 Task: Select Fire TV from Amazon Fire TV. Add to cart Fire TV Stick 4K HDMI Extender-2. Place order for _x000D_
675 Giesler Rd_x000D_
Jasper, Indiana(IN), 47546, Cell Number (812) 678-2353
Action: Mouse moved to (16, 71)
Screenshot: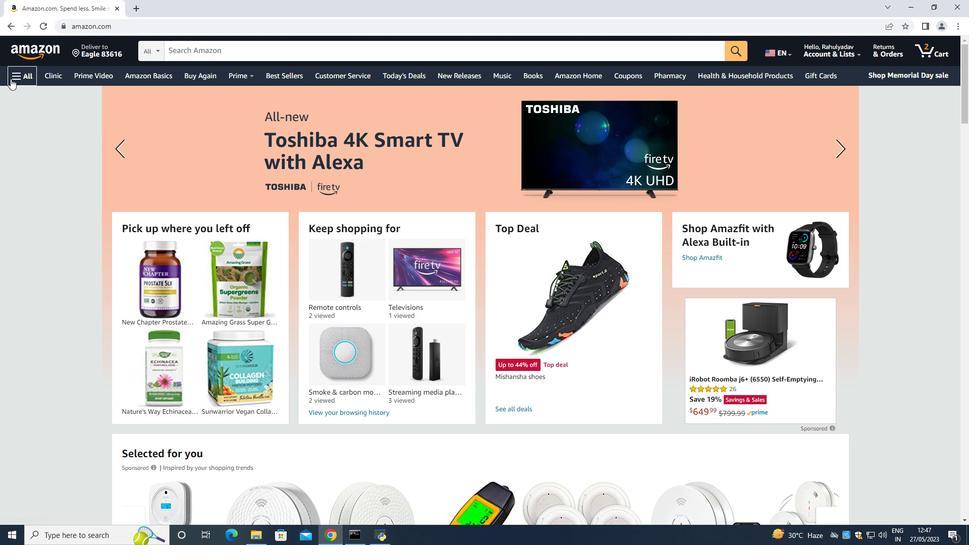 
Action: Mouse pressed left at (16, 71)
Screenshot: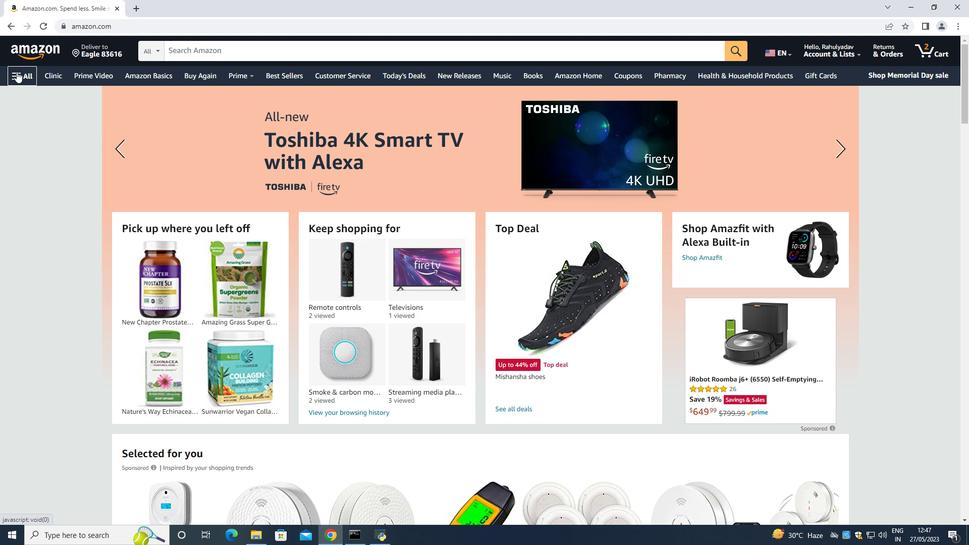 
Action: Mouse moved to (53, 276)
Screenshot: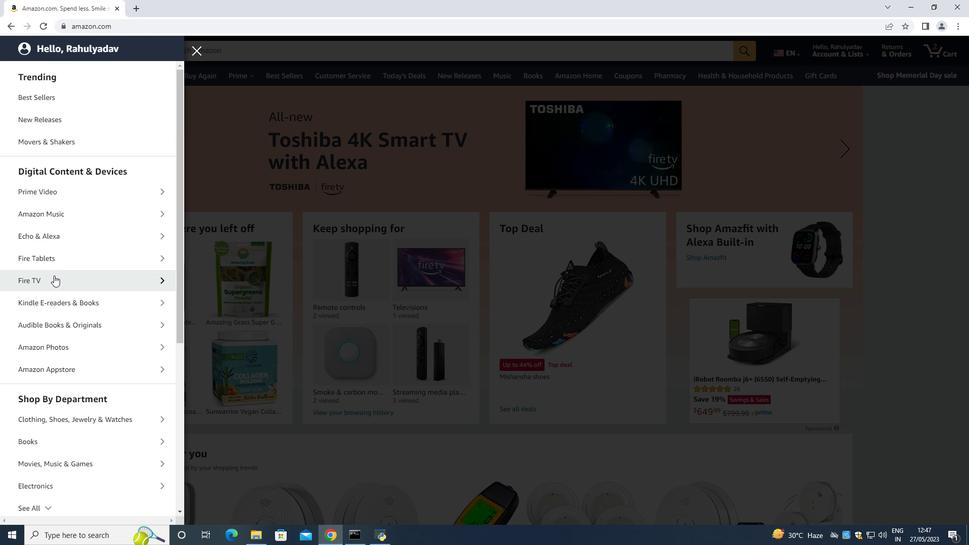 
Action: Mouse pressed left at (53, 276)
Screenshot: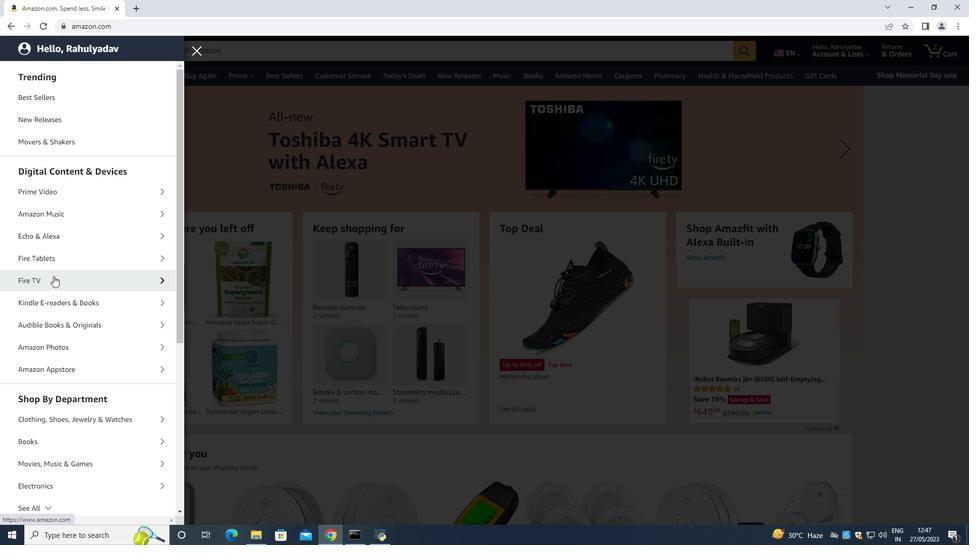 
Action: Mouse moved to (72, 115)
Screenshot: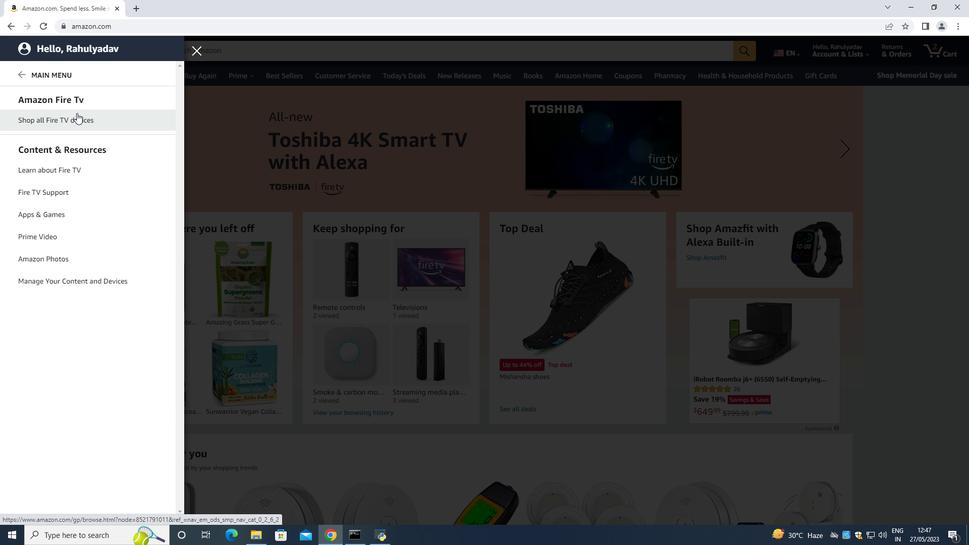 
Action: Mouse pressed left at (72, 115)
Screenshot: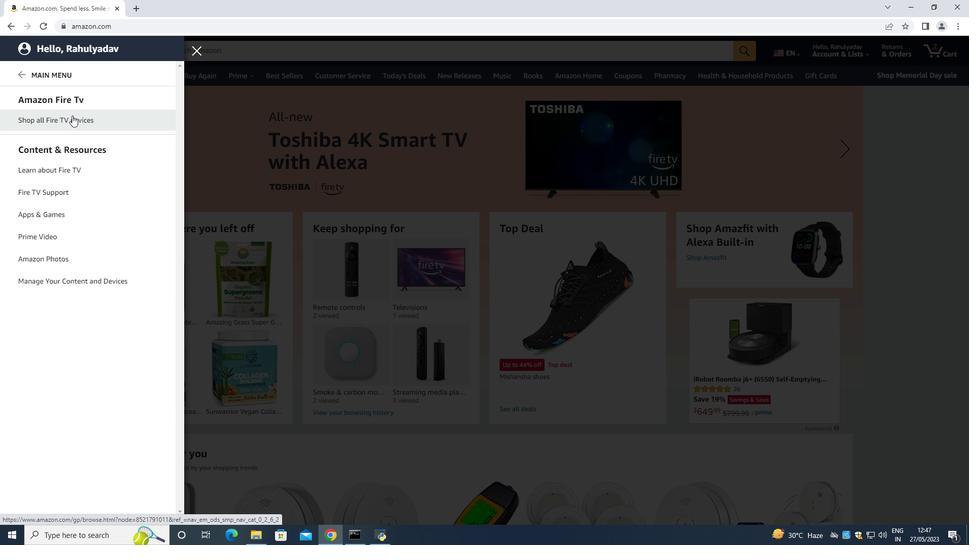 
Action: Mouse moved to (227, 52)
Screenshot: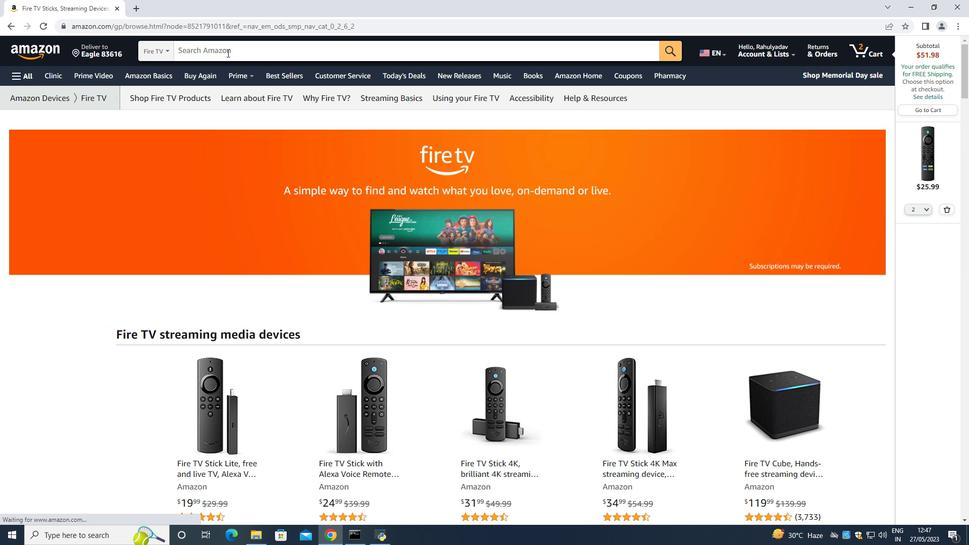 
Action: Mouse pressed left at (227, 52)
Screenshot: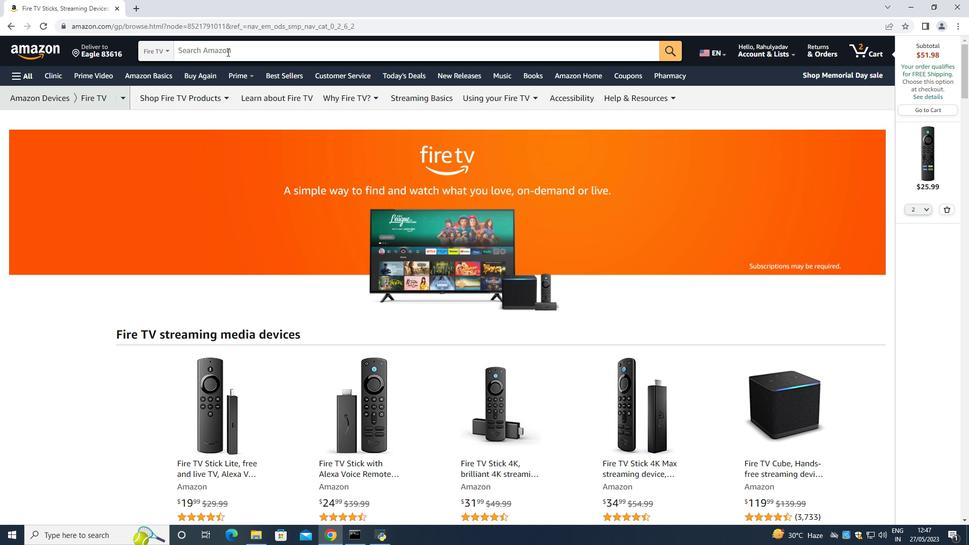 
Action: Key pressed <Key.shift><Key.shift><Key.shift><Key.shift><Key.shift><Key.shift><Key.shift><Key.shift><Key.shift><Key.shift><Key.shift><Key.shift><Key.shift><Key.shift><Key.shift><Key.shift><Key.shift><Key.shift><Key.shift><Key.shift><Key.shift><Key.shift><Key.shift><Key.shift><Key.shift><Key.shift><Key.shift><Key.shift><Key.shift><Key.shift>Fire<Key.space><Key.shift><Key.shift><Key.shift><Key.shift>TV<Key.space><Key.space><Key.shift><Key.shift>Stick<Key.space>4<Key.shift><Key.shift>K<Key.space><Key.caps_lock>HDMI<Key.space>E<Key.caps_lock>xtender<Key.space>
Screenshot: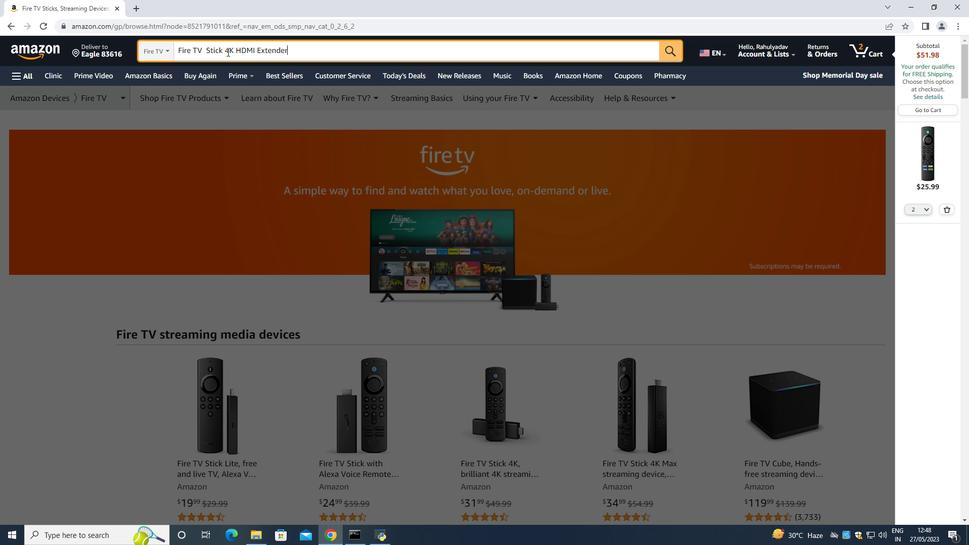 
Action: Mouse moved to (675, 50)
Screenshot: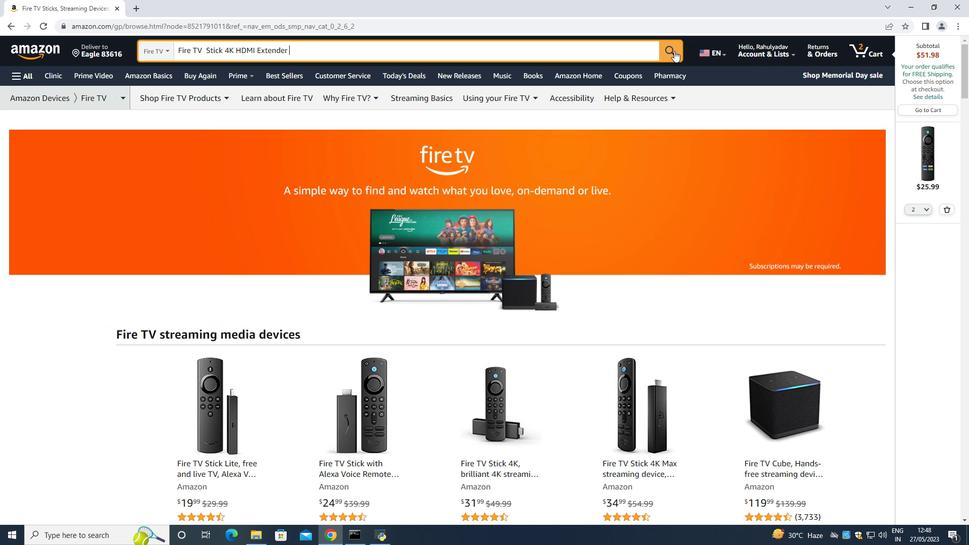 
Action: Mouse pressed left at (675, 50)
Screenshot: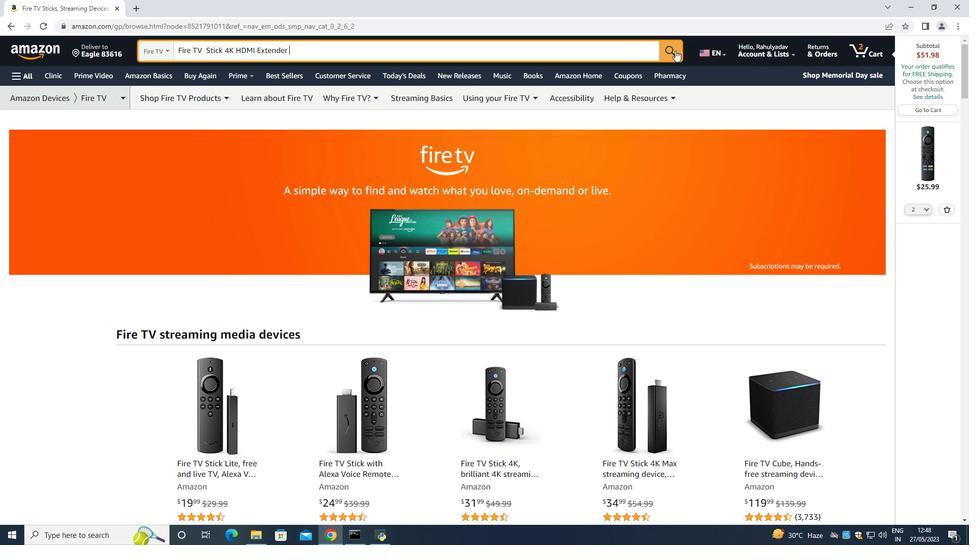 
Action: Mouse moved to (403, 254)
Screenshot: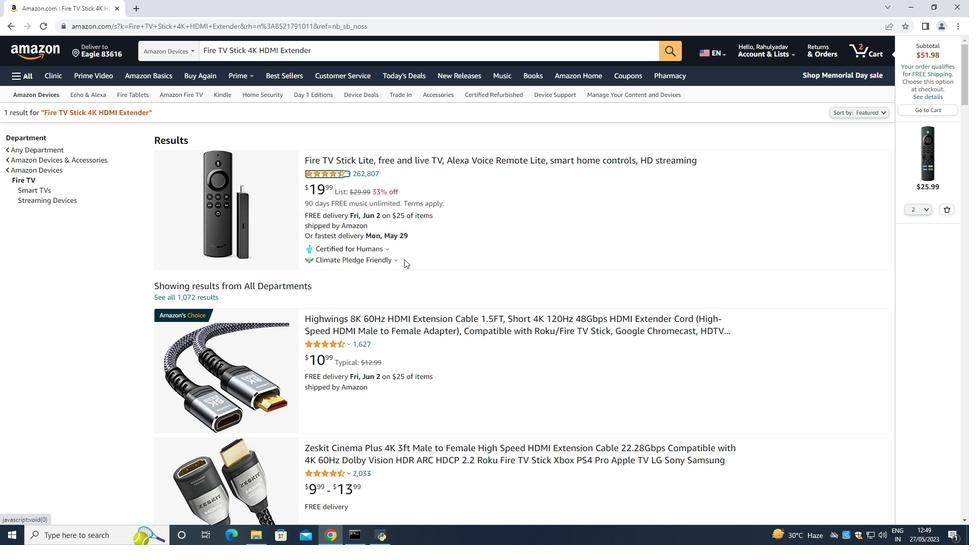 
Action: Mouse scrolled (403, 254) with delta (0, 0)
Screenshot: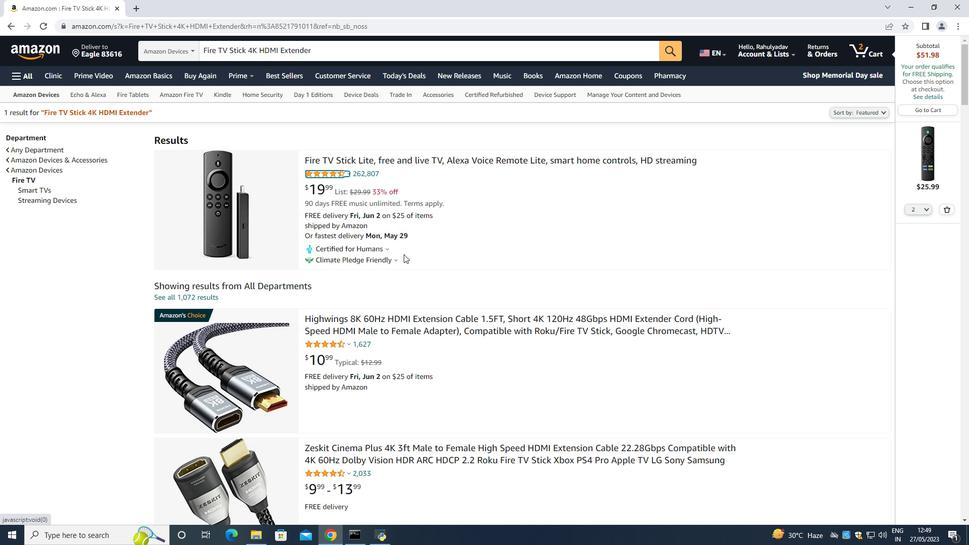 
Action: Mouse scrolled (403, 254) with delta (0, 0)
Screenshot: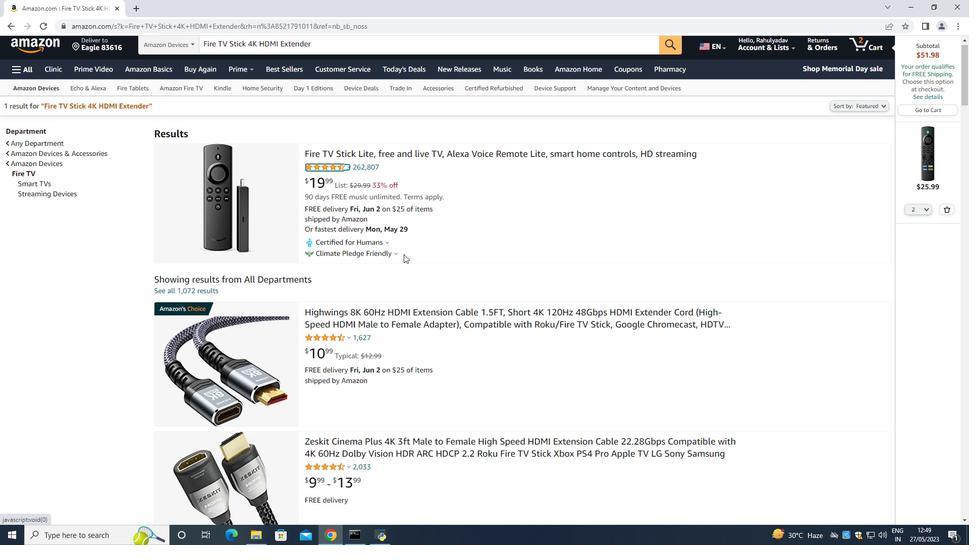 
Action: Mouse scrolled (403, 254) with delta (0, 0)
Screenshot: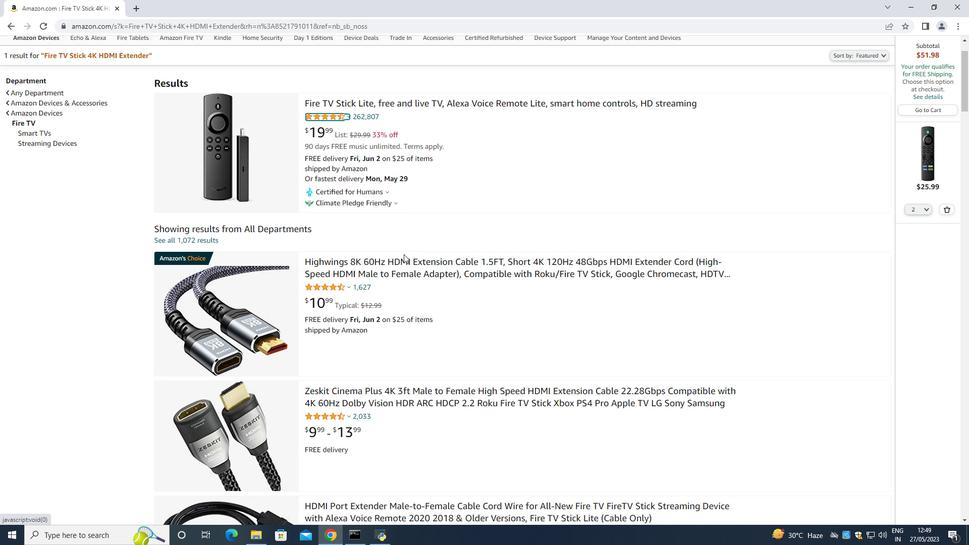 
Action: Mouse scrolled (403, 254) with delta (0, 0)
Screenshot: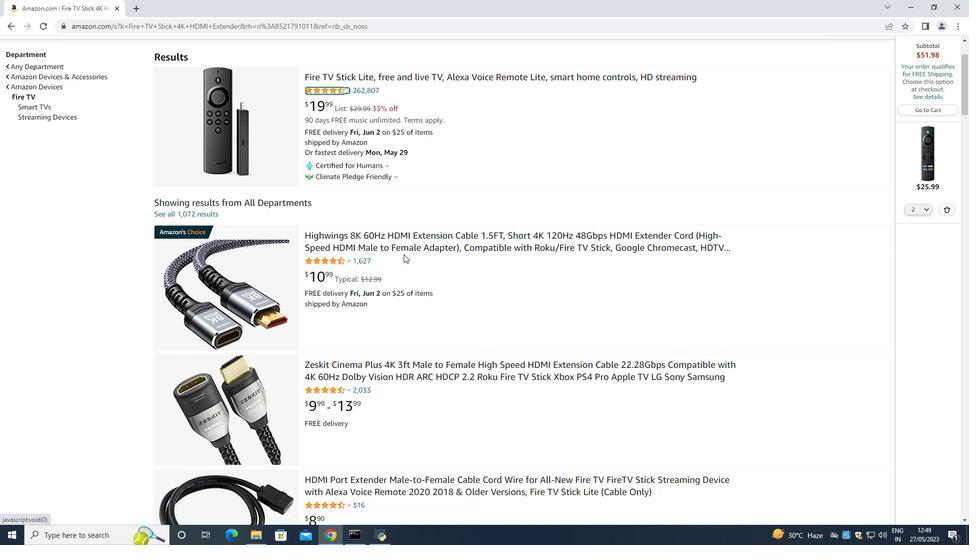 
Action: Mouse scrolled (403, 254) with delta (0, 0)
Screenshot: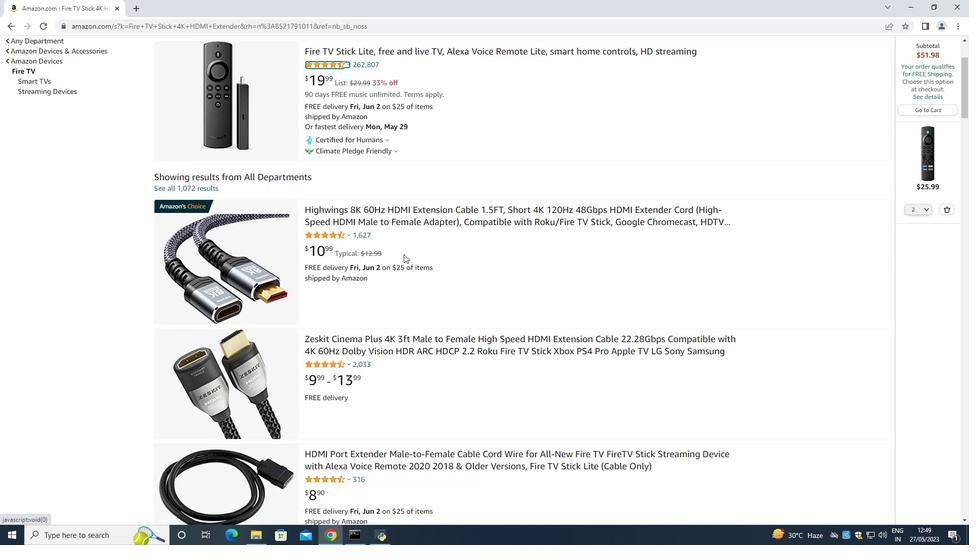 
Action: Mouse scrolled (403, 254) with delta (0, 0)
Screenshot: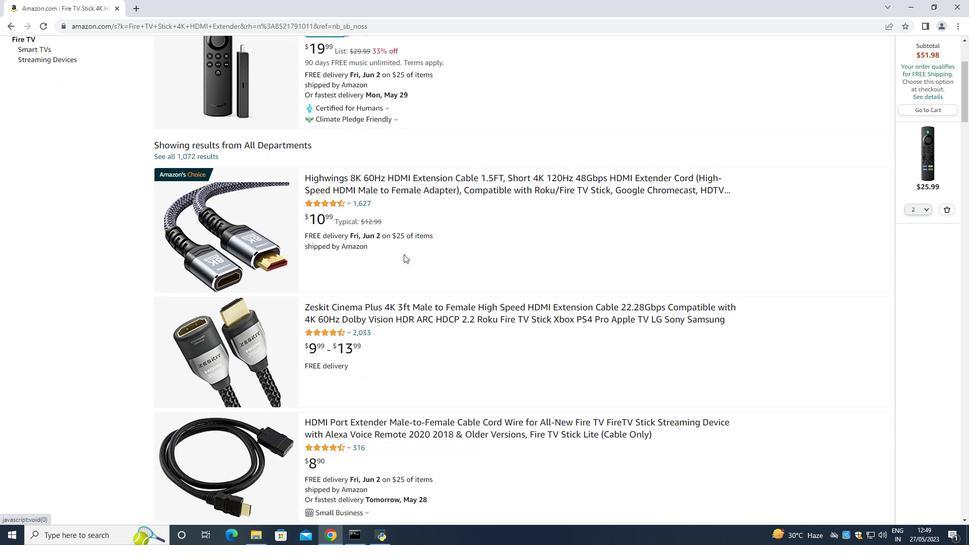
Action: Mouse scrolled (403, 254) with delta (0, 0)
Screenshot: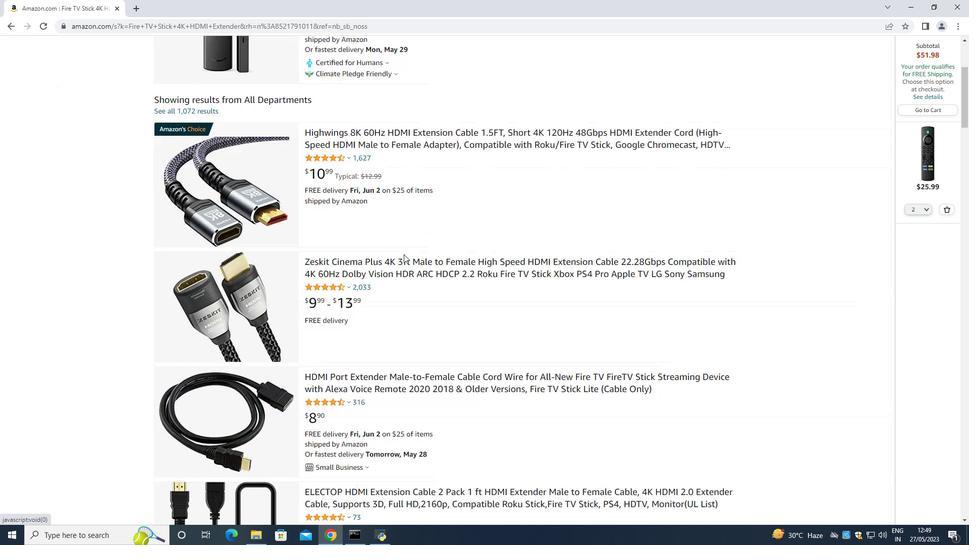 
Action: Mouse moved to (404, 252)
Screenshot: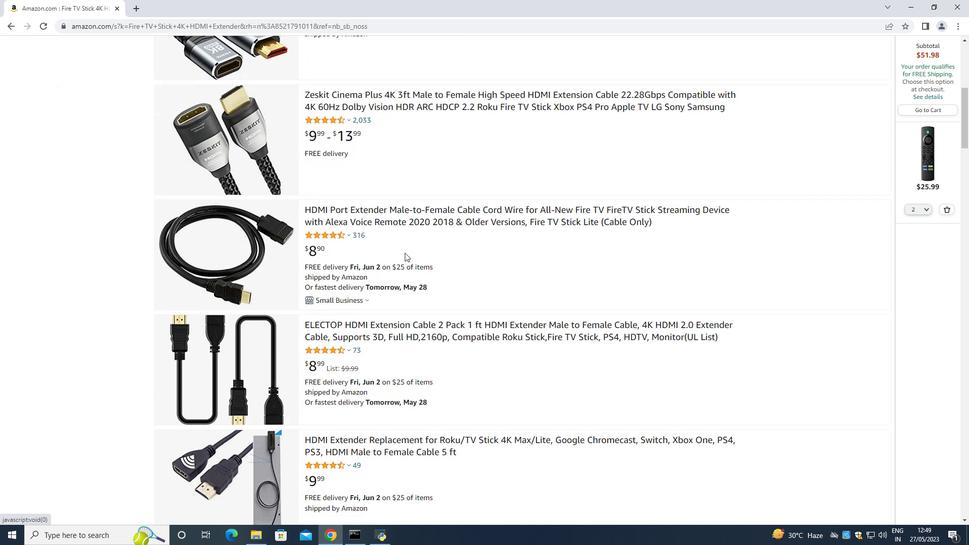 
Action: Mouse scrolled (404, 252) with delta (0, 0)
Screenshot: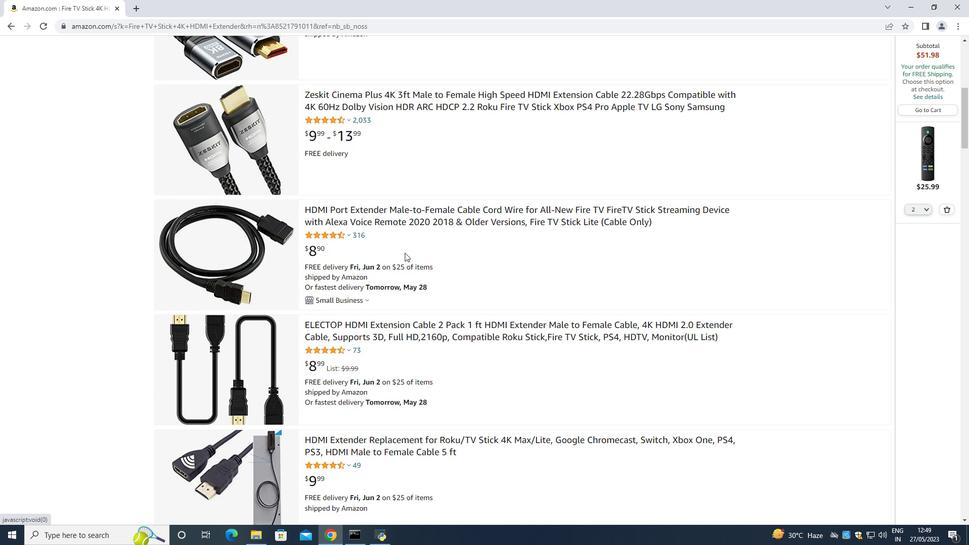 
Action: Mouse scrolled (404, 252) with delta (0, 0)
Screenshot: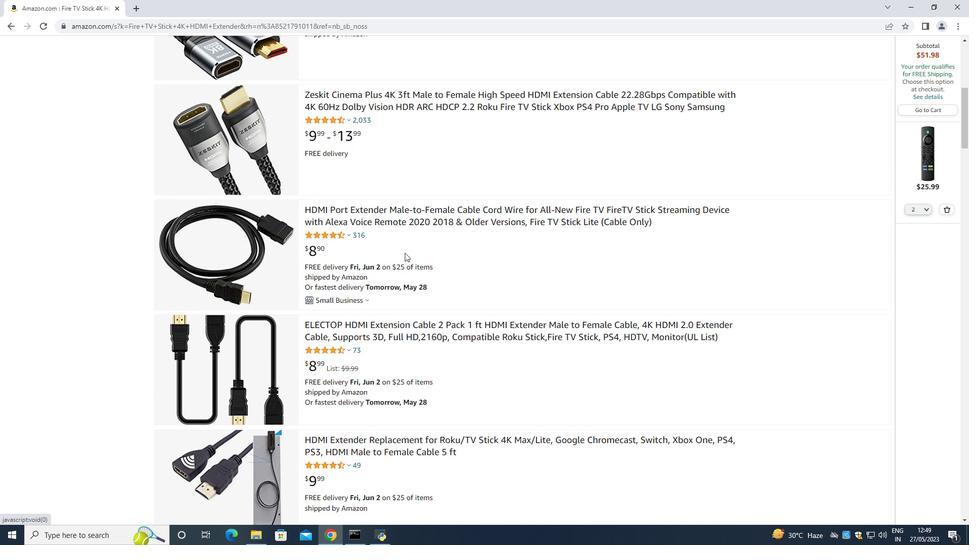
Action: Mouse scrolled (404, 252) with delta (0, 0)
Screenshot: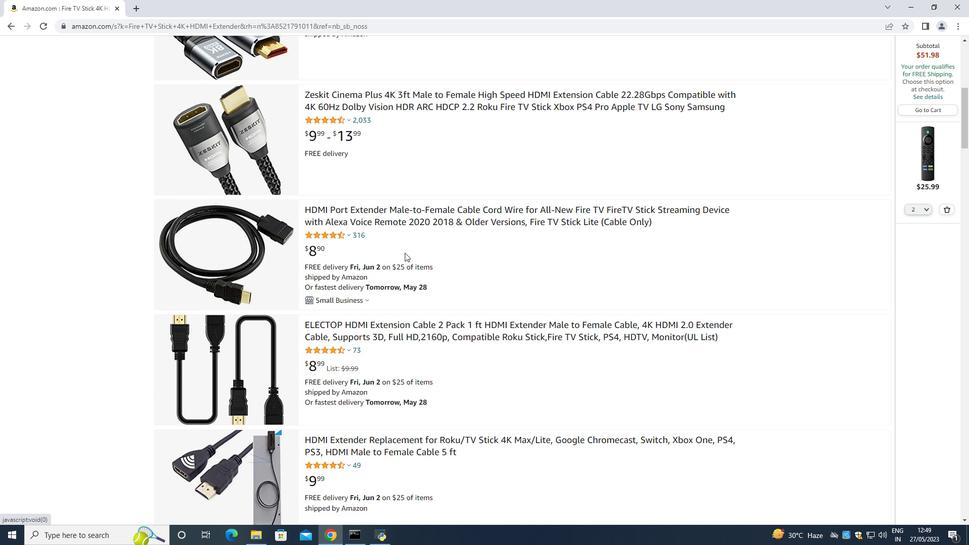 
Action: Mouse moved to (407, 196)
Screenshot: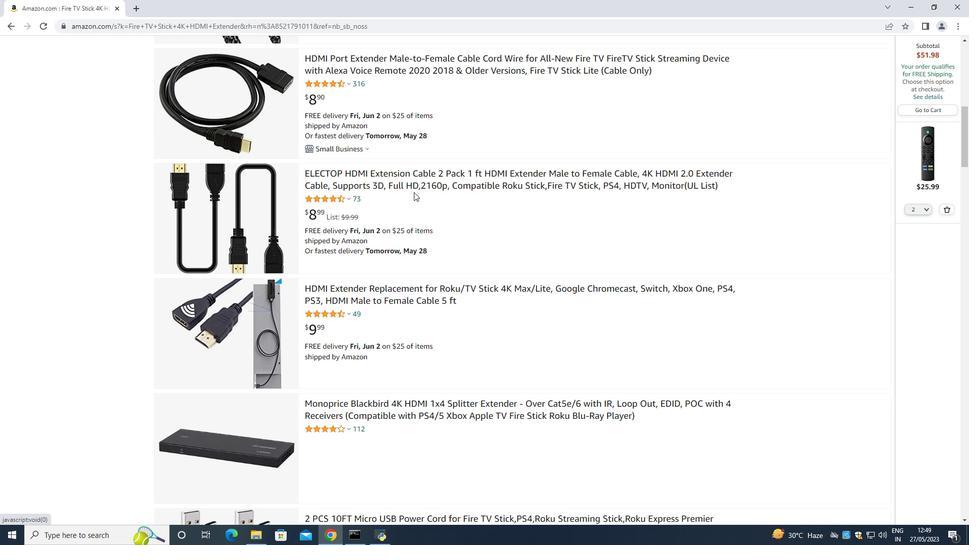 
Action: Mouse scrolled (408, 194) with delta (0, 0)
Screenshot: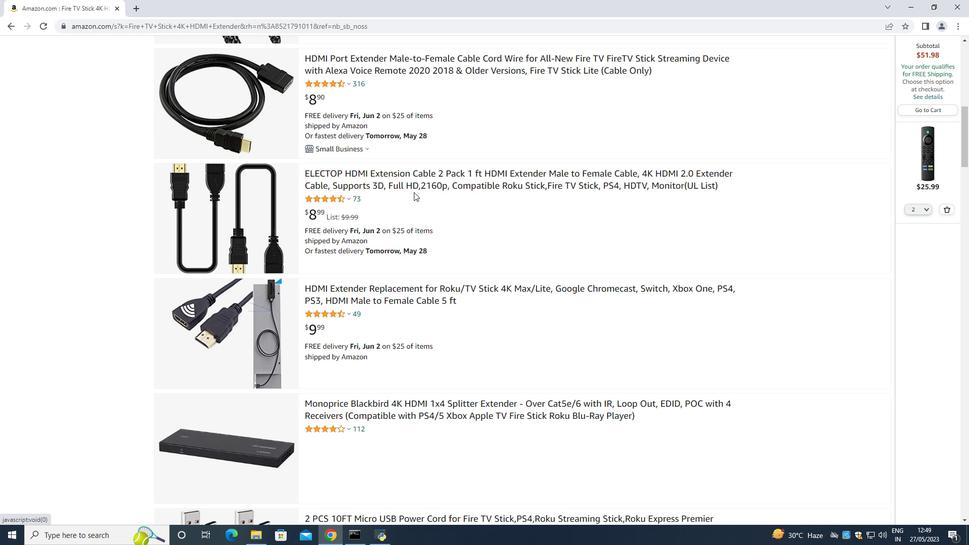 
Action: Mouse moved to (406, 196)
Screenshot: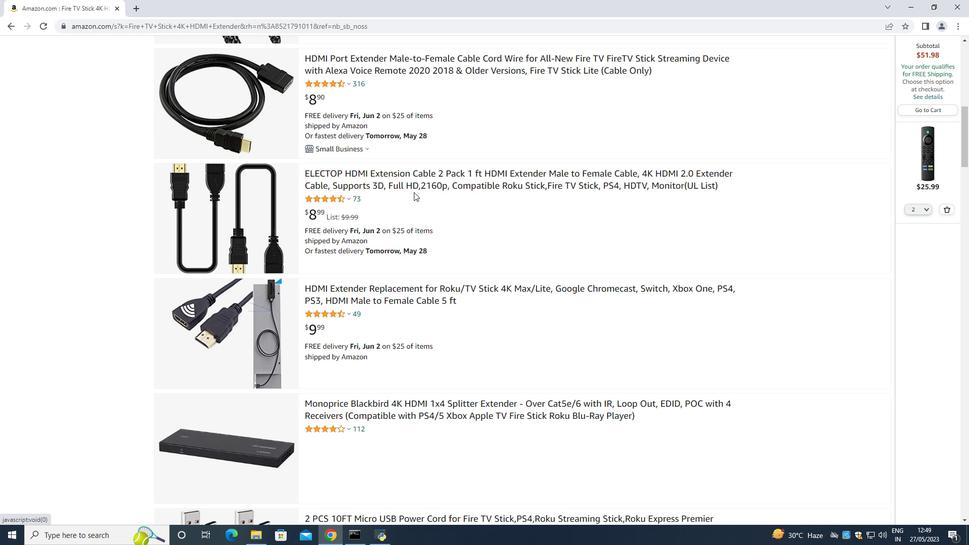 
Action: Mouse scrolled (406, 195) with delta (0, 0)
Screenshot: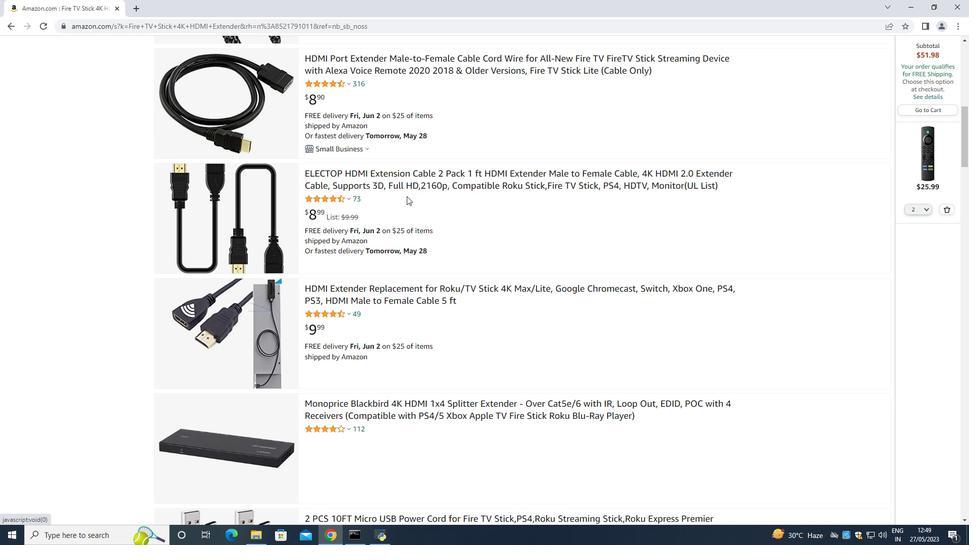 
Action: Mouse moved to (405, 196)
Screenshot: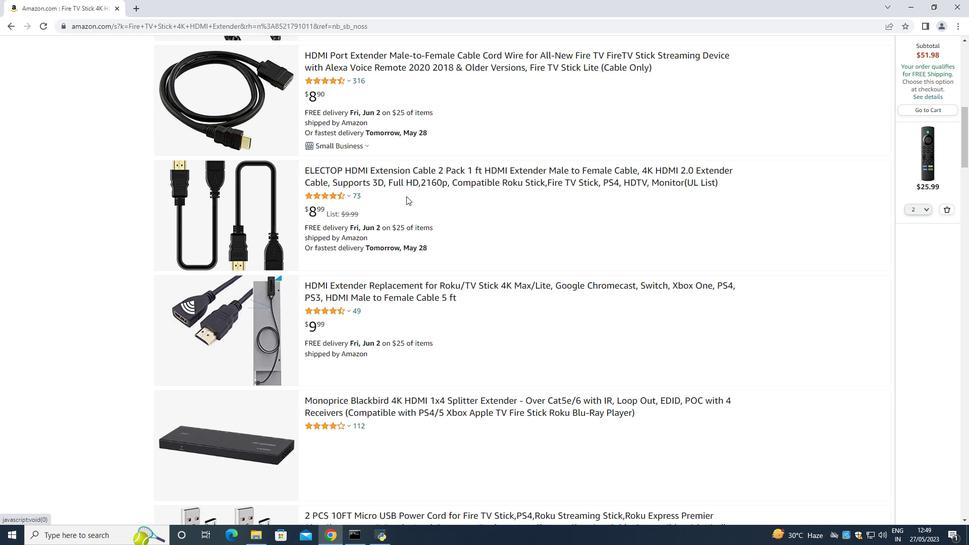 
Action: Mouse scrolled (405, 196) with delta (0, 0)
Screenshot: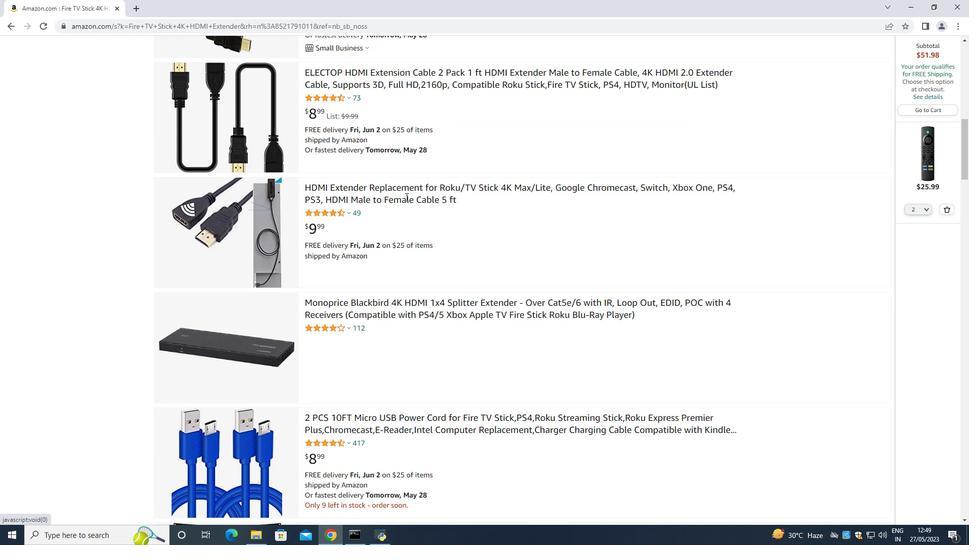
Action: Mouse moved to (404, 197)
Screenshot: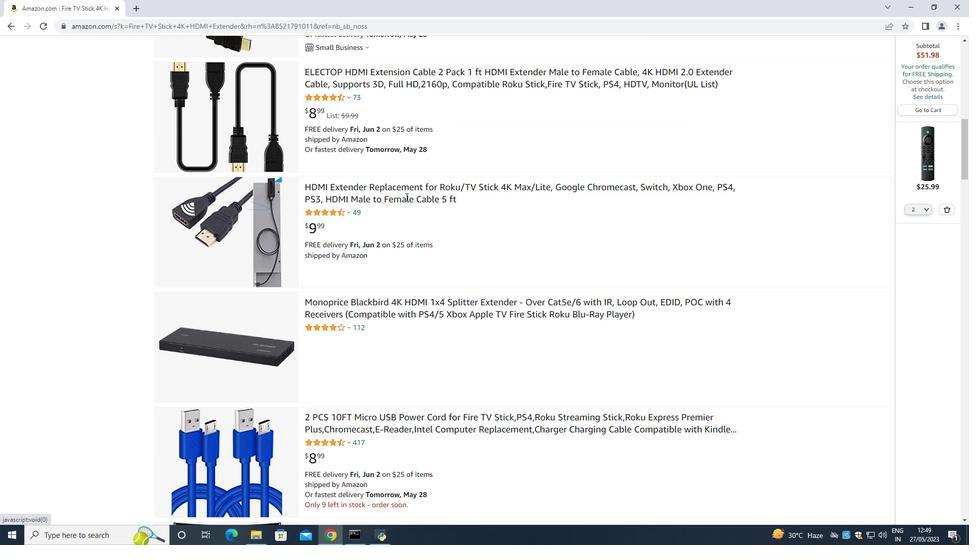 
Action: Mouse scrolled (404, 196) with delta (0, 0)
Screenshot: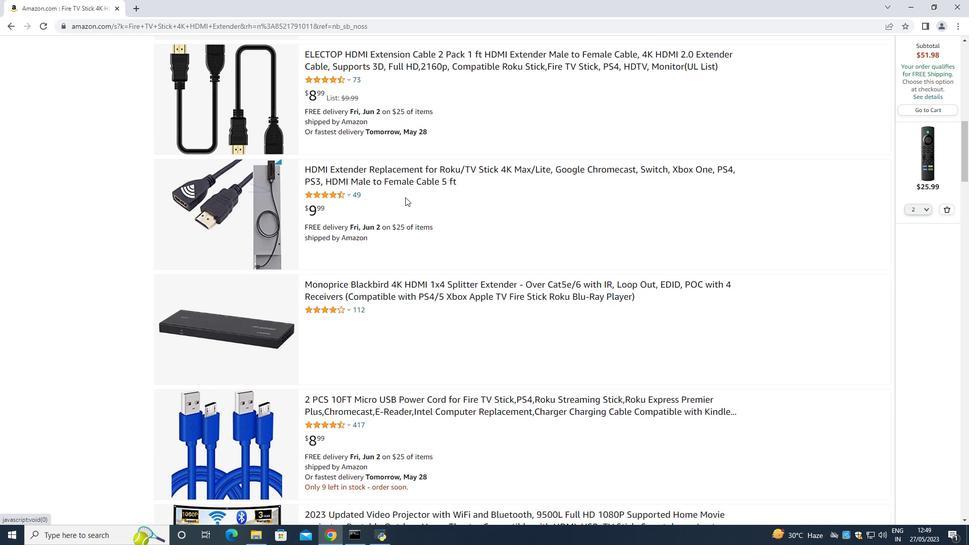 
Action: Mouse moved to (438, 206)
Screenshot: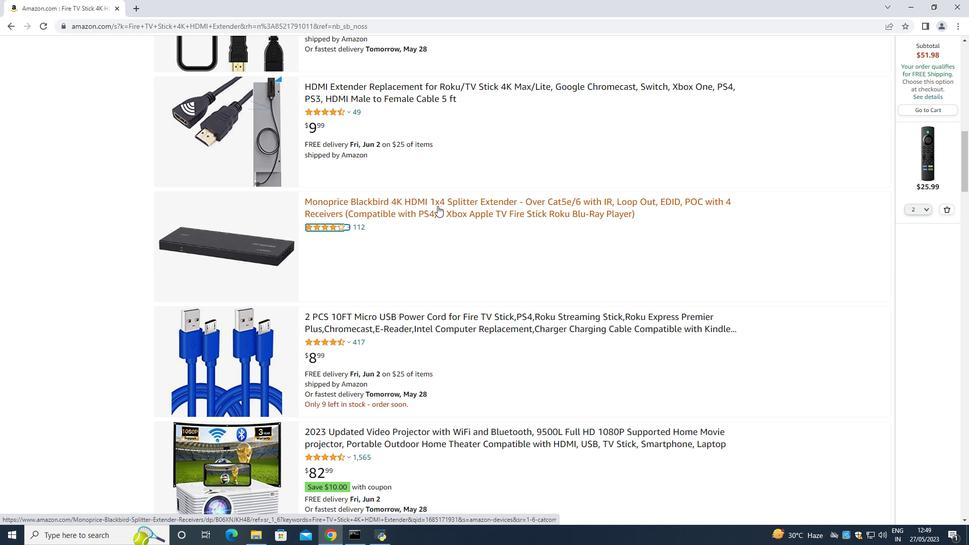 
Action: Mouse scrolled (438, 205) with delta (0, 0)
Screenshot: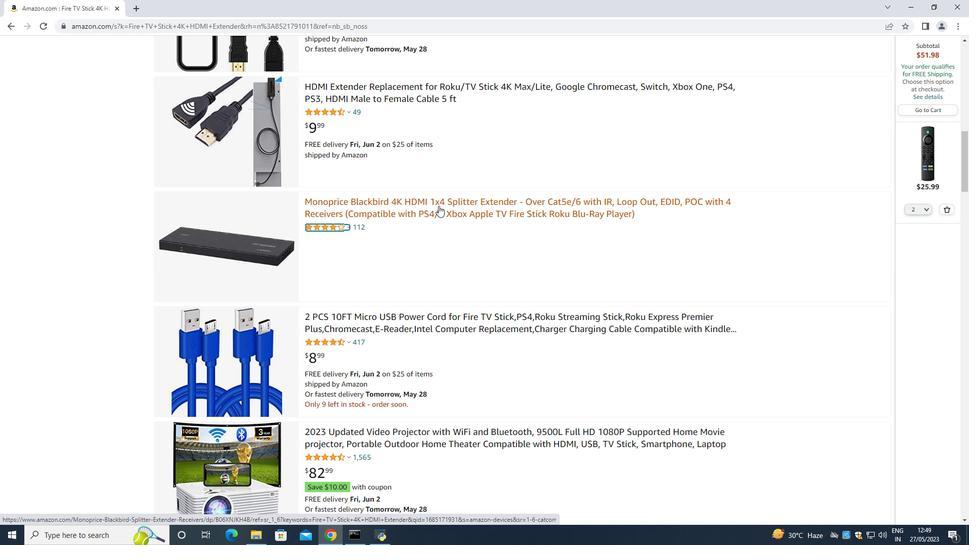 
Action: Mouse scrolled (438, 205) with delta (0, 0)
Screenshot: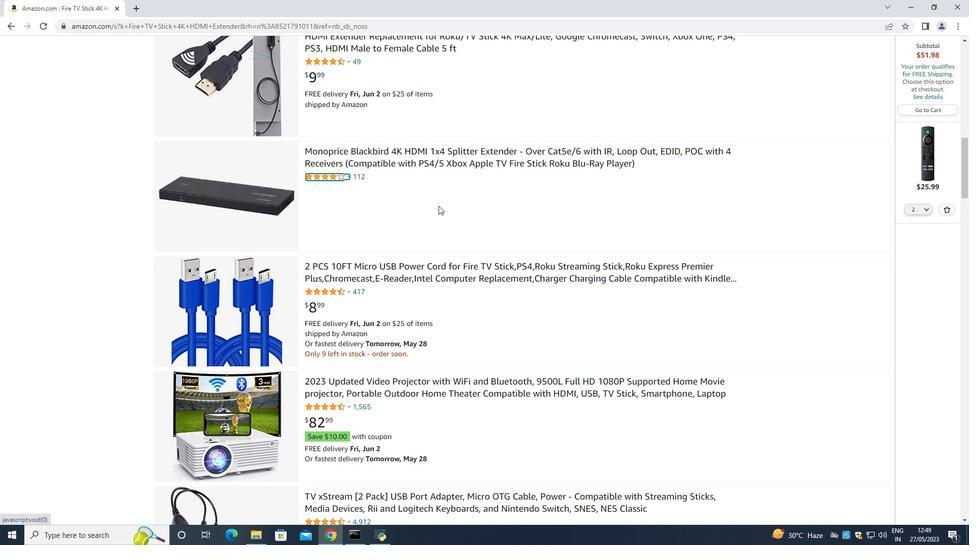 
Action: Mouse scrolled (438, 205) with delta (0, 0)
Screenshot: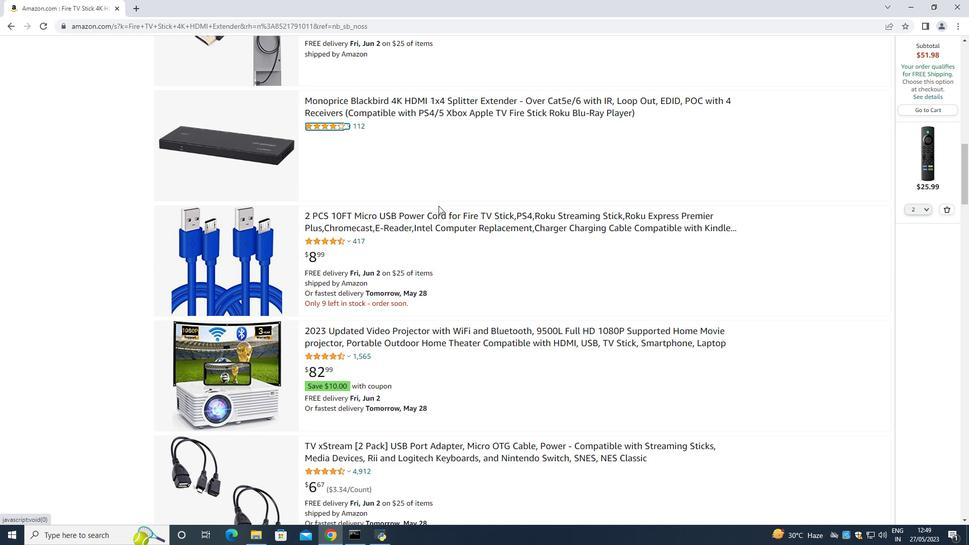 
Action: Mouse moved to (434, 210)
Screenshot: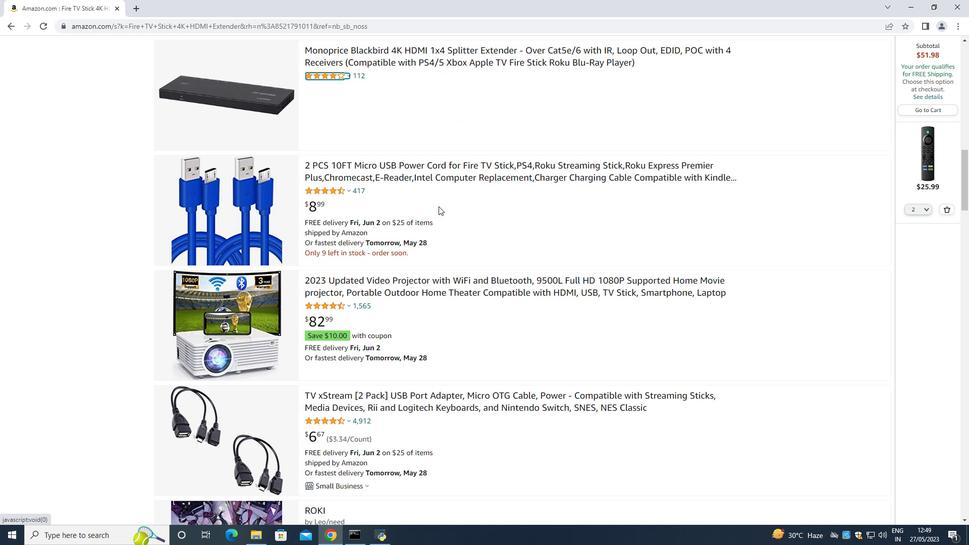 
Action: Mouse scrolled (434, 210) with delta (0, 0)
Screenshot: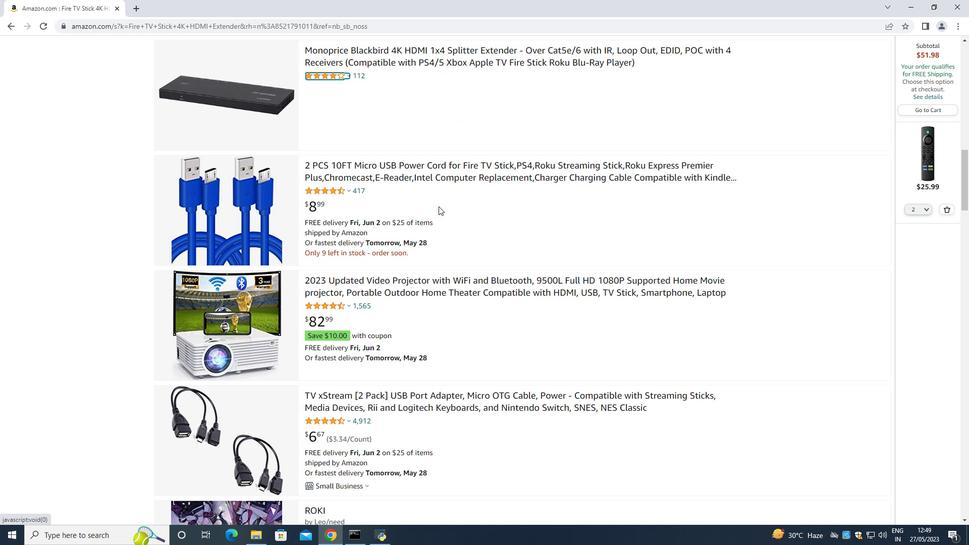 
Action: Mouse moved to (434, 211)
Screenshot: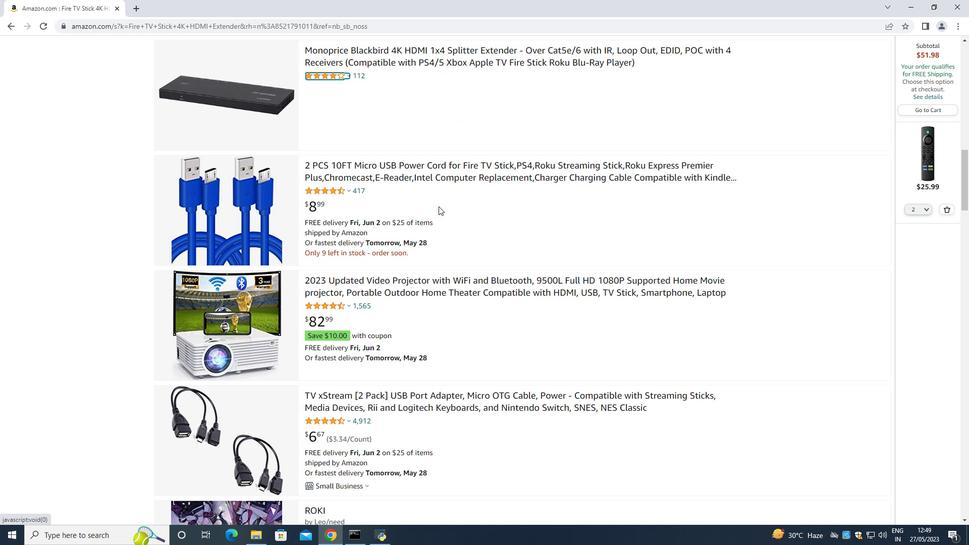 
Action: Mouse scrolled (434, 210) with delta (0, 0)
Screenshot: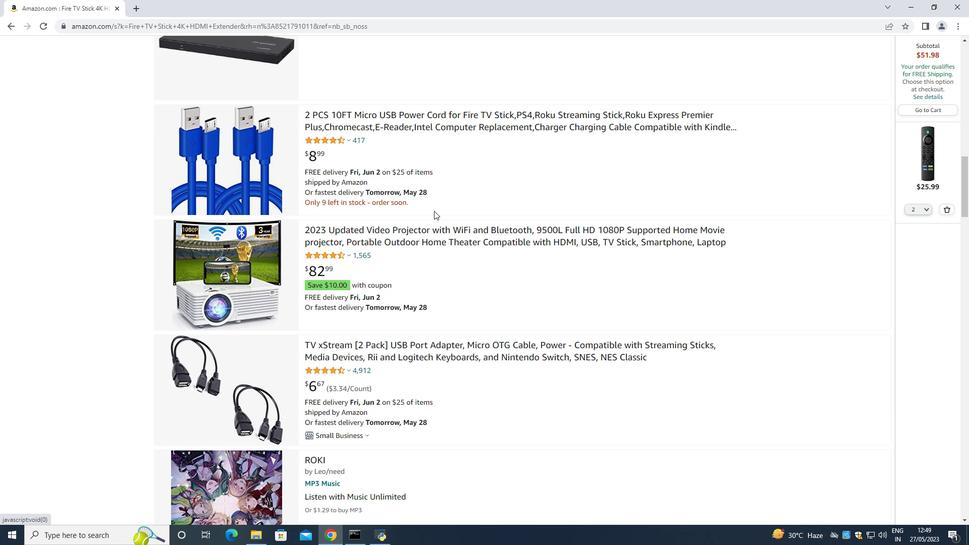 
Action: Mouse moved to (433, 211)
Screenshot: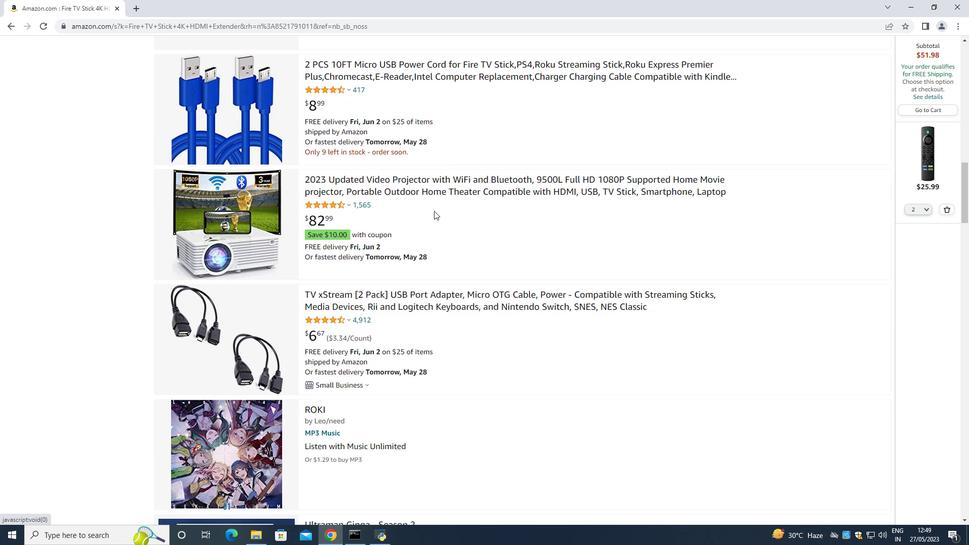 
Action: Mouse scrolled (433, 211) with delta (0, 0)
Screenshot: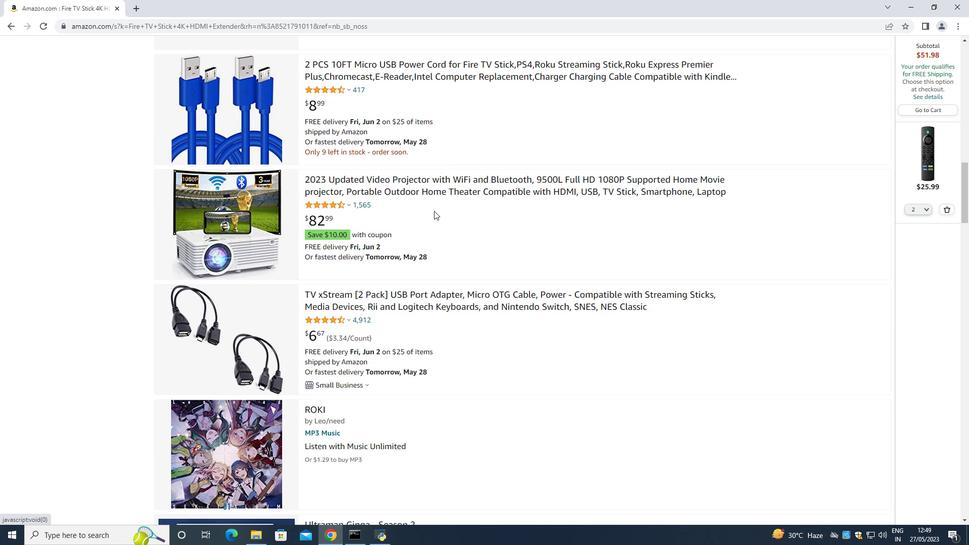 
Action: Mouse moved to (430, 213)
Screenshot: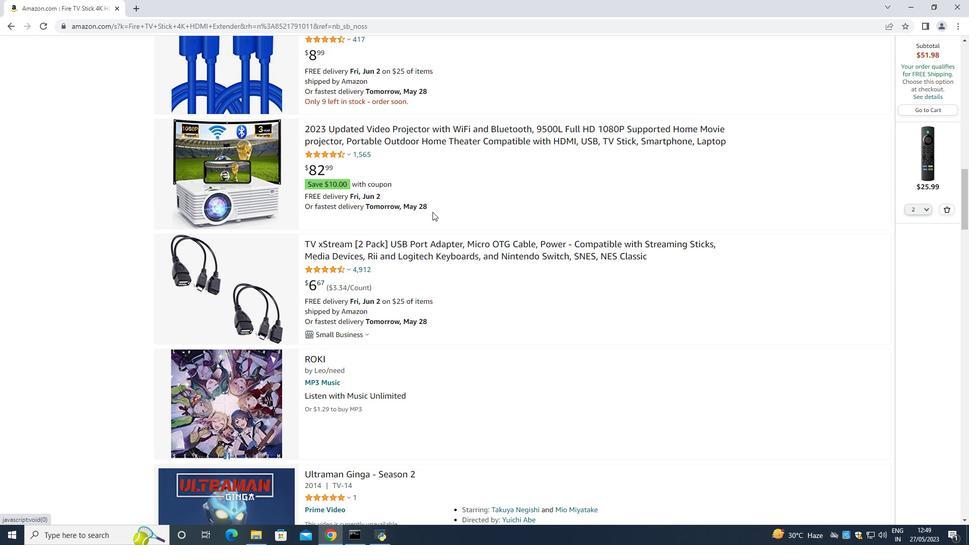 
Action: Mouse scrolled (430, 213) with delta (0, 0)
Screenshot: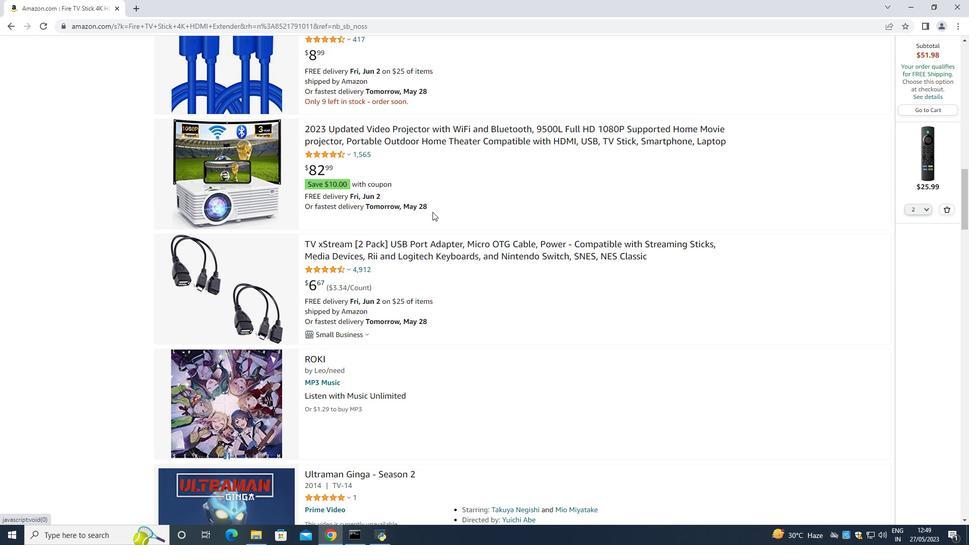 
Action: Mouse moved to (369, 255)
Screenshot: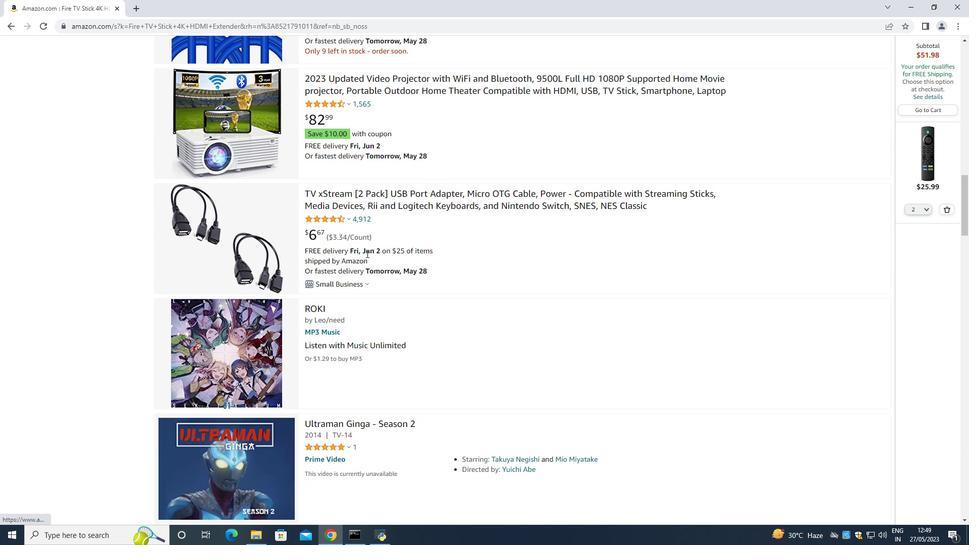 
Action: Mouse scrolled (369, 254) with delta (0, 0)
Screenshot: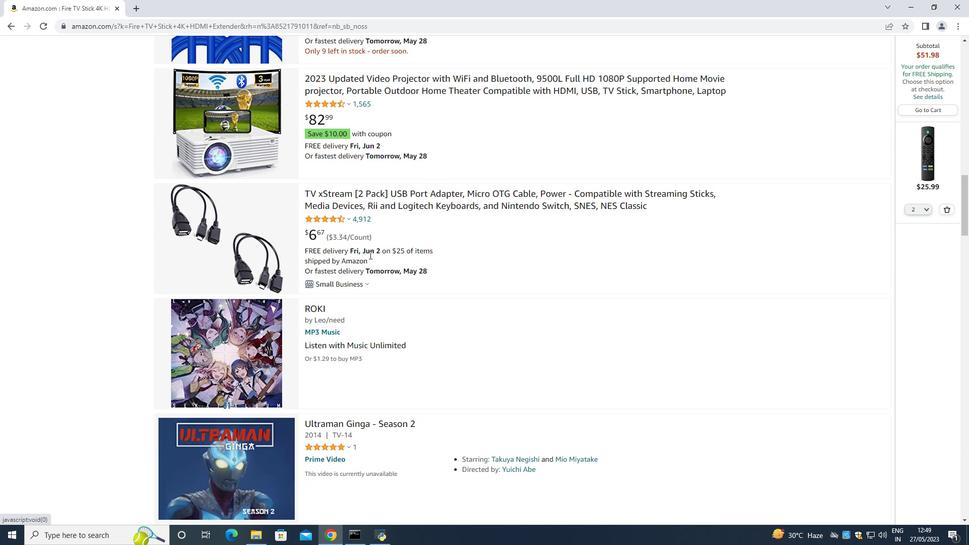 
Action: Mouse moved to (368, 253)
Screenshot: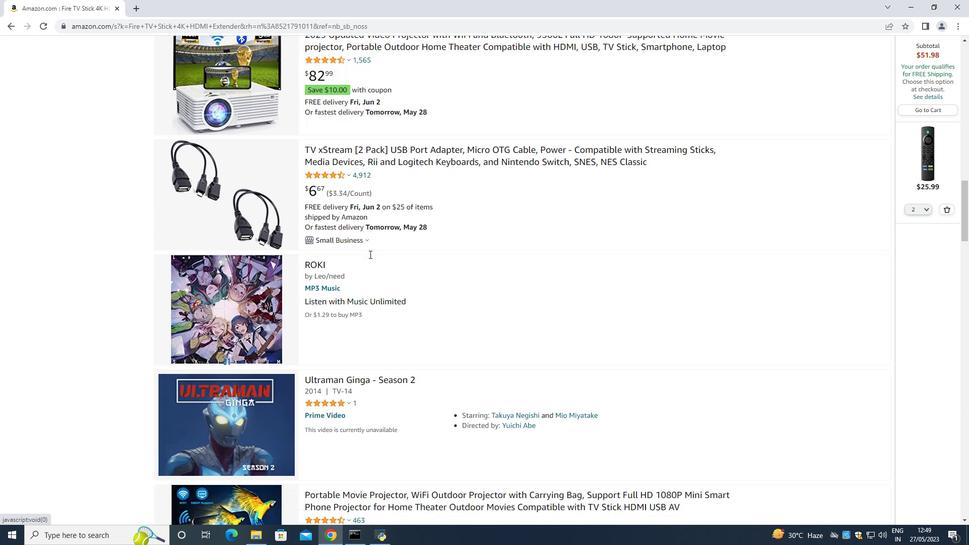 
Action: Mouse scrolled (368, 252) with delta (0, 0)
Screenshot: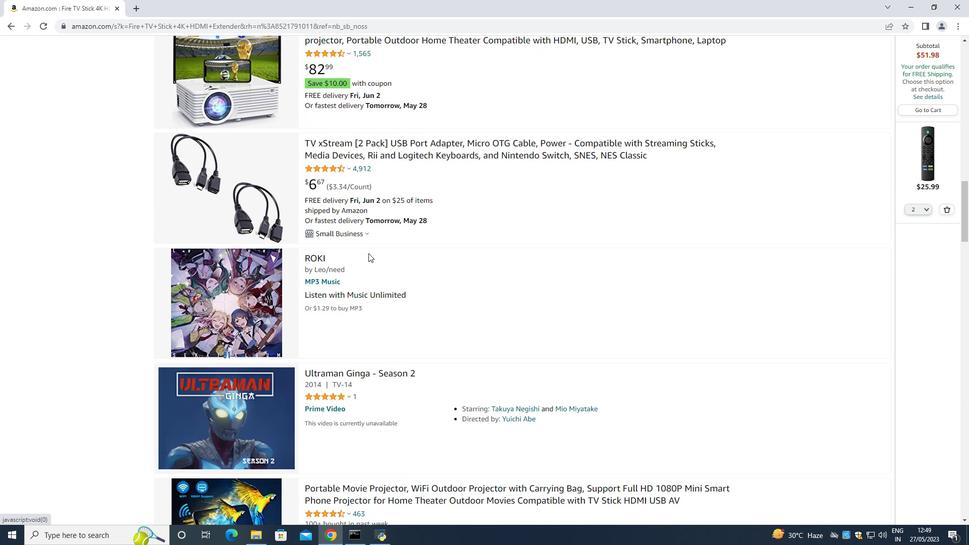 
Action: Mouse scrolled (368, 252) with delta (0, 0)
Screenshot: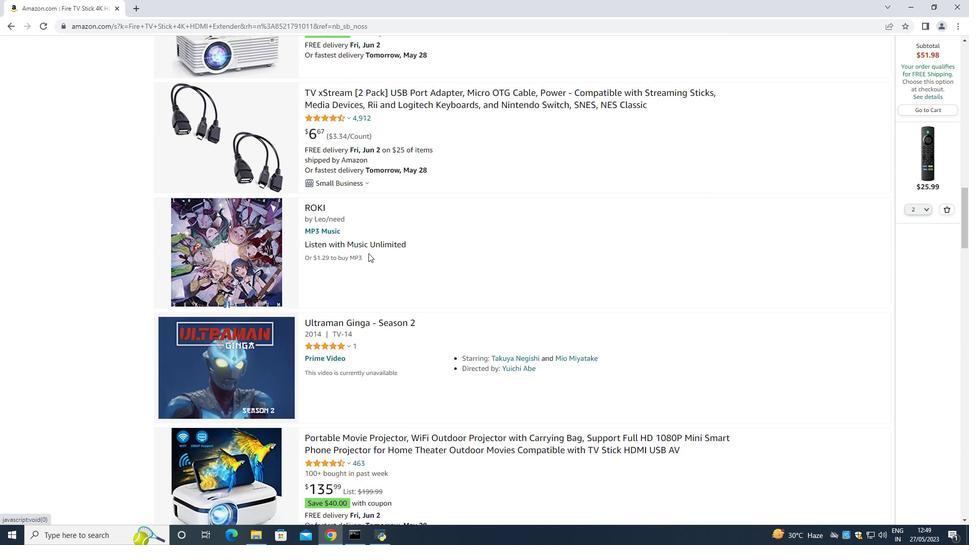 
Action: Mouse scrolled (368, 252) with delta (0, 0)
Screenshot: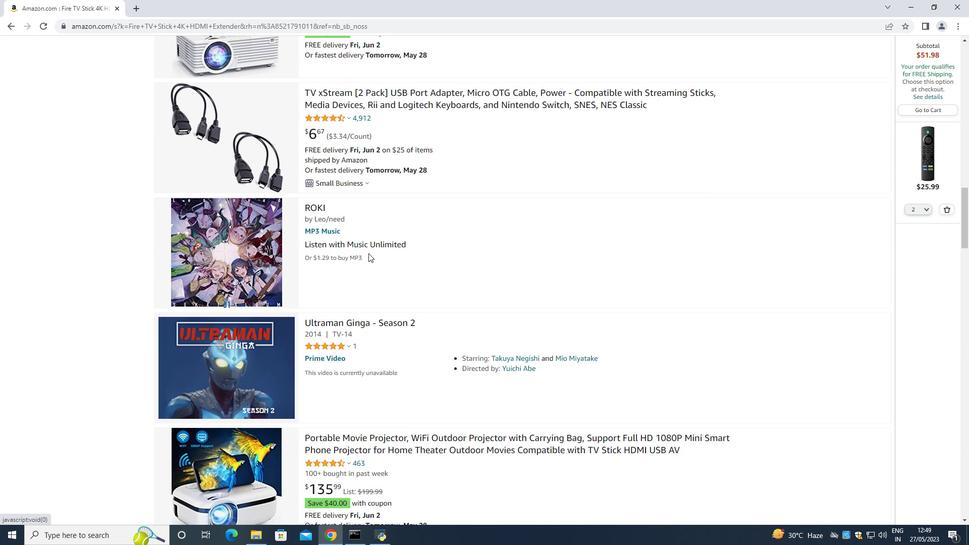 
Action: Mouse scrolled (368, 252) with delta (0, 0)
Screenshot: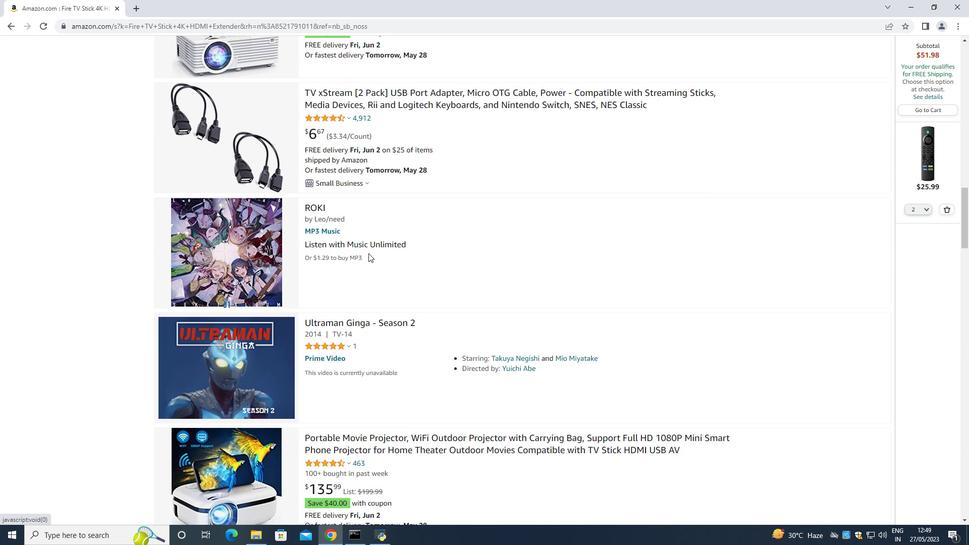 
Action: Mouse moved to (368, 252)
Screenshot: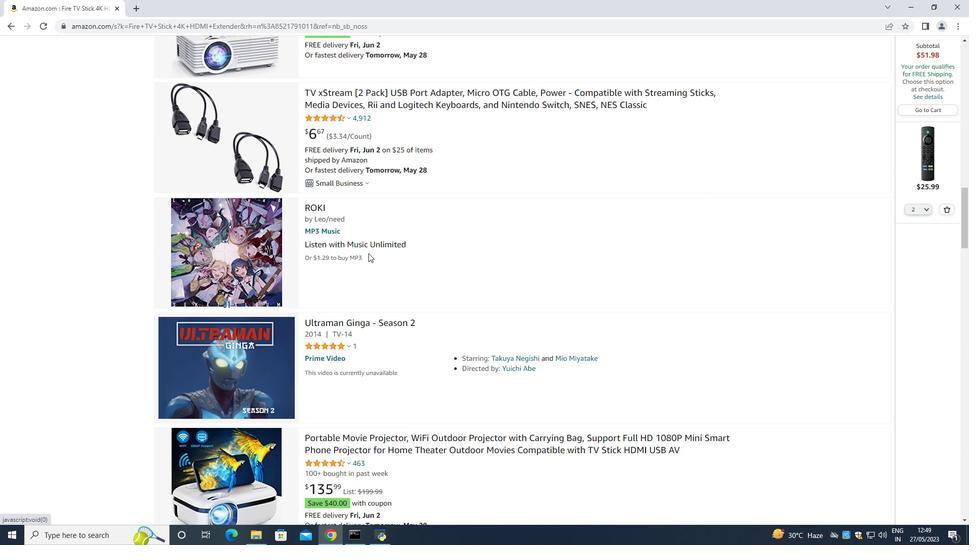 
Action: Mouse scrolled (368, 251) with delta (0, 0)
Screenshot: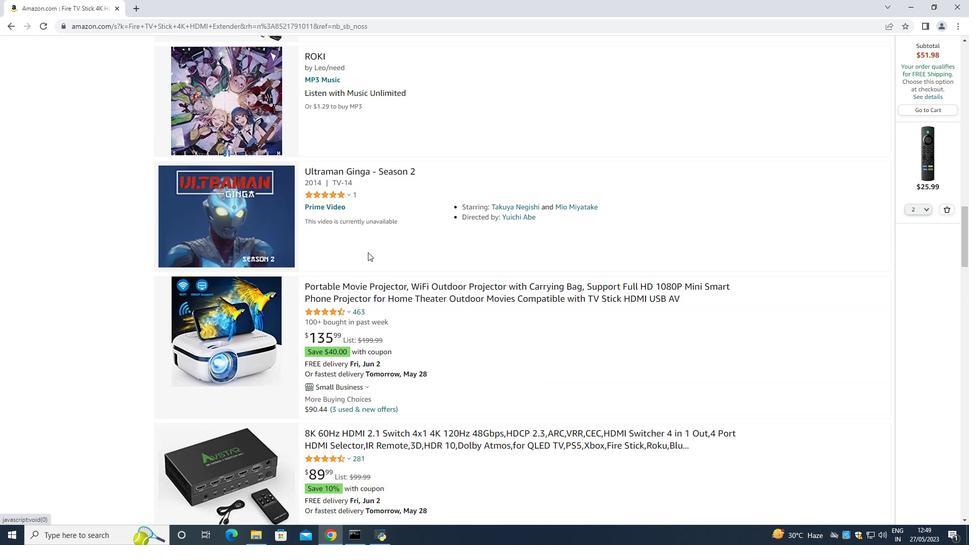 
Action: Mouse scrolled (368, 251) with delta (0, 0)
Screenshot: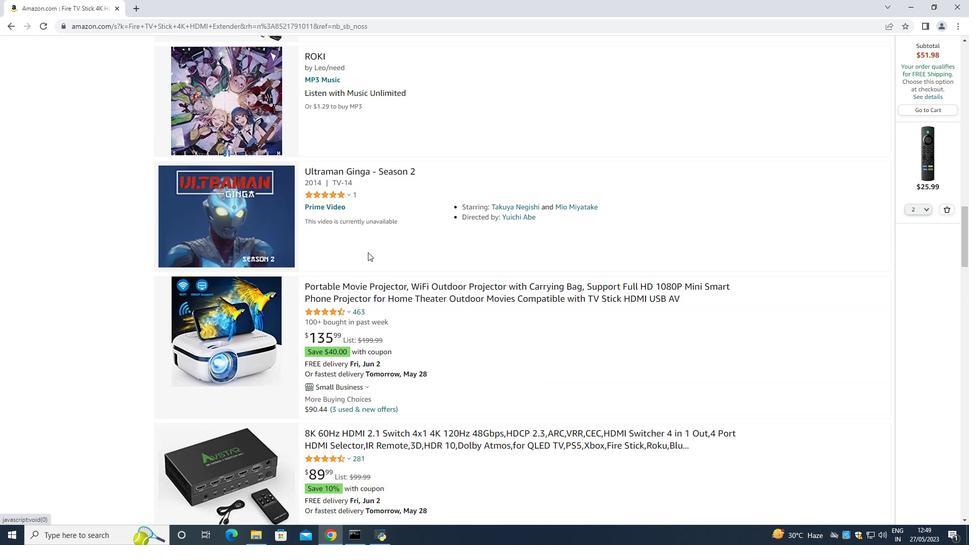 
Action: Mouse scrolled (368, 251) with delta (0, 0)
Screenshot: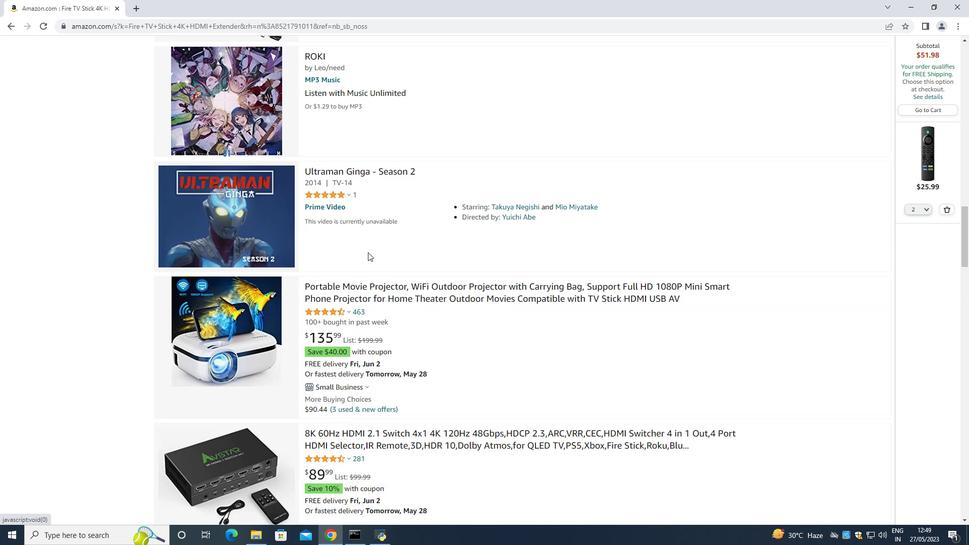 
Action: Mouse scrolled (368, 251) with delta (0, 0)
Screenshot: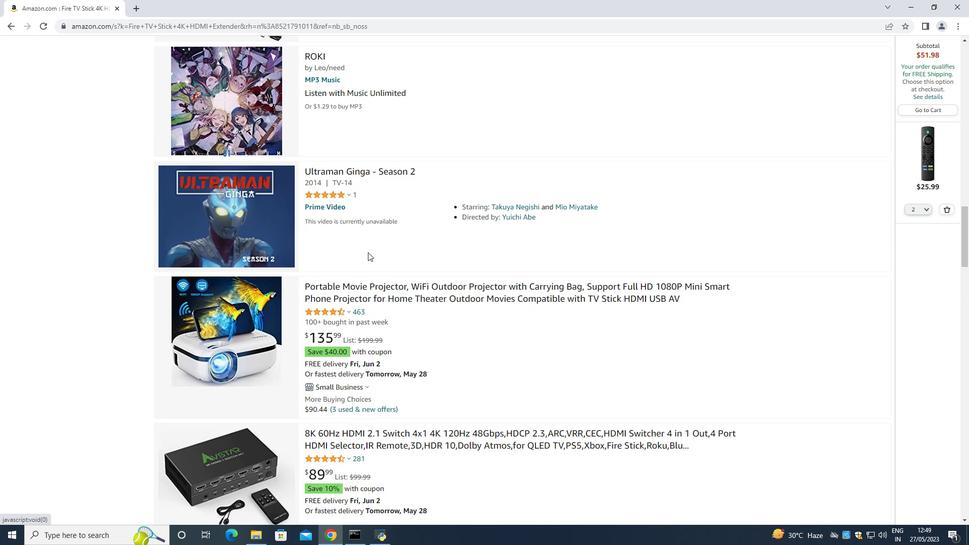 
Action: Mouse moved to (366, 248)
Screenshot: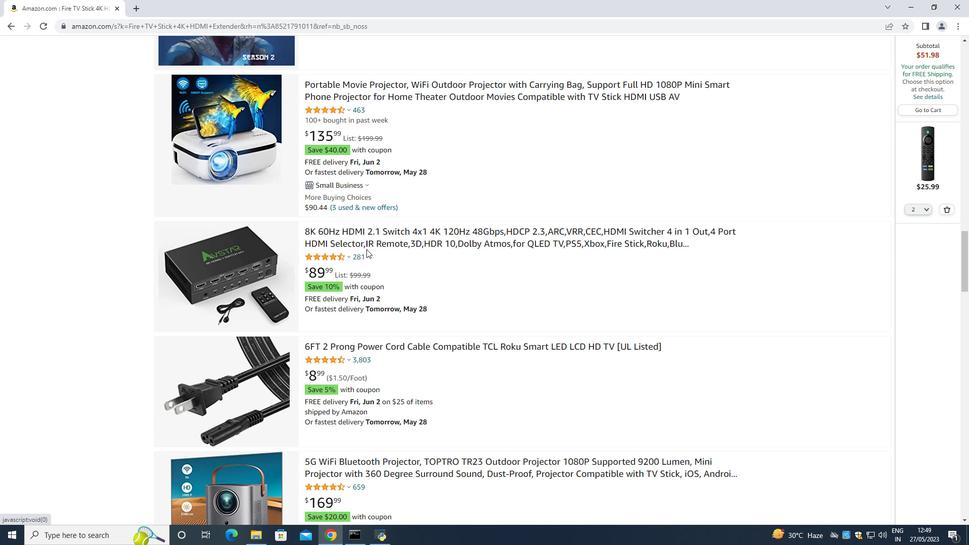 
Action: Mouse scrolled (366, 247) with delta (0, 0)
Screenshot: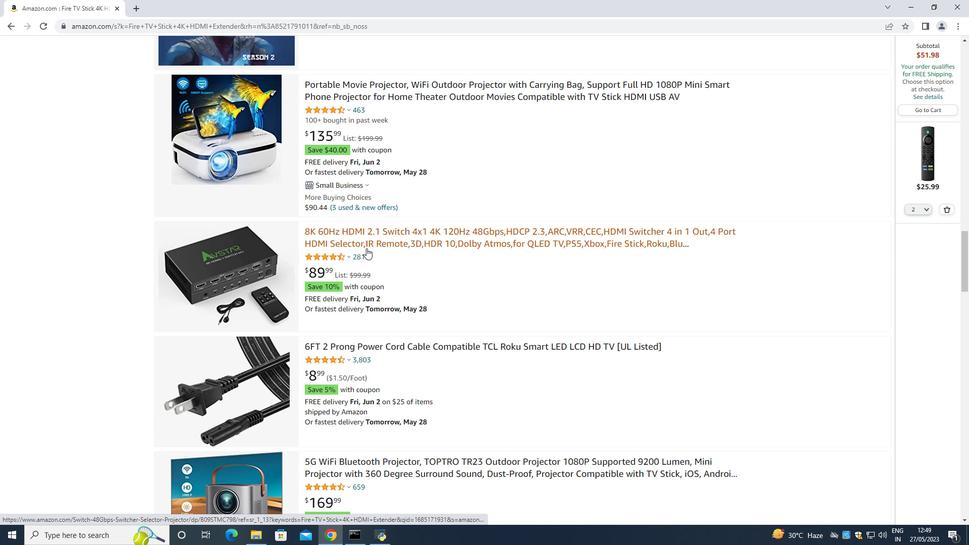 
Action: Mouse scrolled (366, 247) with delta (0, 0)
Screenshot: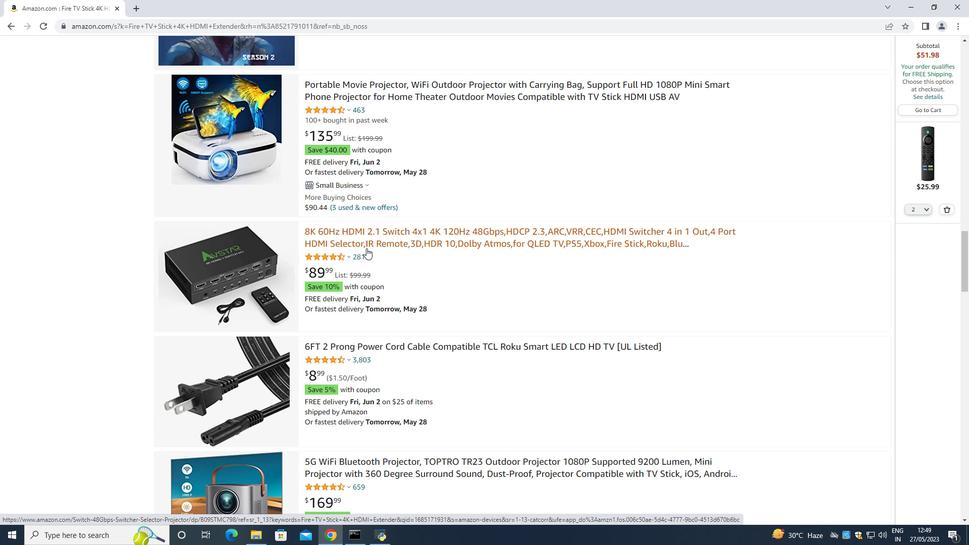 
Action: Mouse moved to (366, 246)
Screenshot: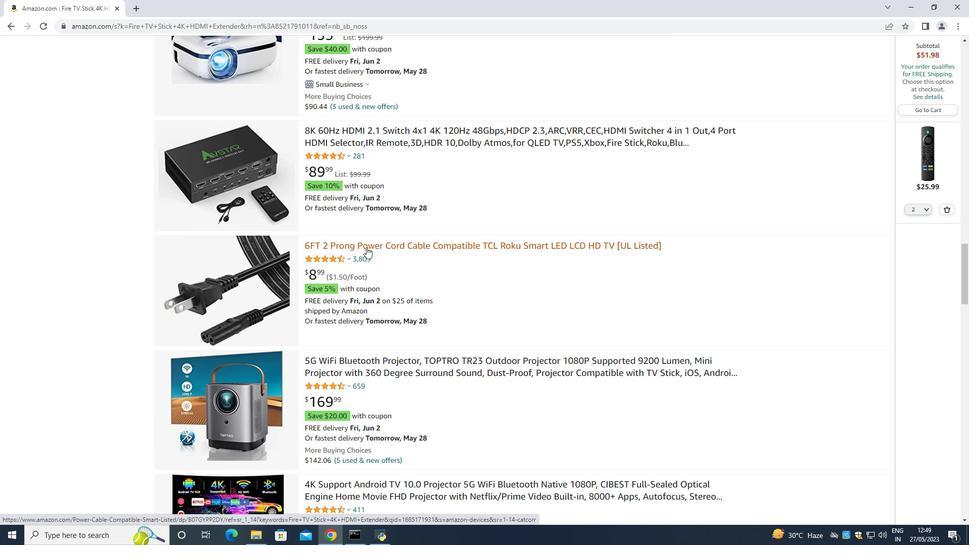 
Action: Mouse scrolled (366, 245) with delta (0, 0)
Screenshot: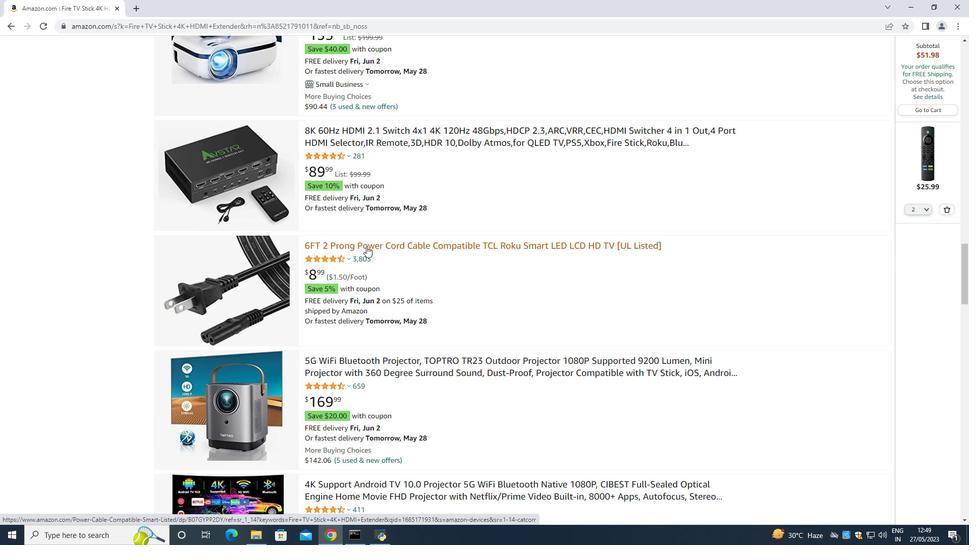 
Action: Mouse scrolled (366, 245) with delta (0, 0)
Screenshot: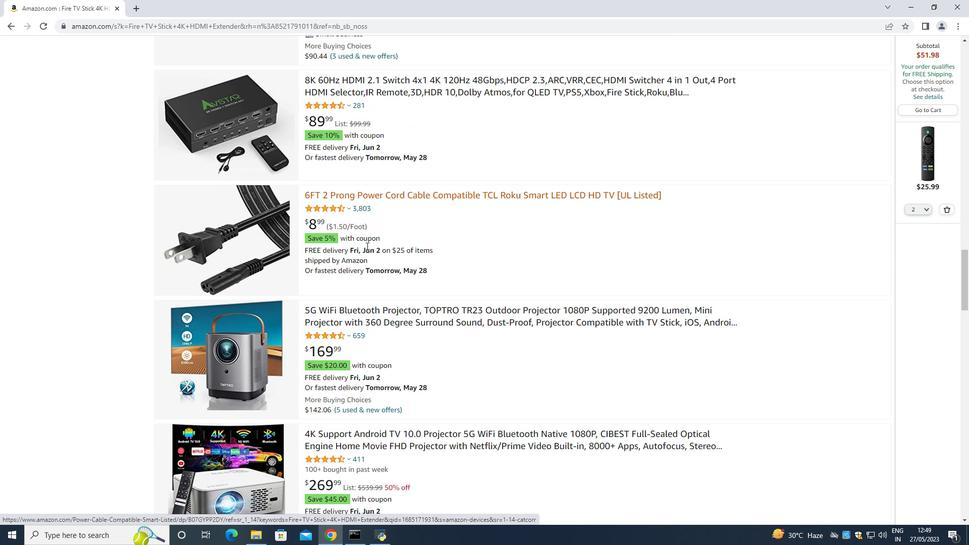 
Action: Mouse scrolled (366, 245) with delta (0, 0)
Screenshot: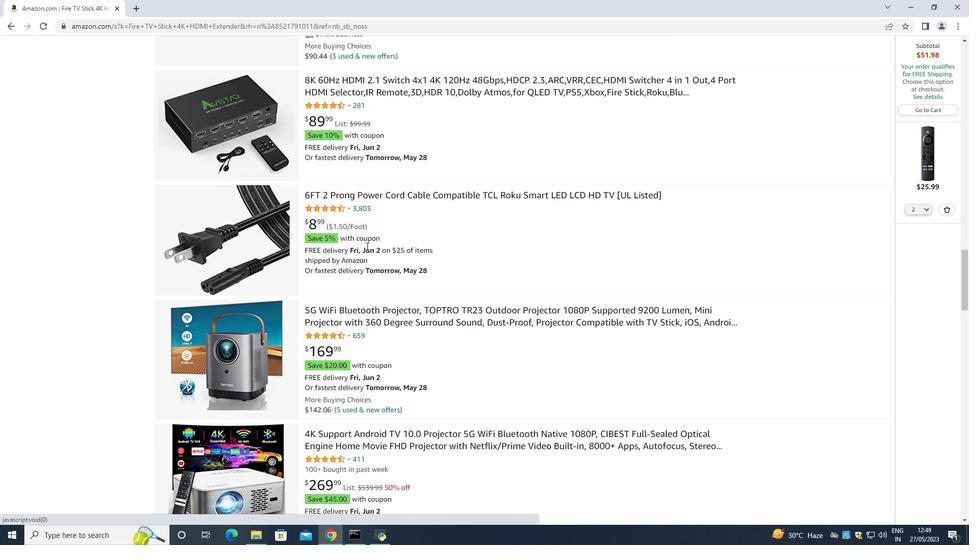 
Action: Mouse scrolled (366, 245) with delta (0, 0)
Screenshot: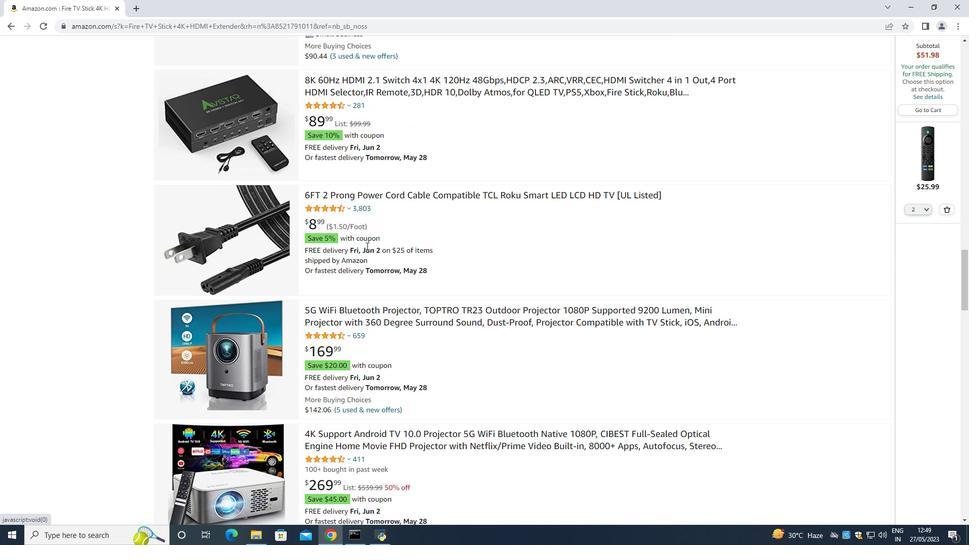 
Action: Mouse scrolled (366, 245) with delta (0, 0)
Screenshot: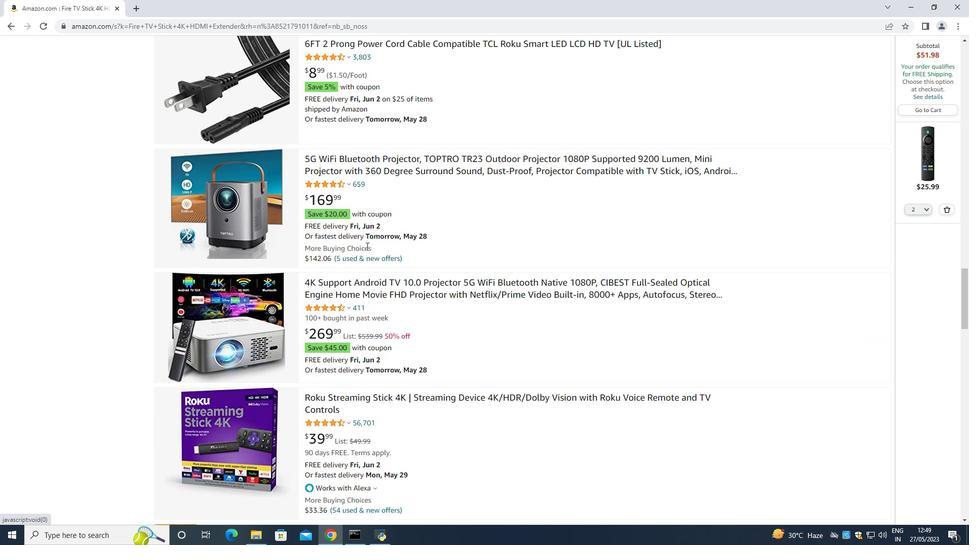 
Action: Mouse scrolled (366, 245) with delta (0, 0)
Screenshot: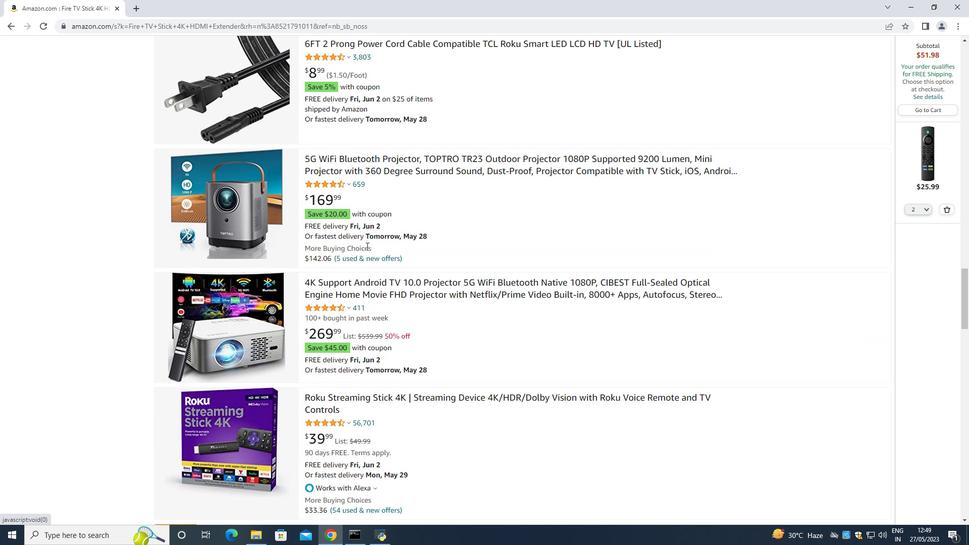 
Action: Mouse scrolled (366, 245) with delta (0, 0)
Screenshot: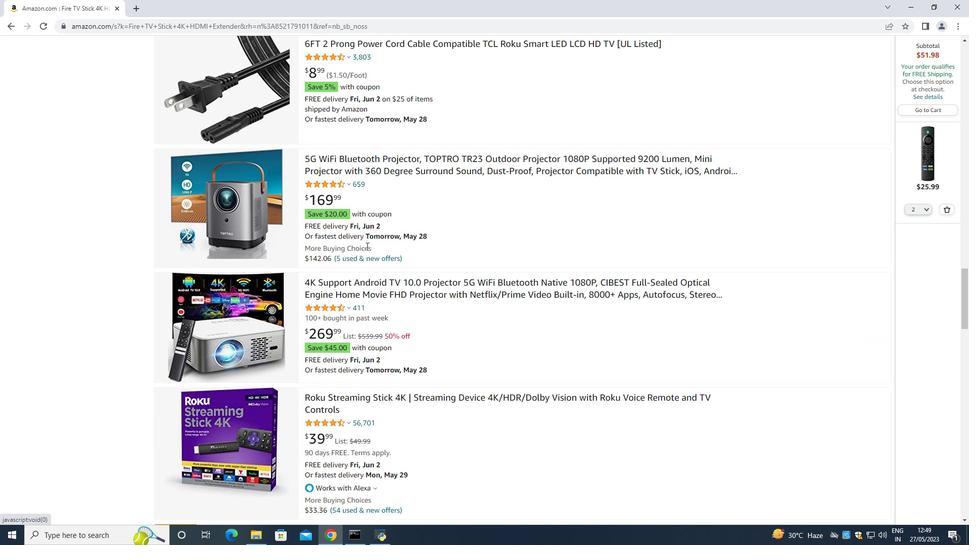 
Action: Mouse moved to (366, 246)
Screenshot: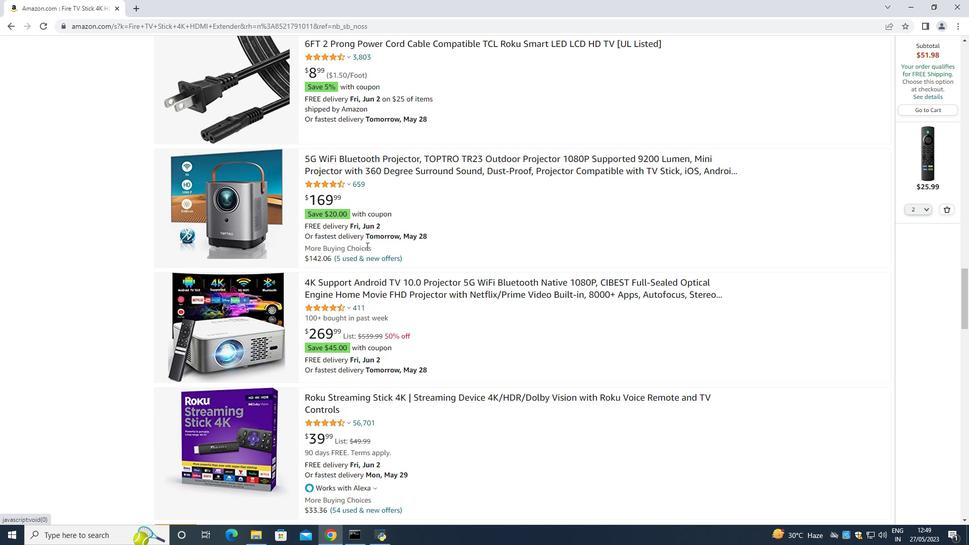 
Action: Mouse scrolled (366, 245) with delta (0, 0)
Screenshot: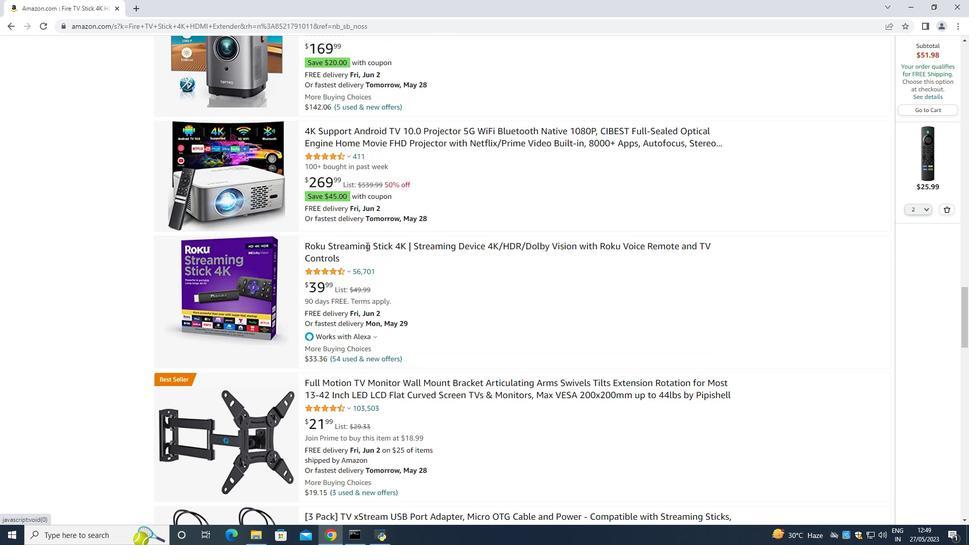 
Action: Mouse scrolled (366, 245) with delta (0, 0)
Screenshot: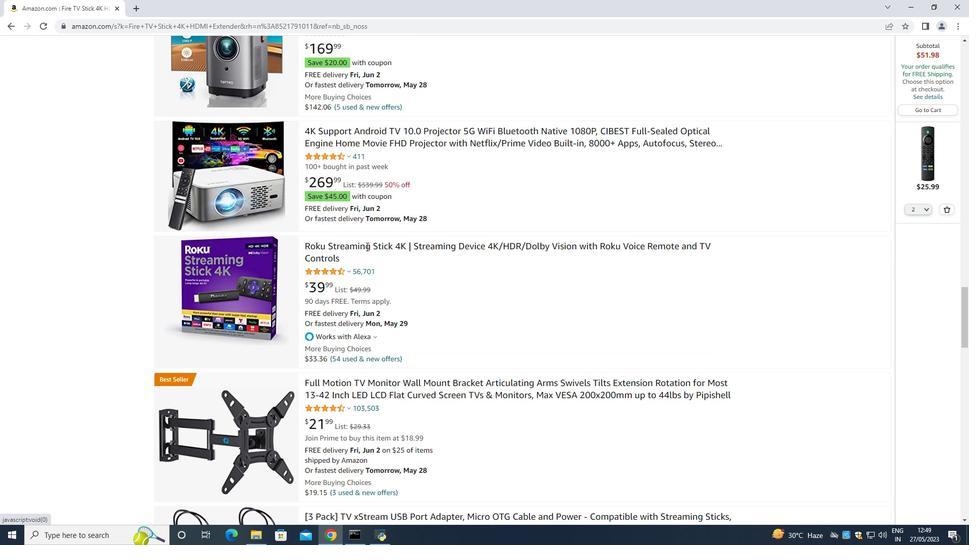 
Action: Mouse moved to (366, 246)
Screenshot: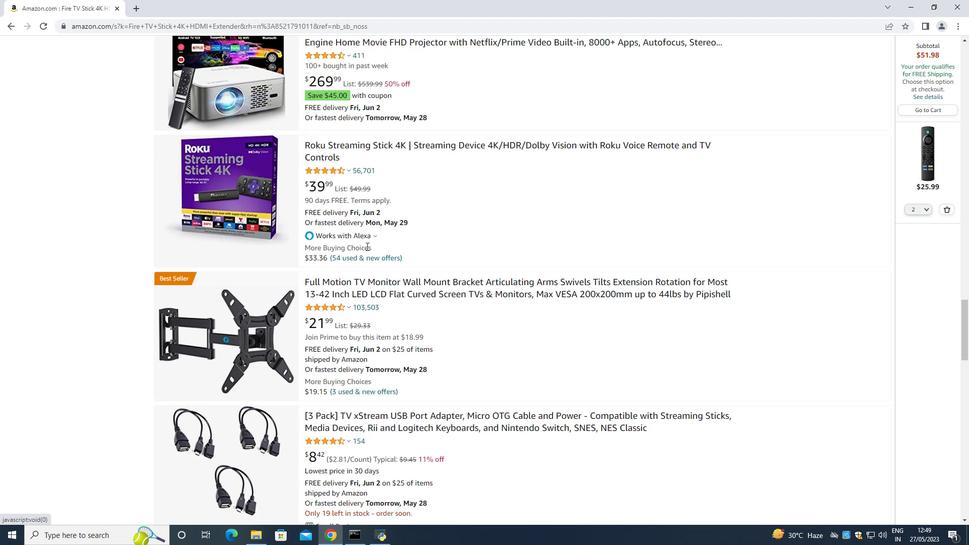 
Action: Mouse scrolled (366, 245) with delta (0, 0)
Screenshot: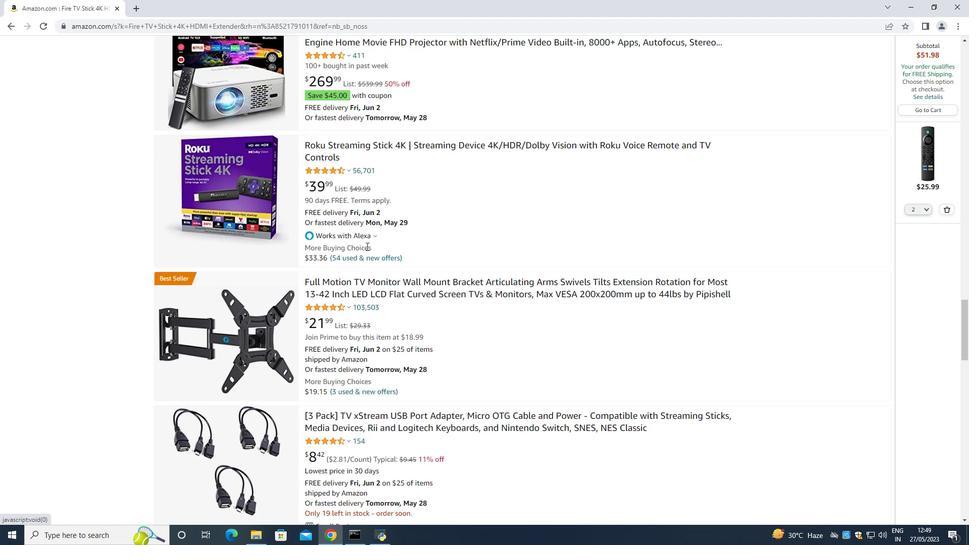 
Action: Mouse scrolled (366, 245) with delta (0, 0)
Screenshot: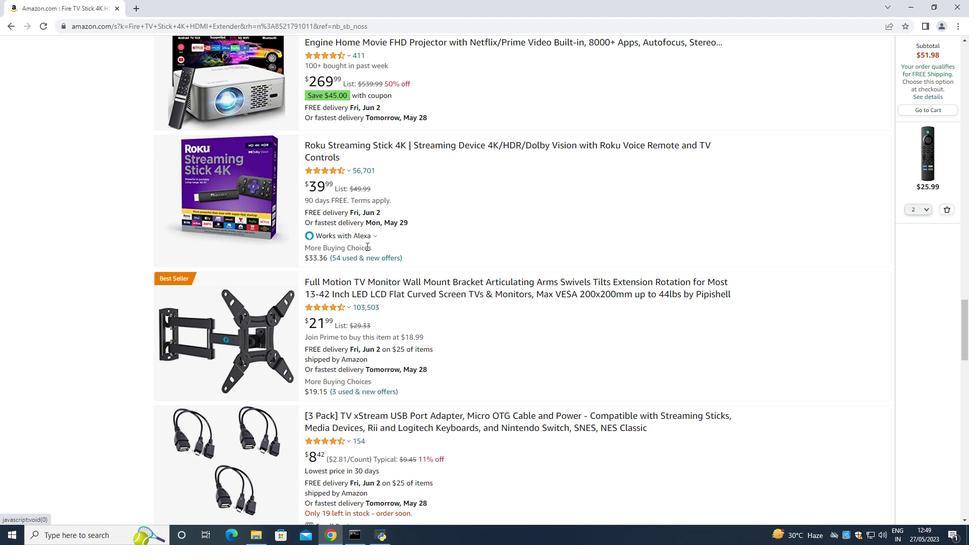 
Action: Mouse scrolled (366, 245) with delta (0, 0)
Screenshot: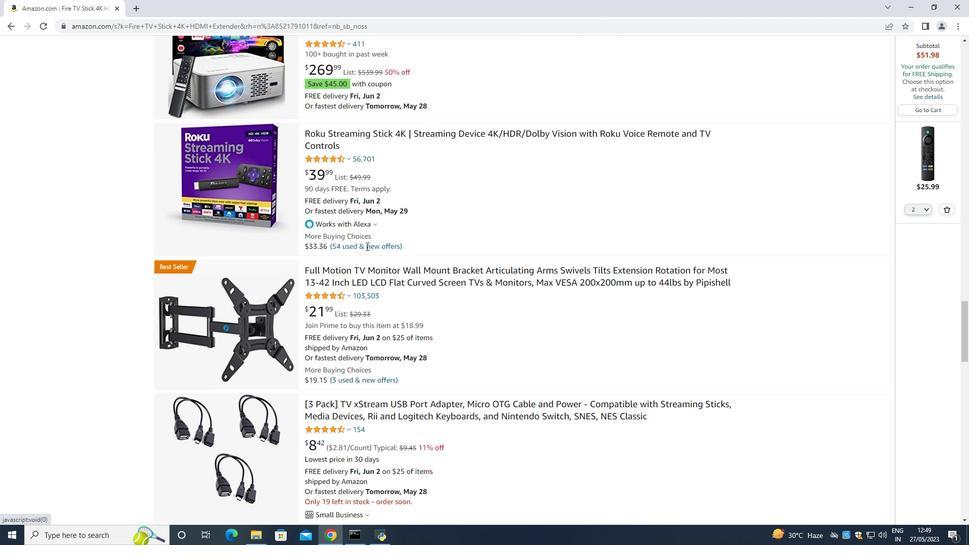 
Action: Mouse scrolled (366, 246) with delta (0, 0)
Screenshot: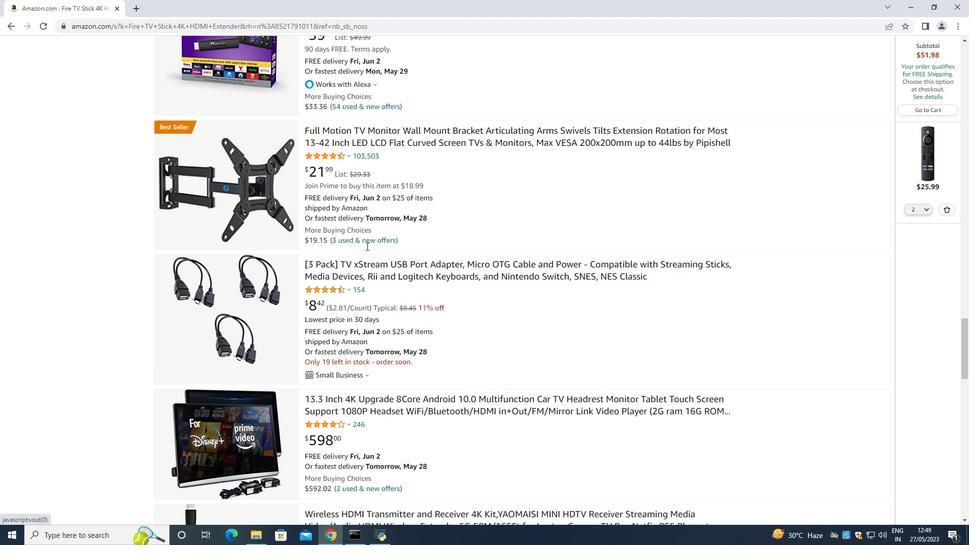 
Action: Mouse scrolled (366, 246) with delta (0, 0)
Screenshot: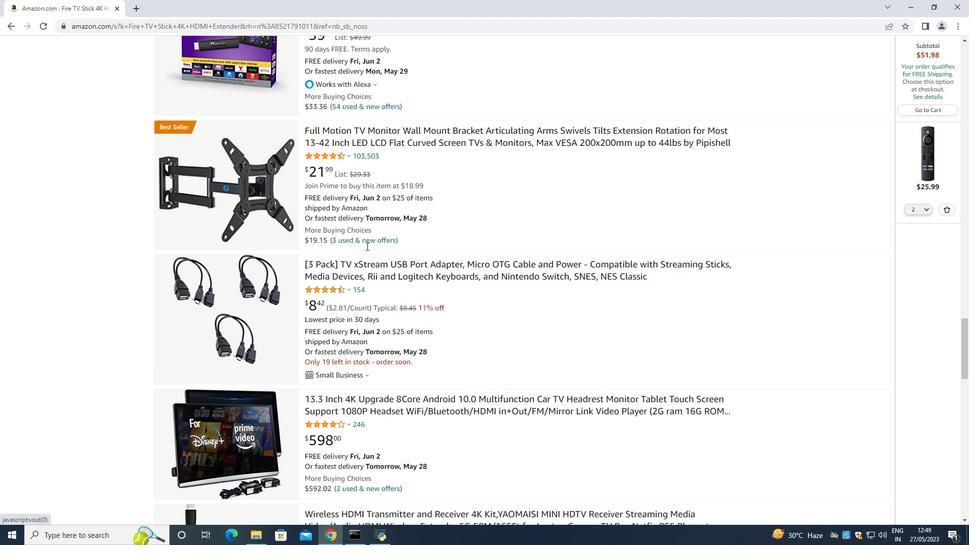 
Action: Mouse scrolled (366, 246) with delta (0, 0)
Screenshot: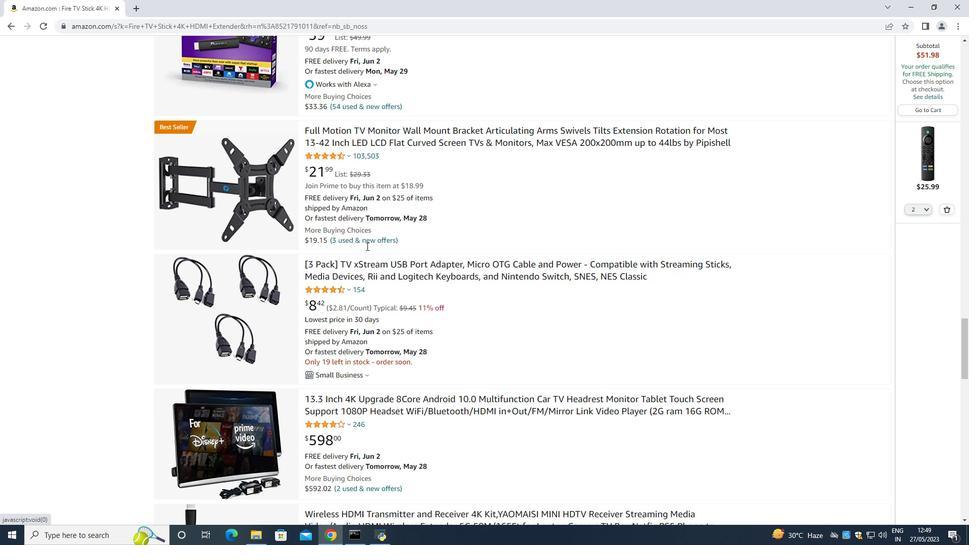 
Action: Mouse scrolled (366, 246) with delta (0, 0)
Screenshot: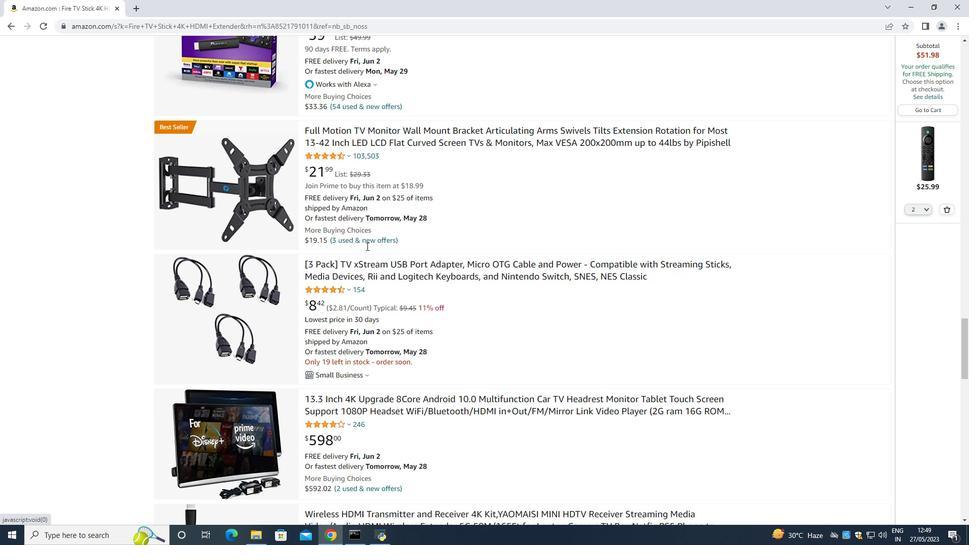 
Action: Mouse scrolled (366, 246) with delta (0, 0)
Screenshot: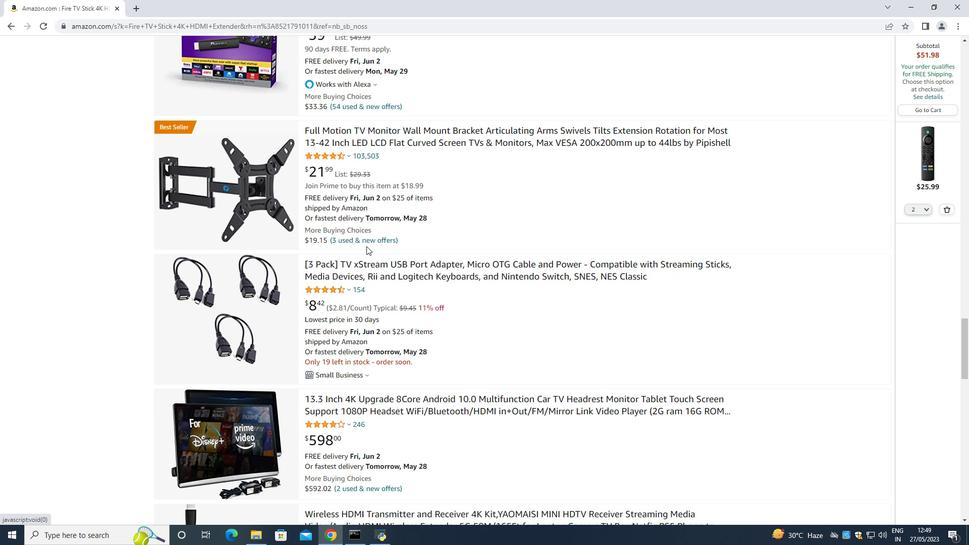 
Action: Mouse scrolled (366, 246) with delta (0, 0)
Screenshot: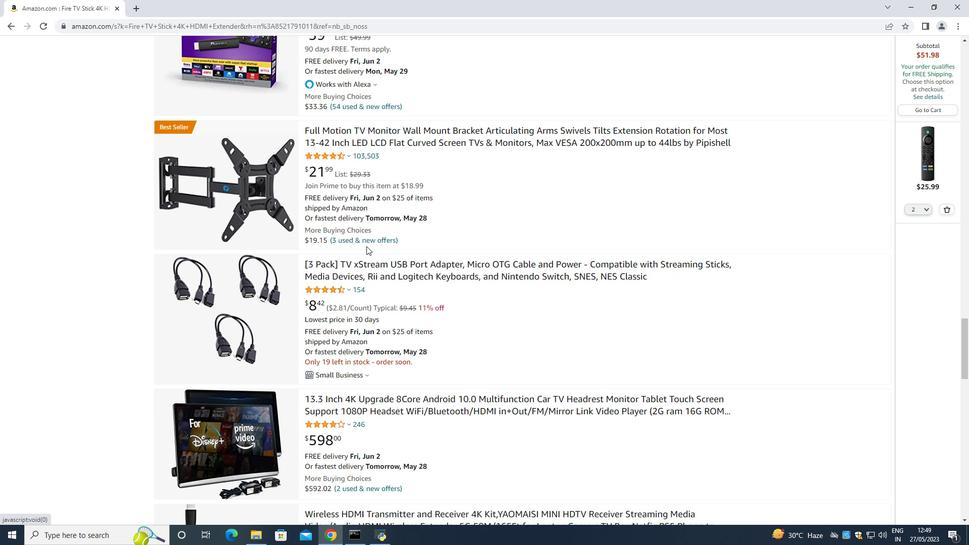 
Action: Mouse scrolled (366, 246) with delta (0, 0)
Screenshot: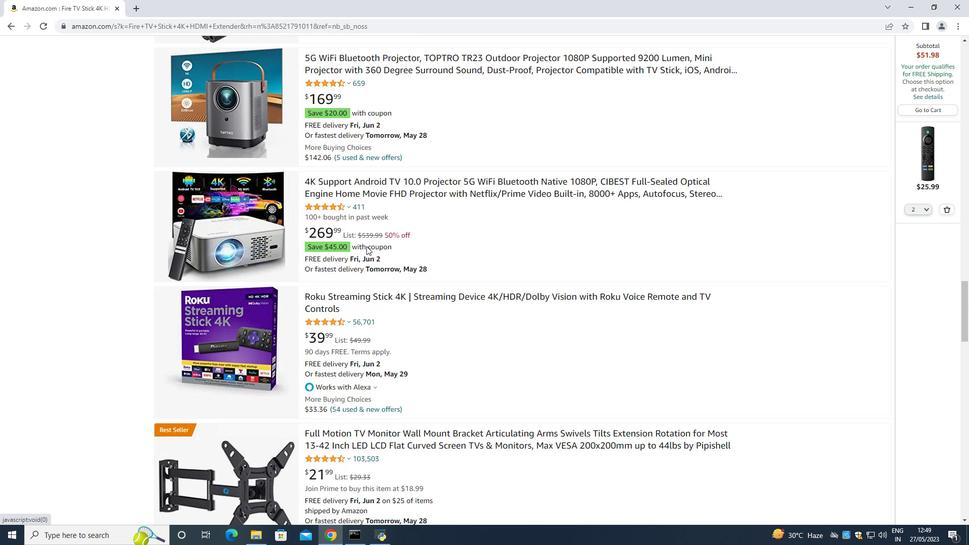 
Action: Mouse scrolled (366, 246) with delta (0, 0)
Screenshot: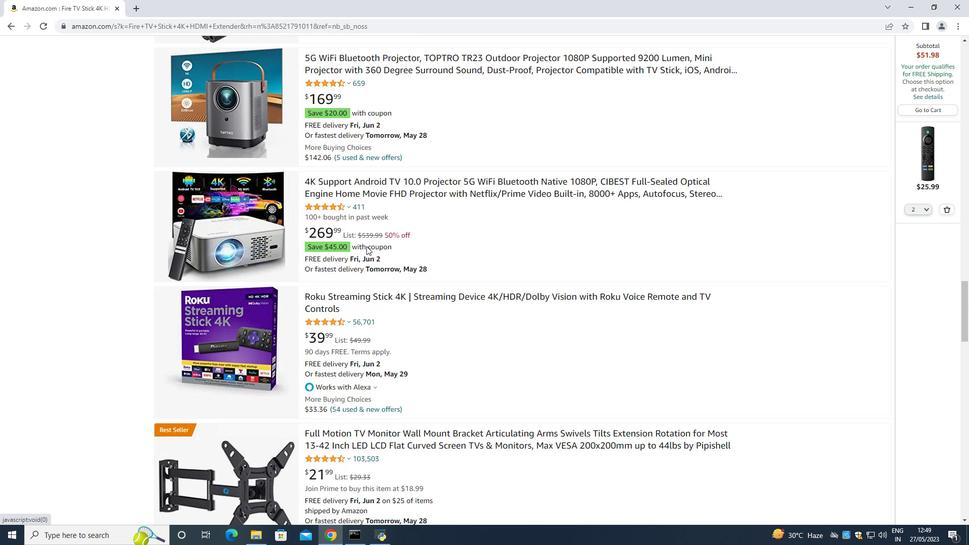 
Action: Mouse scrolled (366, 246) with delta (0, 0)
Screenshot: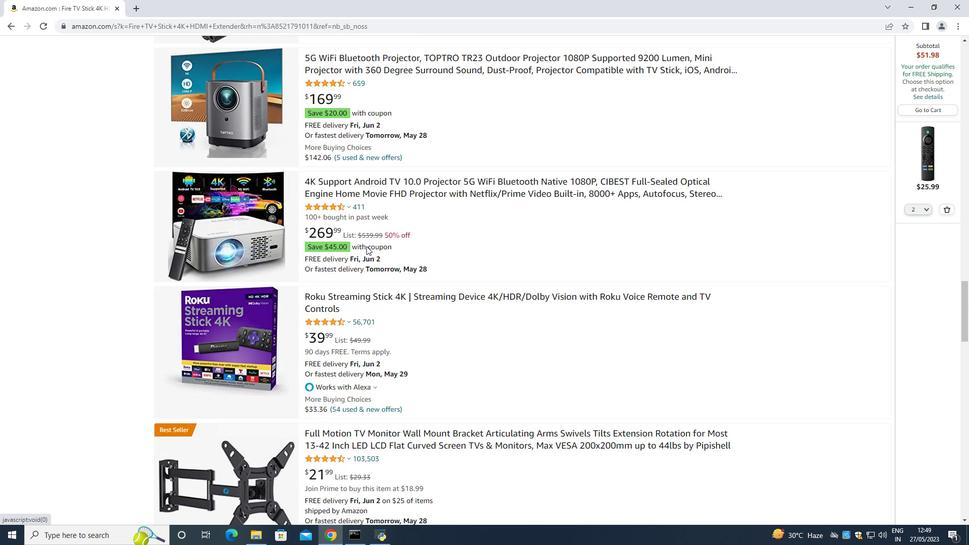 
Action: Mouse scrolled (366, 246) with delta (0, 0)
Screenshot: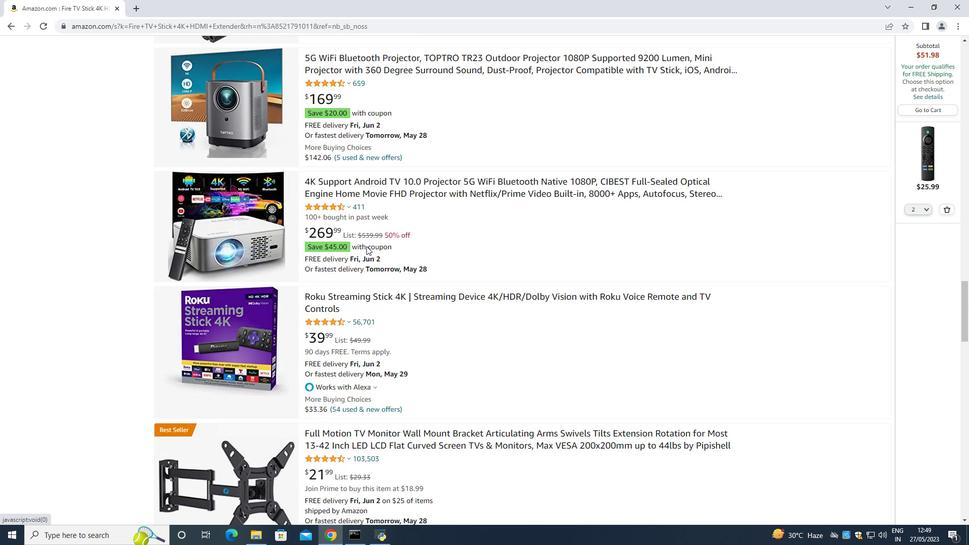 
Action: Mouse scrolled (366, 246) with delta (0, 0)
Screenshot: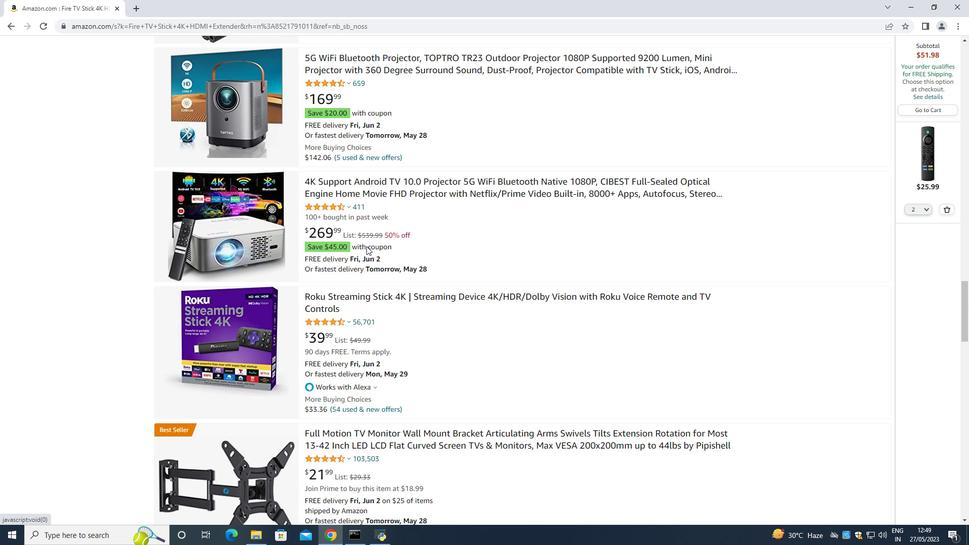 
Action: Mouse scrolled (366, 246) with delta (0, 0)
Screenshot: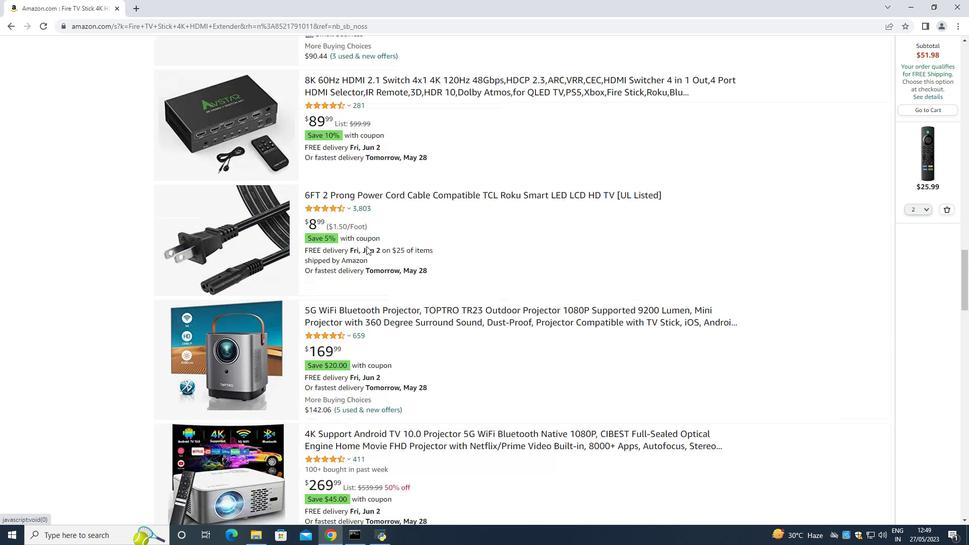 
Action: Mouse scrolled (366, 246) with delta (0, 0)
Screenshot: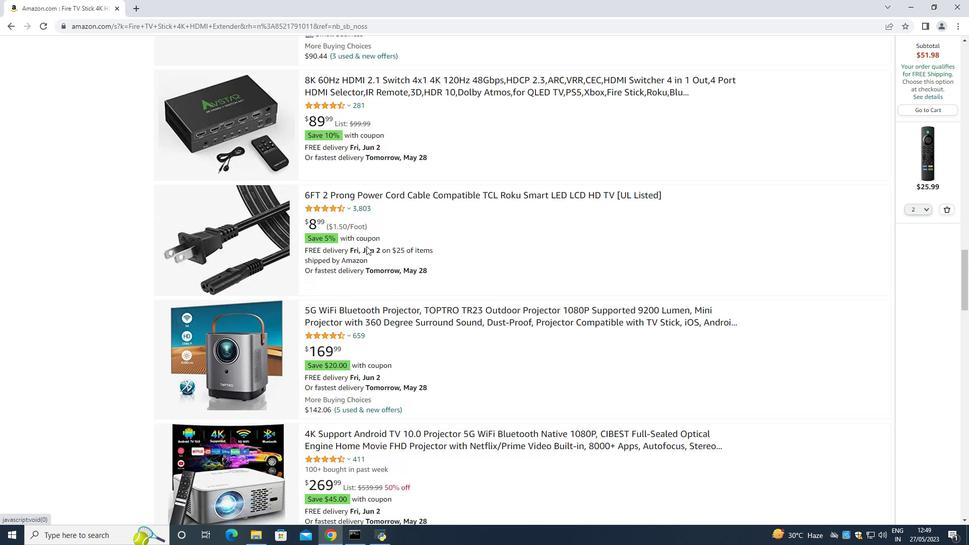
Action: Mouse scrolled (366, 246) with delta (0, 0)
Screenshot: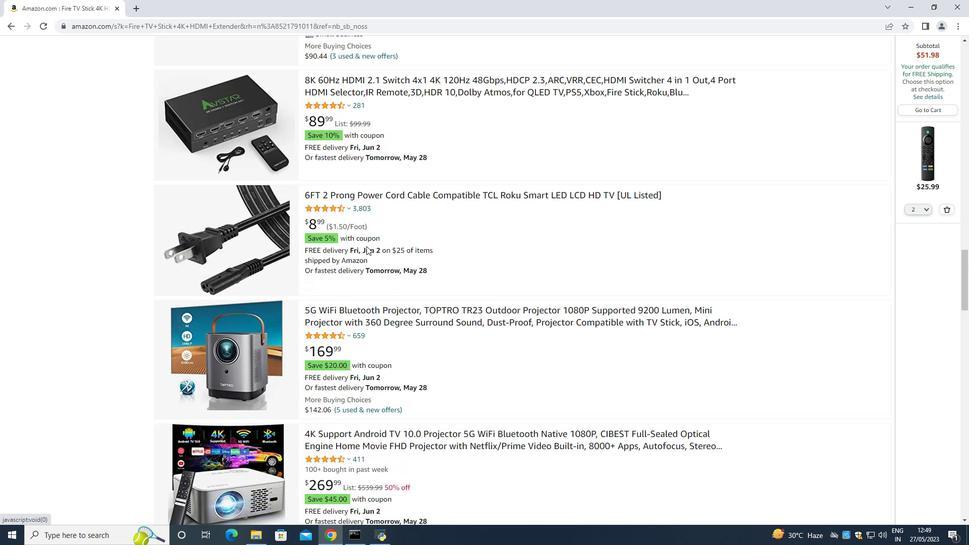 
Action: Mouse scrolled (366, 246) with delta (0, 0)
Screenshot: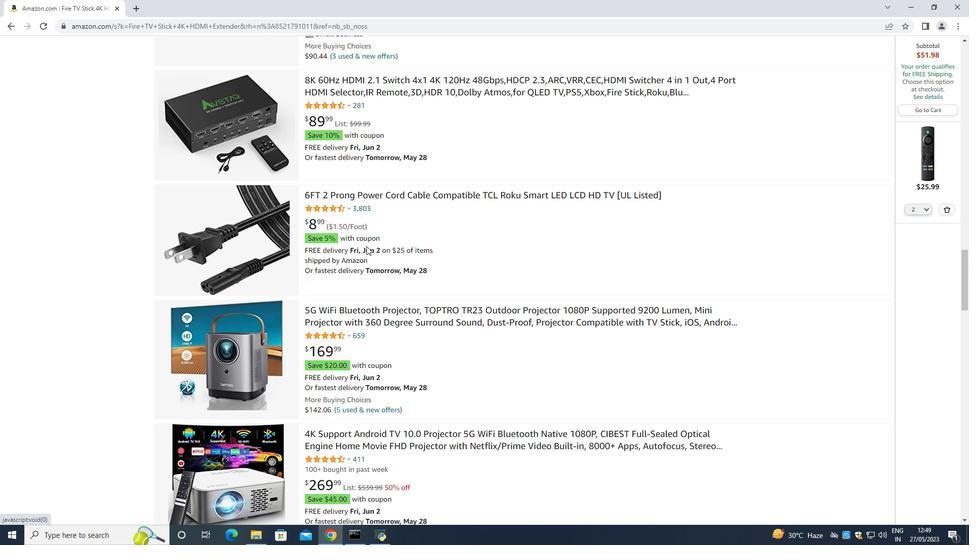 
Action: Mouse scrolled (366, 246) with delta (0, 0)
Screenshot: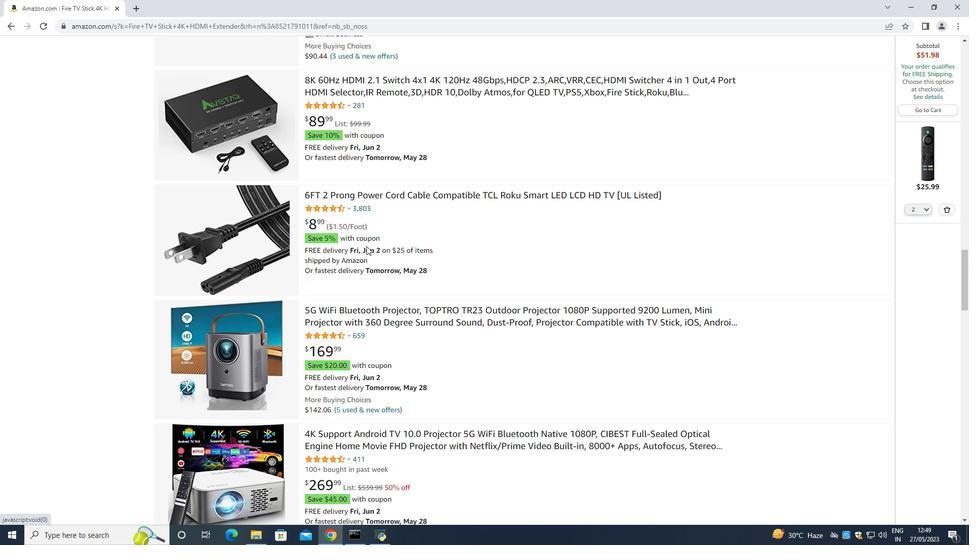 
Action: Mouse scrolled (366, 246) with delta (0, 0)
Screenshot: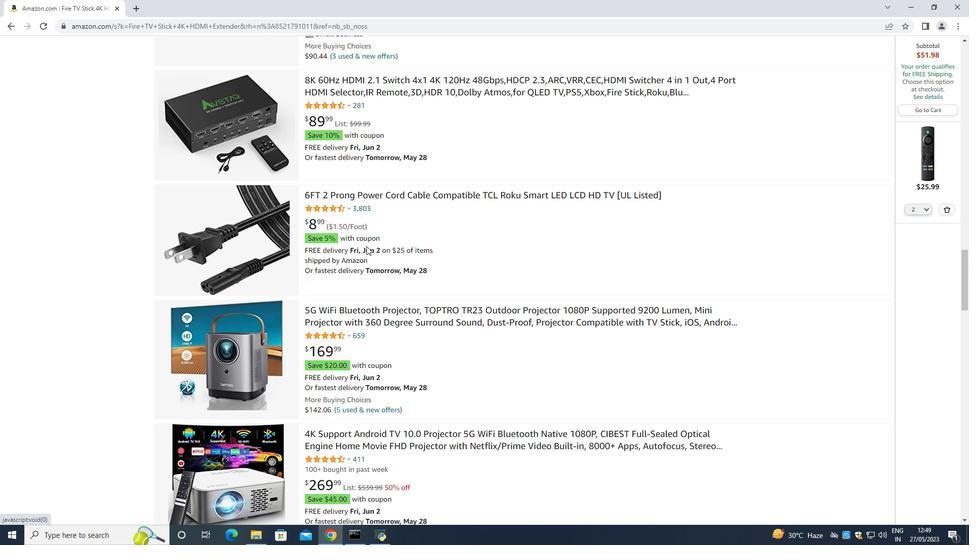 
Action: Mouse scrolled (366, 246) with delta (0, 0)
Screenshot: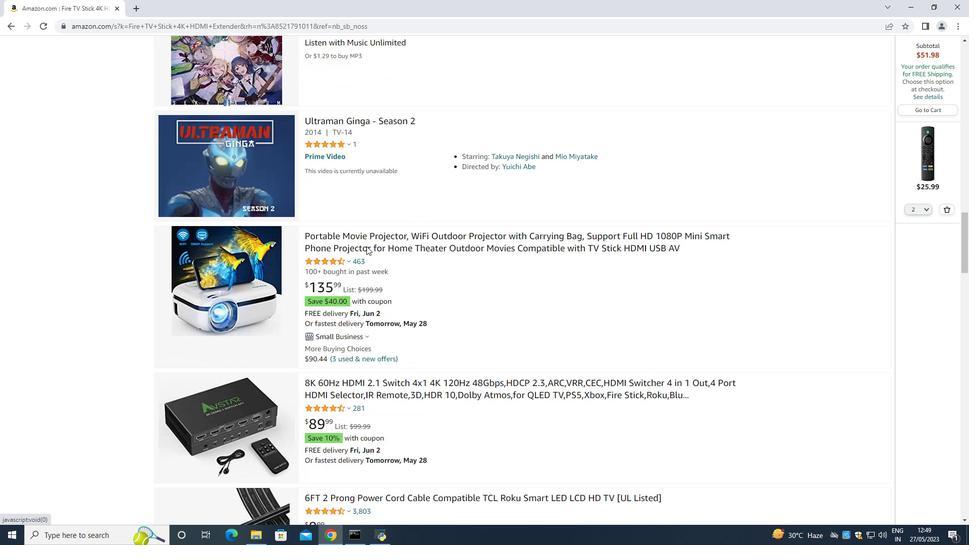 
Action: Mouse scrolled (366, 246) with delta (0, 0)
Screenshot: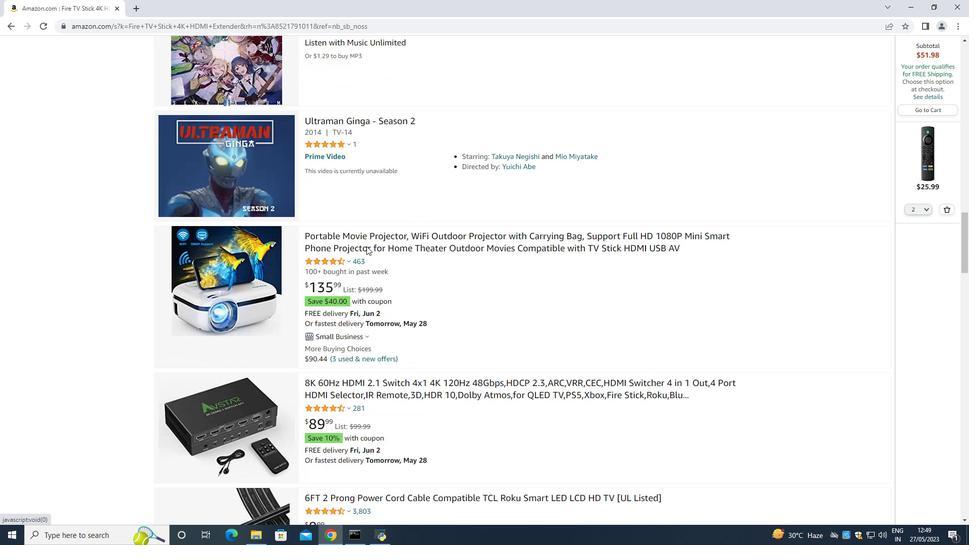 
Action: Mouse scrolled (366, 246) with delta (0, 0)
Screenshot: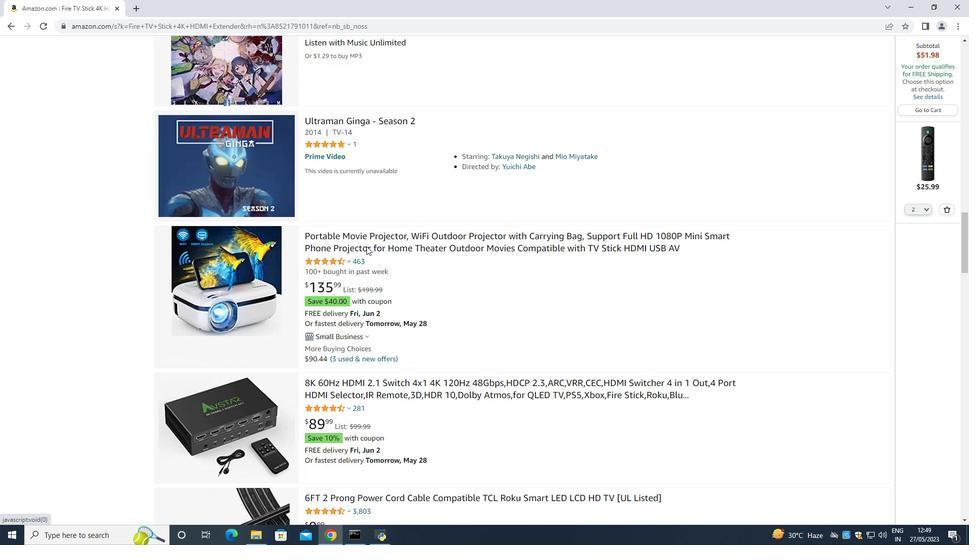 
Action: Mouse scrolled (366, 246) with delta (0, 0)
Screenshot: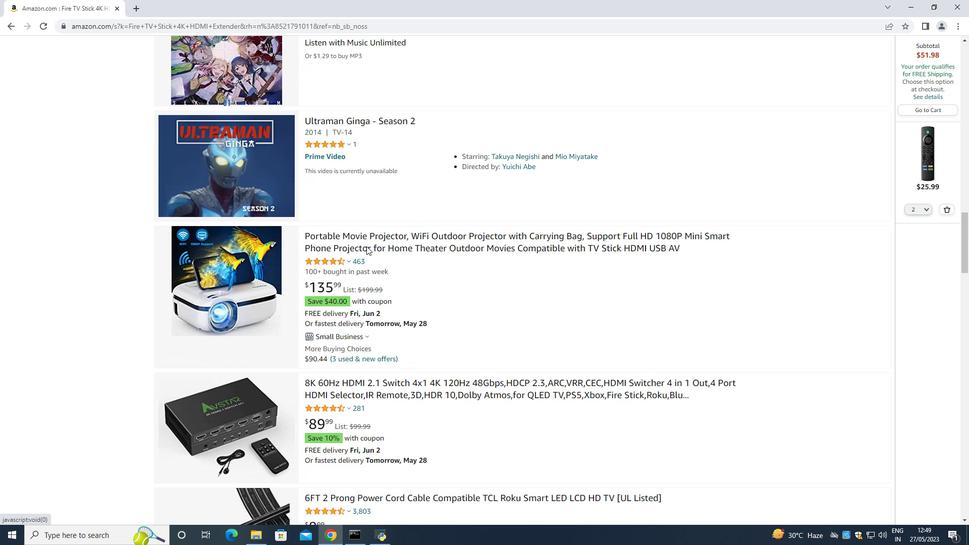 
Action: Mouse scrolled (366, 246) with delta (0, 0)
Screenshot: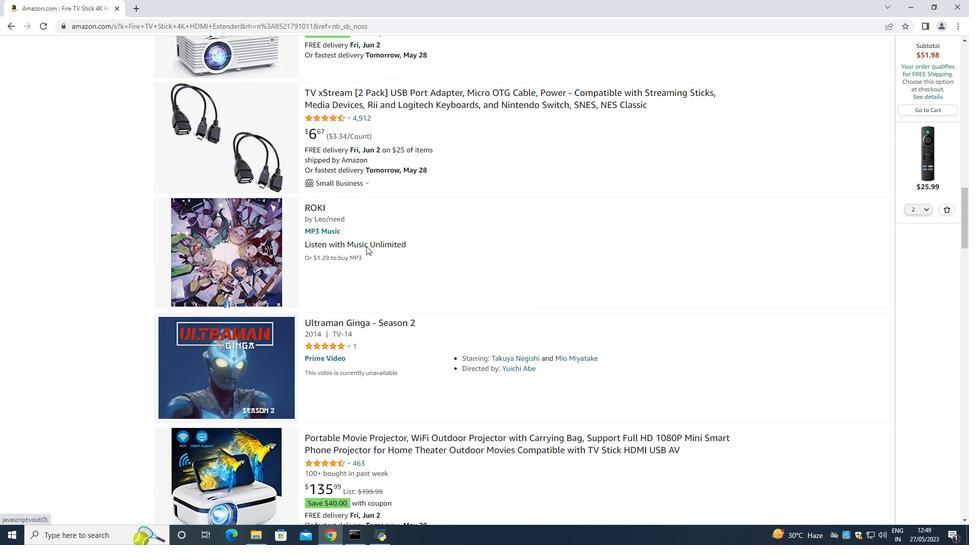 
Action: Mouse scrolled (366, 246) with delta (0, 0)
Screenshot: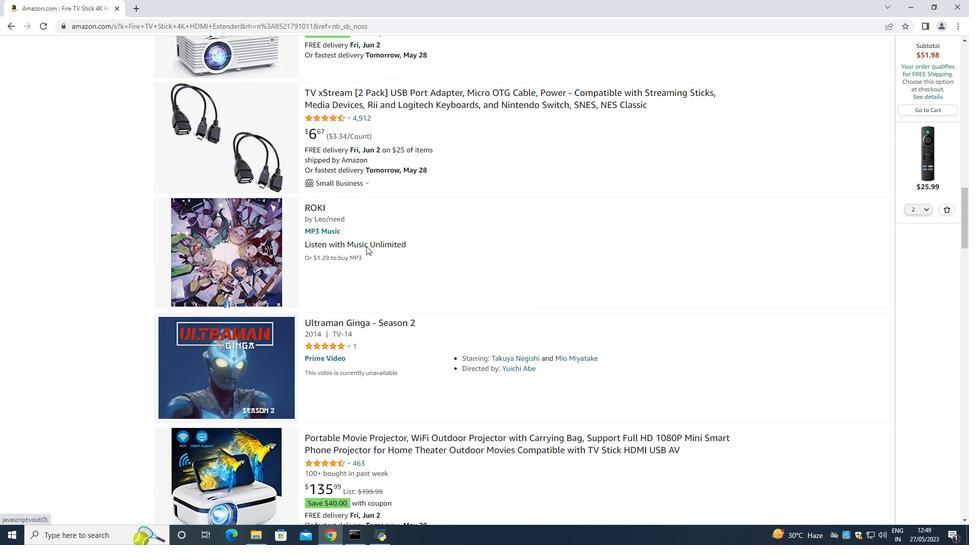 
Action: Mouse scrolled (366, 246) with delta (0, 0)
Screenshot: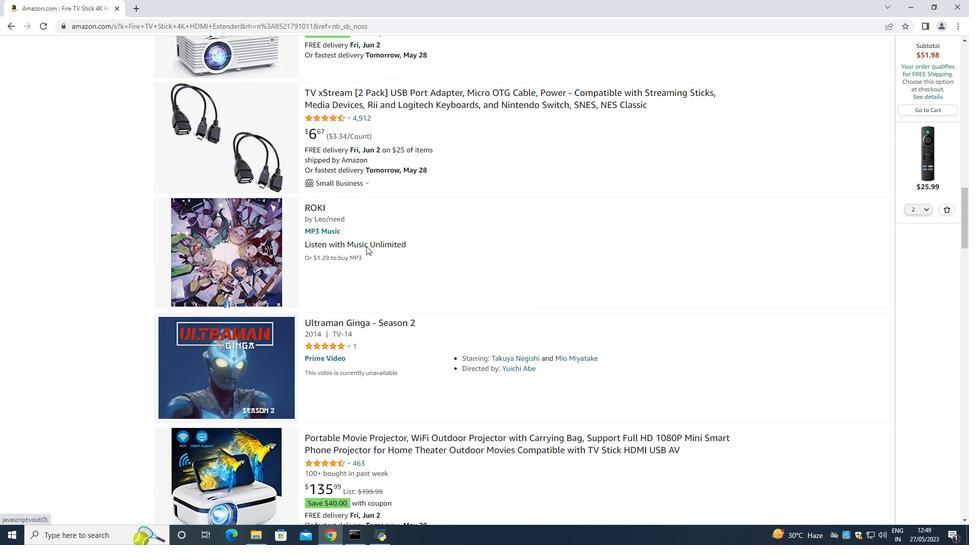 
Action: Mouse scrolled (366, 246) with delta (0, 0)
Screenshot: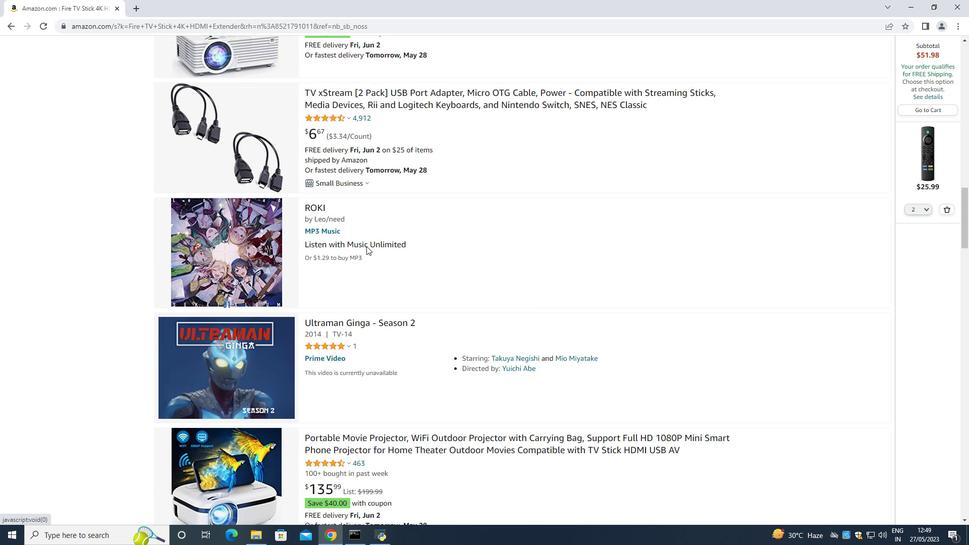 
Action: Mouse scrolled (366, 246) with delta (0, 0)
Screenshot: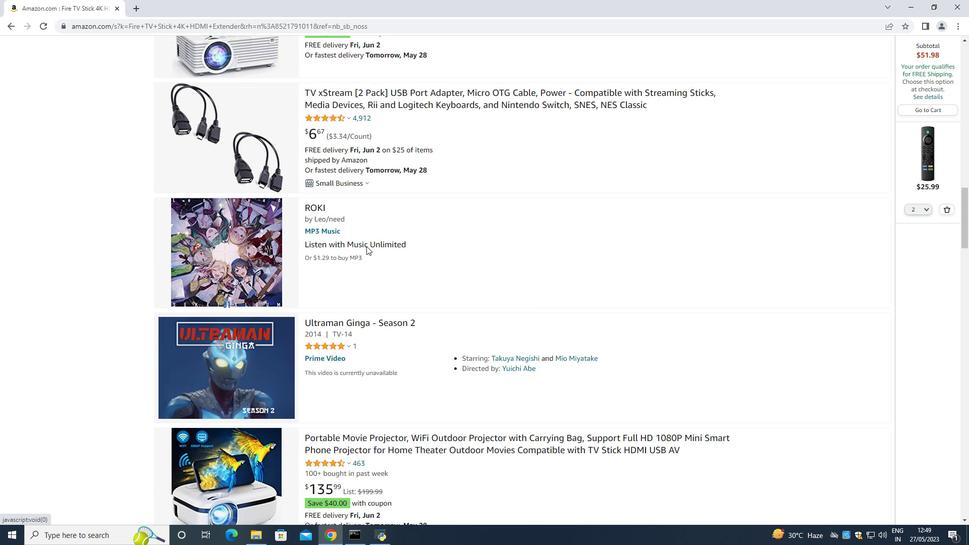 
Action: Mouse scrolled (366, 246) with delta (0, 0)
Screenshot: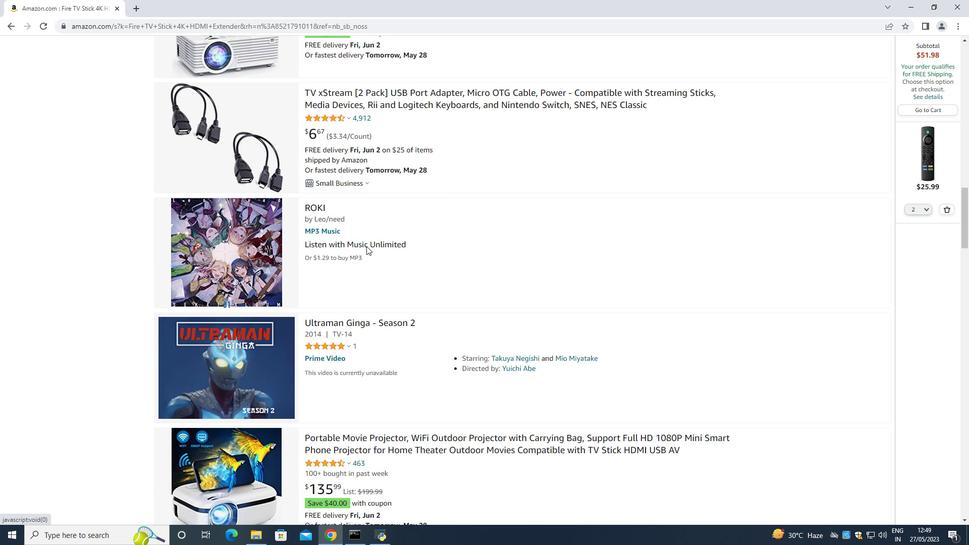 
Action: Mouse moved to (366, 244)
Screenshot: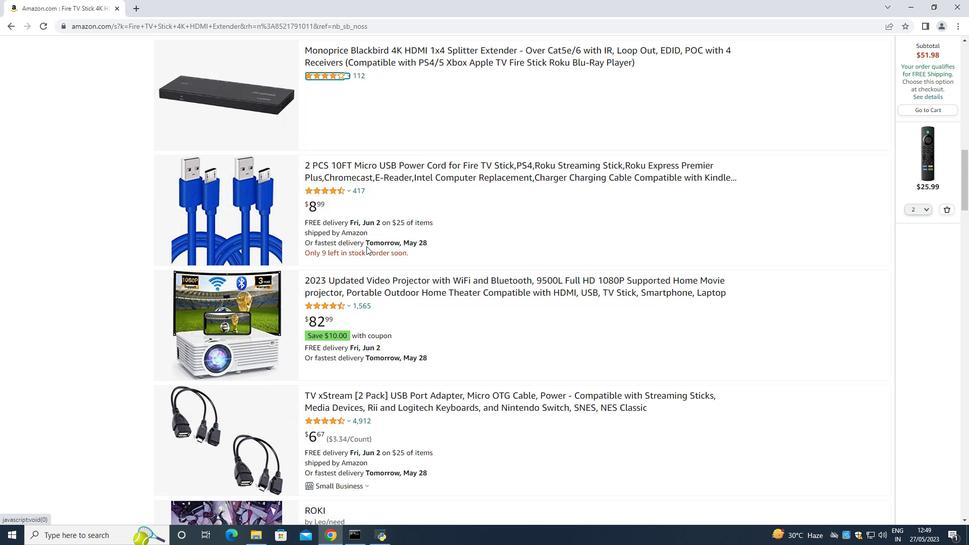 
Action: Mouse scrolled (366, 245) with delta (0, 0)
Screenshot: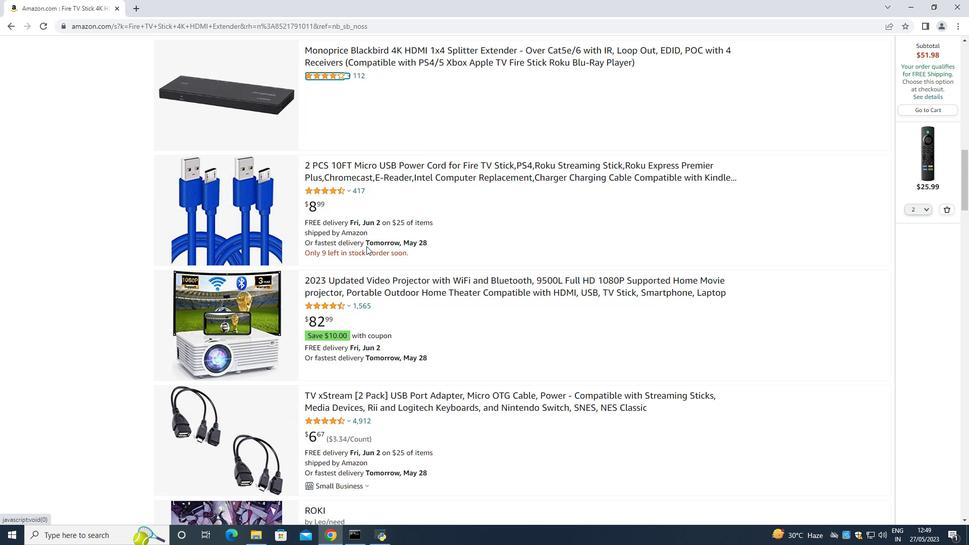 
Action: Mouse scrolled (366, 245) with delta (0, 0)
Screenshot: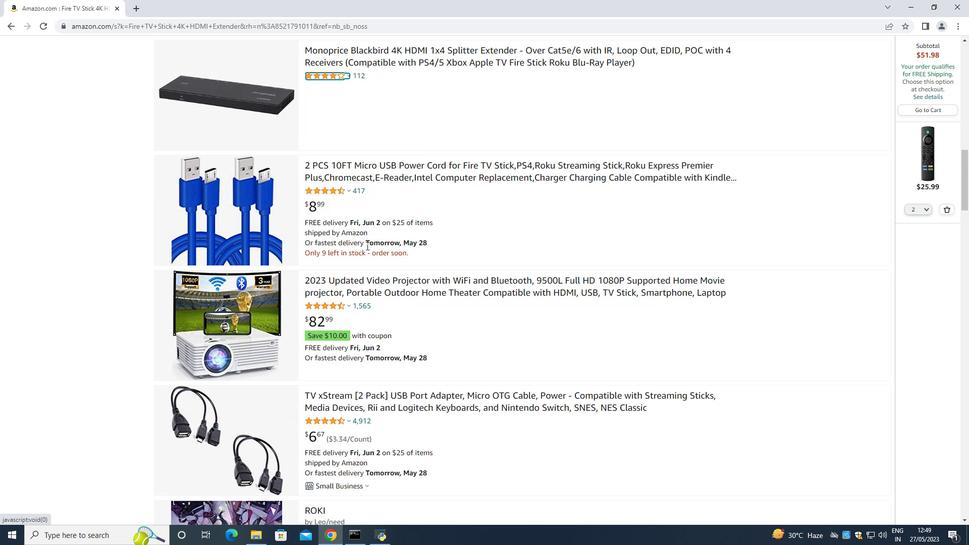 
Action: Mouse scrolled (366, 245) with delta (0, 0)
Screenshot: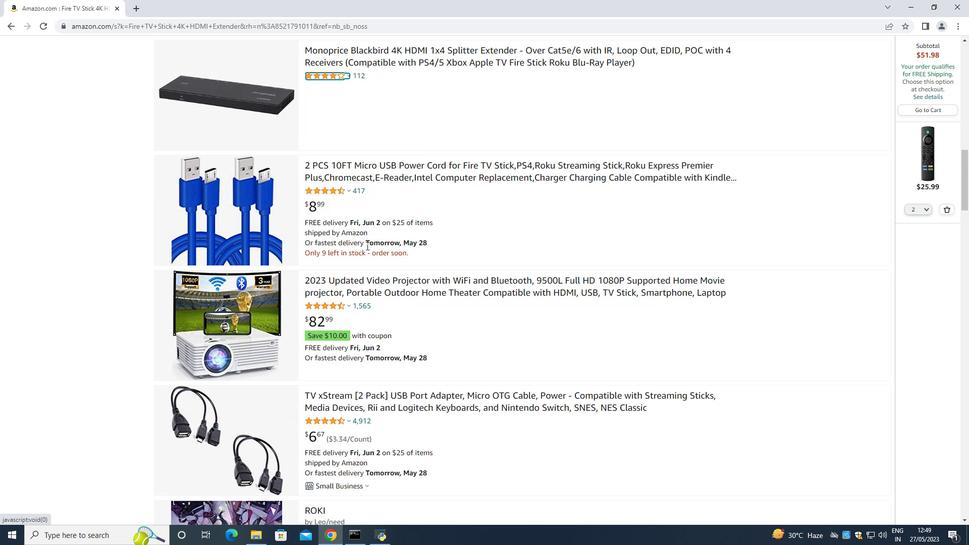 
Action: Mouse scrolled (366, 245) with delta (0, 0)
Screenshot: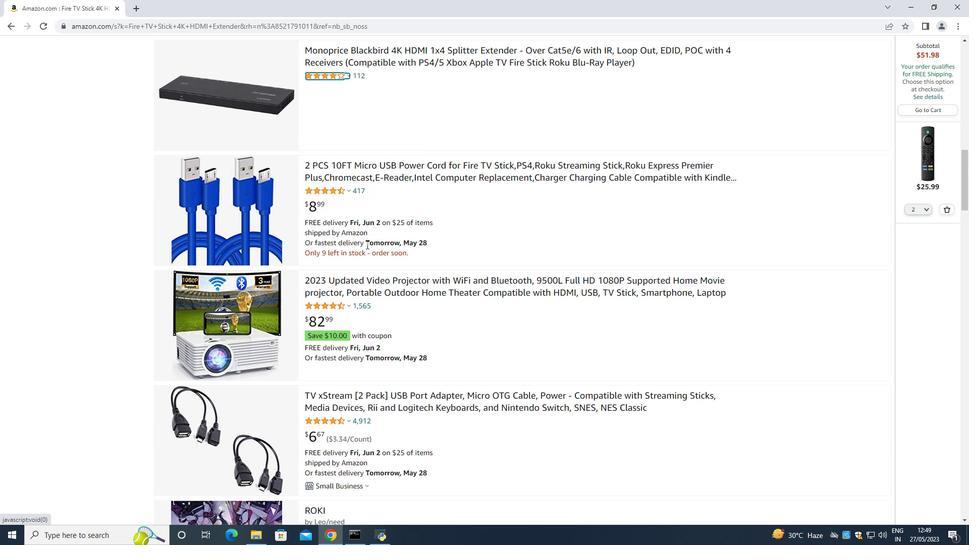 
Action: Mouse scrolled (366, 245) with delta (0, 0)
Screenshot: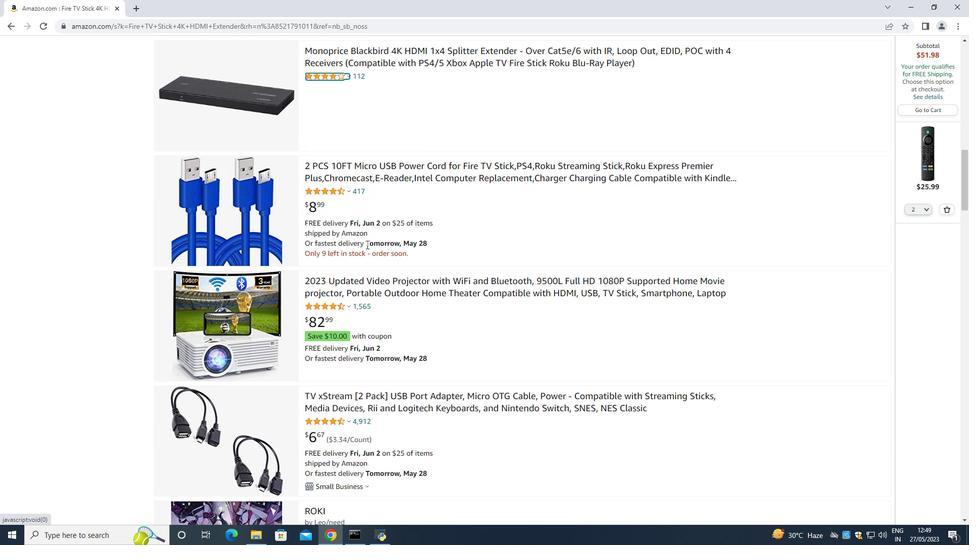 
Action: Mouse scrolled (366, 245) with delta (0, 0)
Screenshot: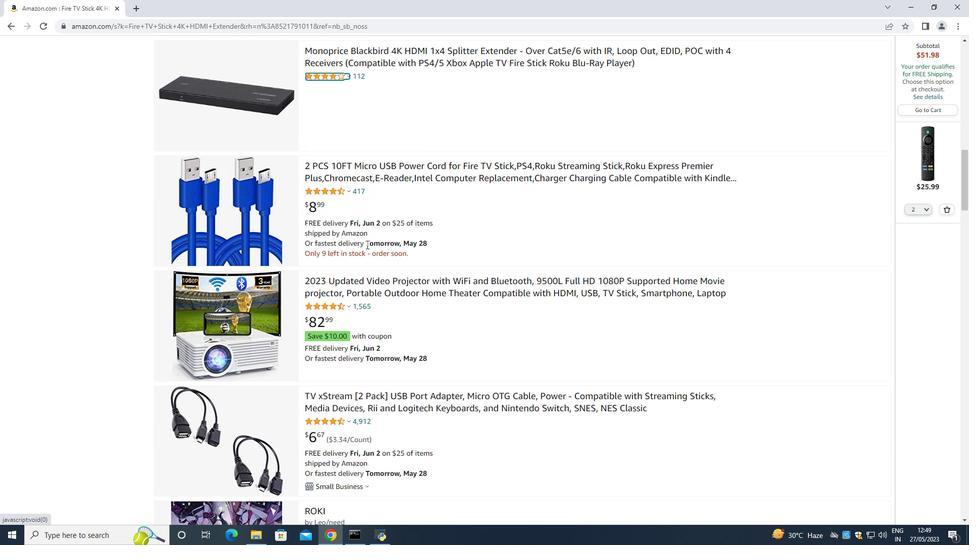 
Action: Mouse scrolled (366, 245) with delta (0, 0)
Screenshot: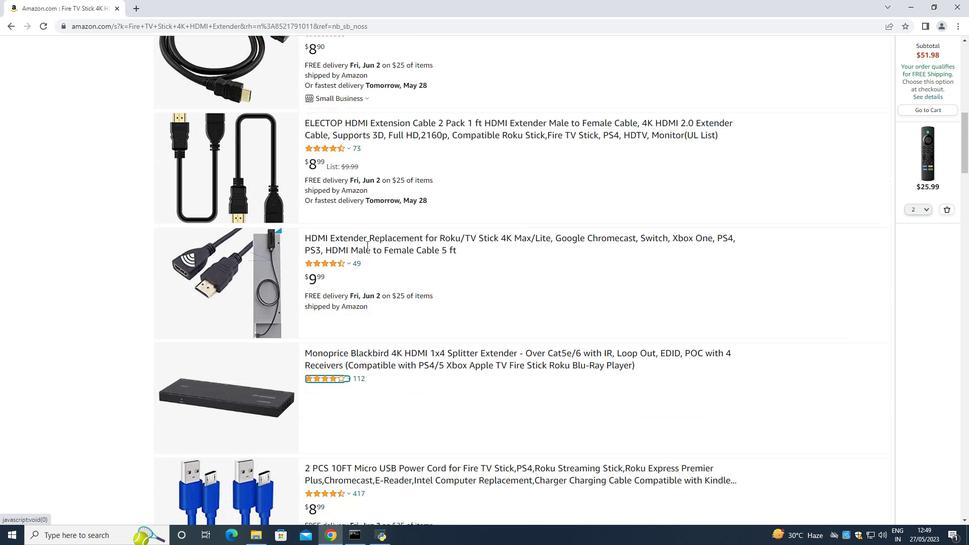 
Action: Mouse scrolled (366, 245) with delta (0, 0)
Screenshot: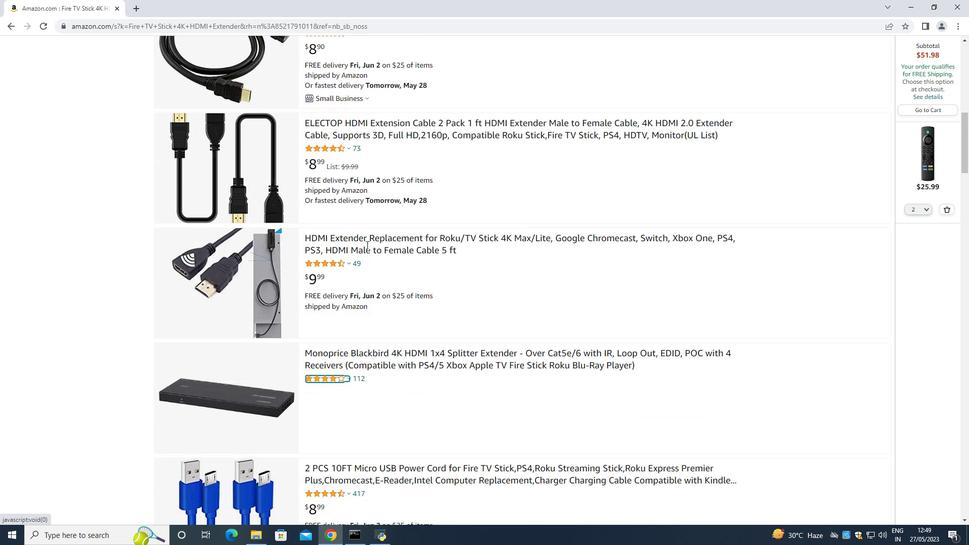 
Action: Mouse scrolled (366, 245) with delta (0, 0)
Screenshot: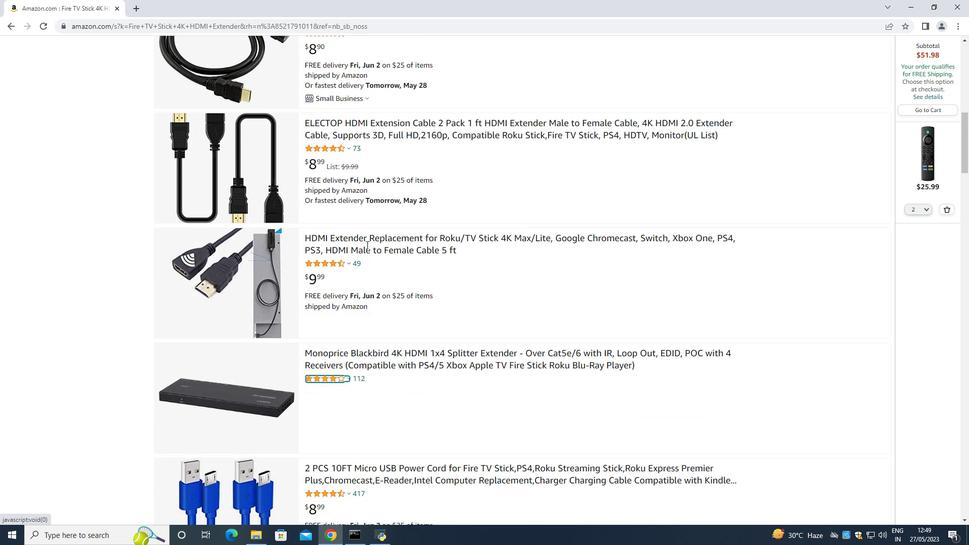 
Action: Mouse scrolled (366, 245) with delta (0, 0)
Screenshot: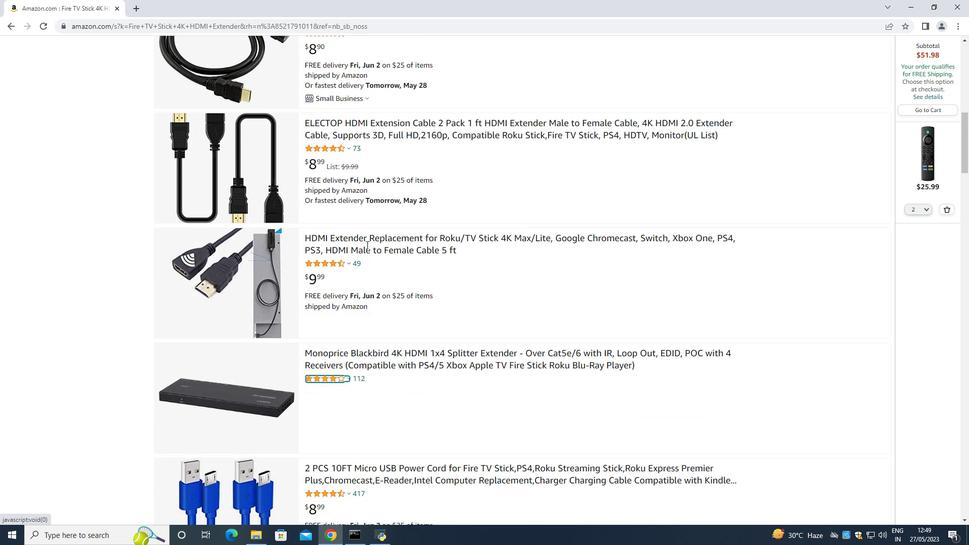 
Action: Mouse scrolled (366, 245) with delta (0, 0)
Screenshot: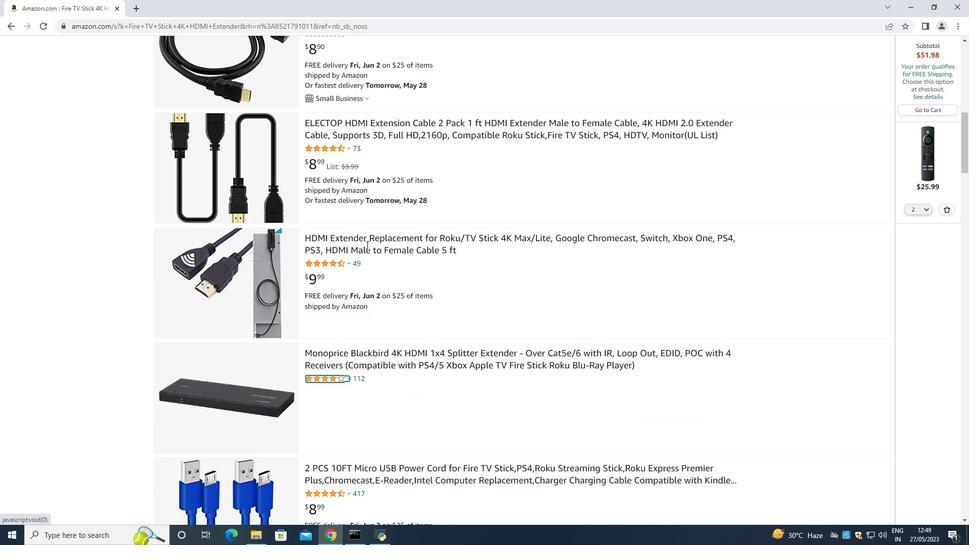 
Action: Mouse scrolled (366, 245) with delta (0, 0)
Screenshot: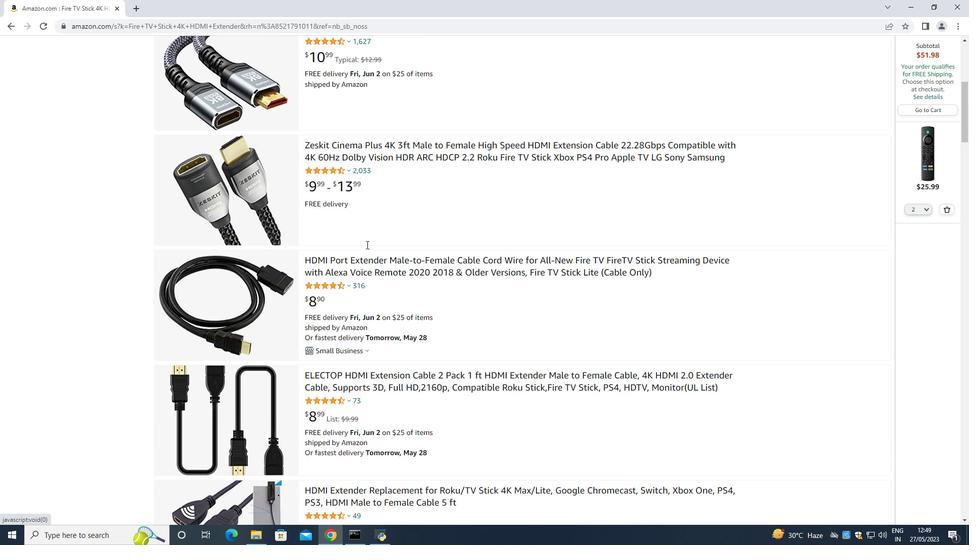 
Action: Mouse scrolled (366, 245) with delta (0, 0)
Screenshot: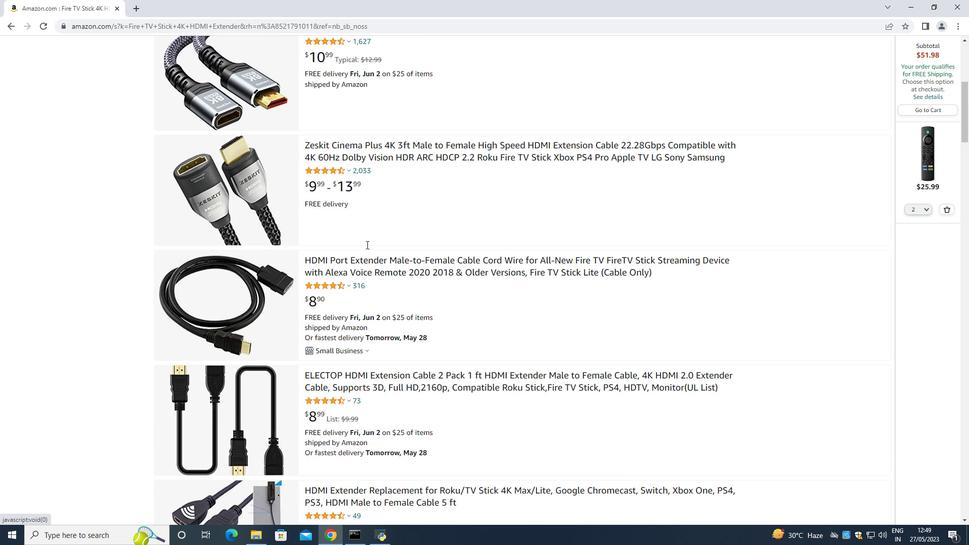 
Action: Mouse scrolled (366, 245) with delta (0, 0)
Screenshot: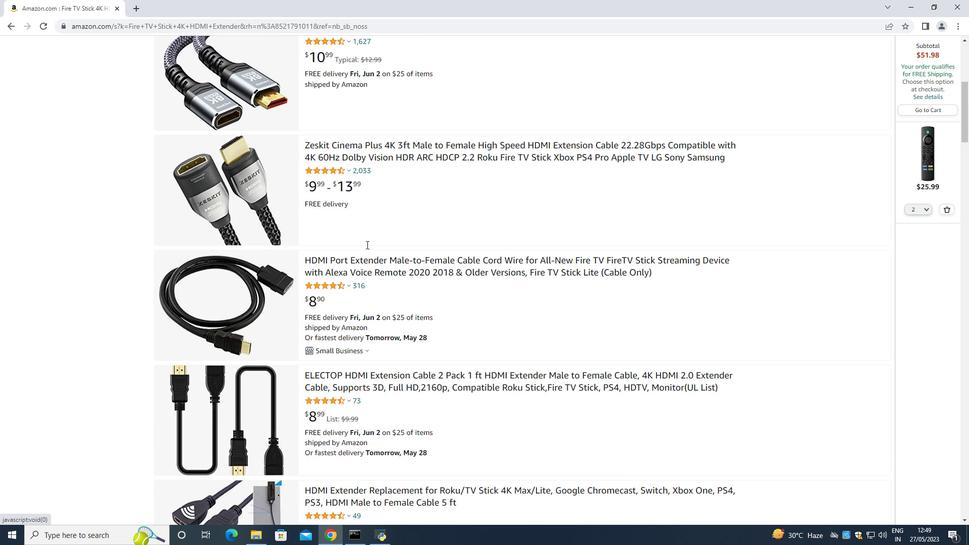 
Action: Mouse scrolled (366, 245) with delta (0, 0)
Screenshot: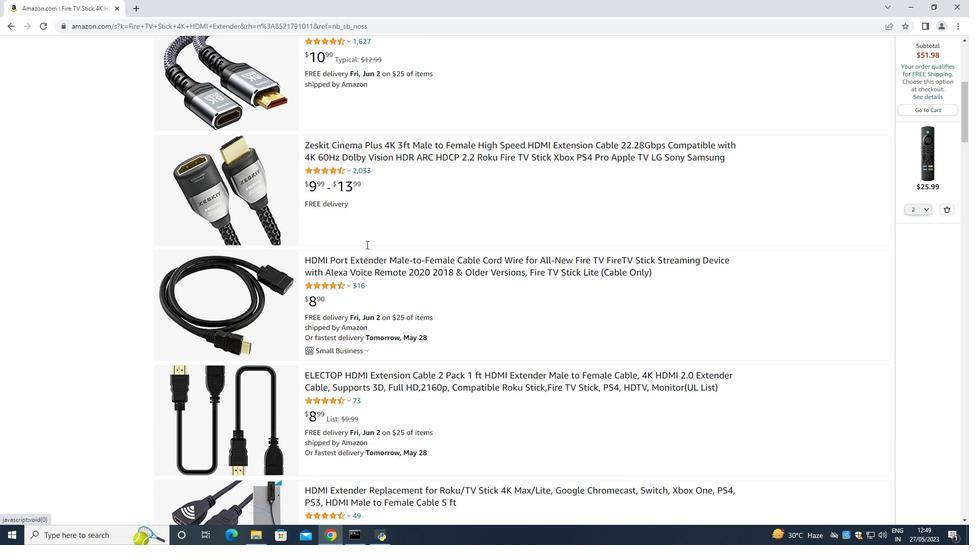 
Action: Mouse scrolled (366, 245) with delta (0, 0)
Screenshot: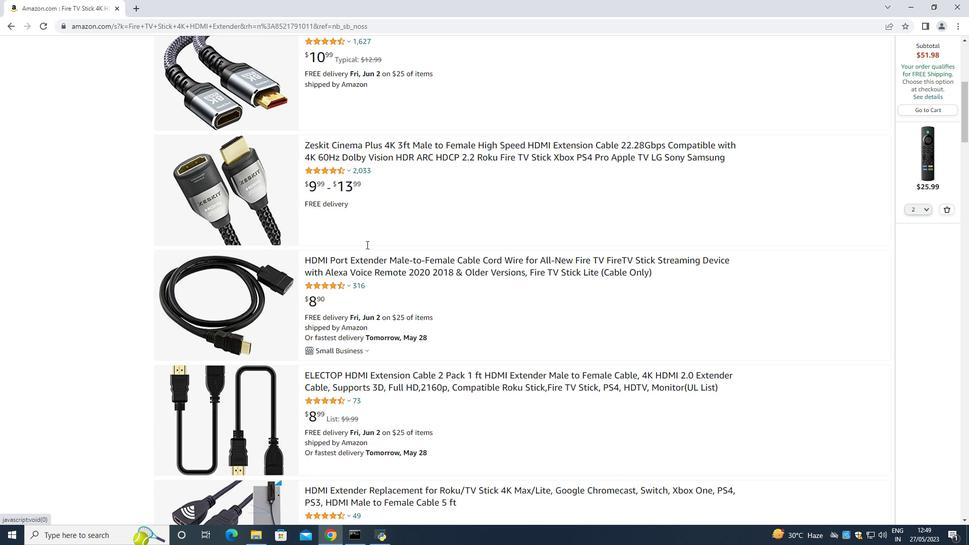
Action: Mouse moved to (366, 244)
Screenshot: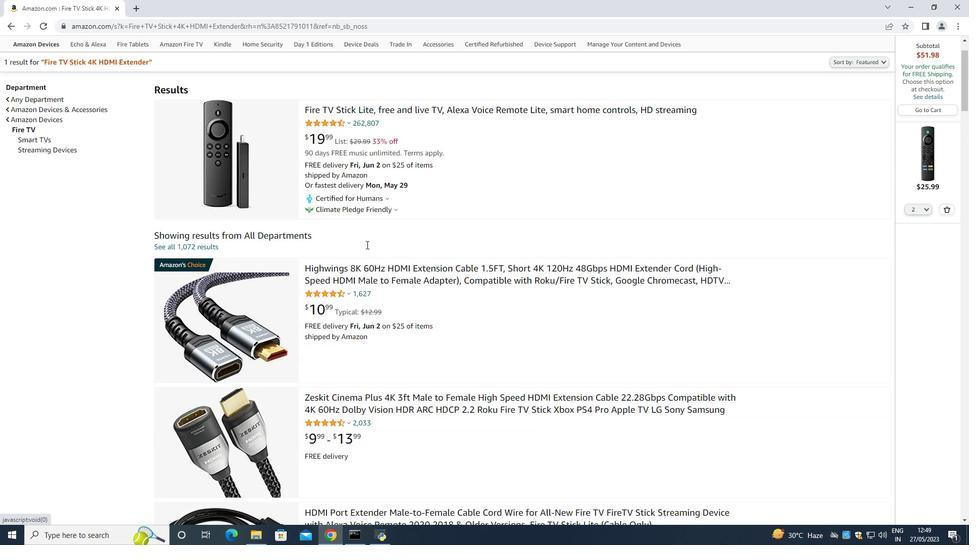 
Action: Mouse scrolled (366, 244) with delta (0, 0)
Screenshot: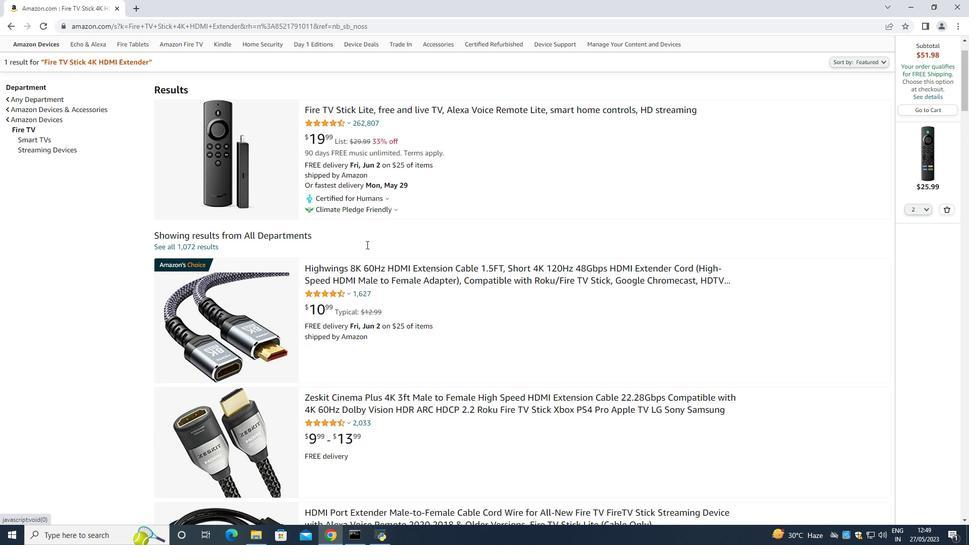 
Action: Mouse scrolled (366, 244) with delta (0, 0)
Screenshot: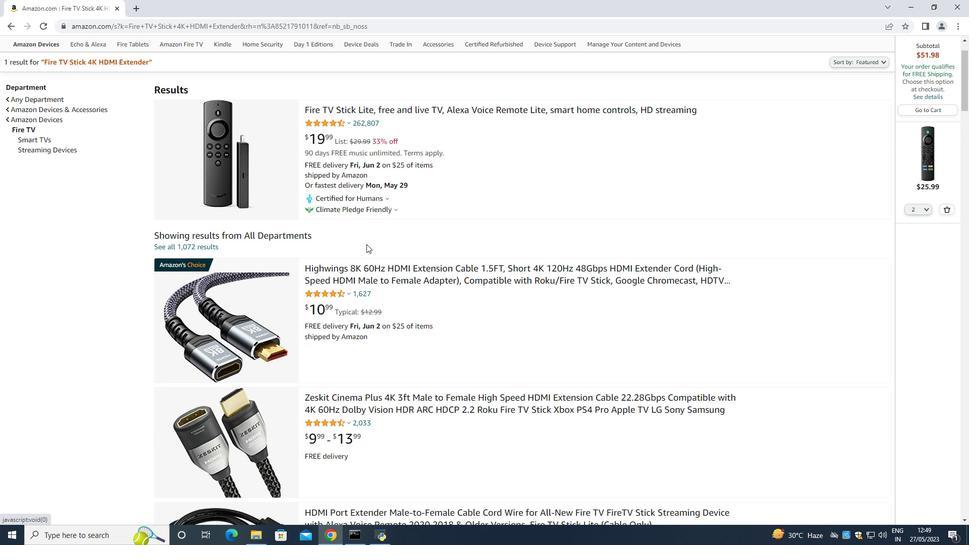 
Action: Mouse scrolled (366, 244) with delta (0, 0)
Screenshot: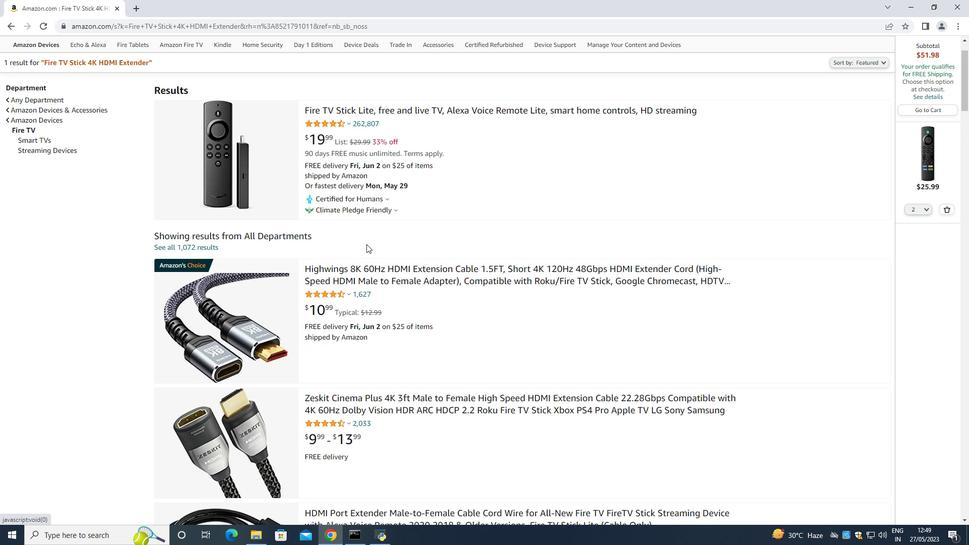 
Action: Mouse scrolled (366, 244) with delta (0, 0)
Screenshot: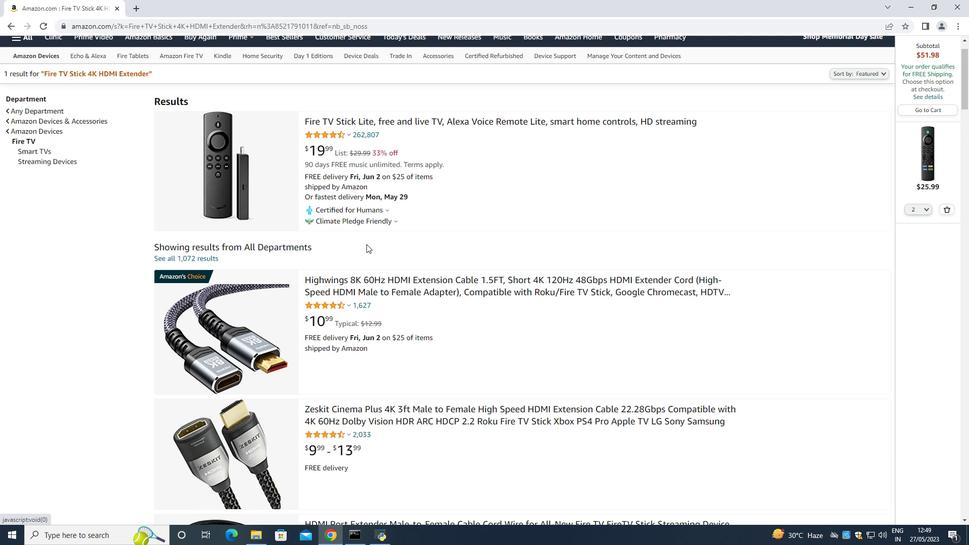 
Action: Mouse scrolled (366, 244) with delta (0, 0)
Screenshot: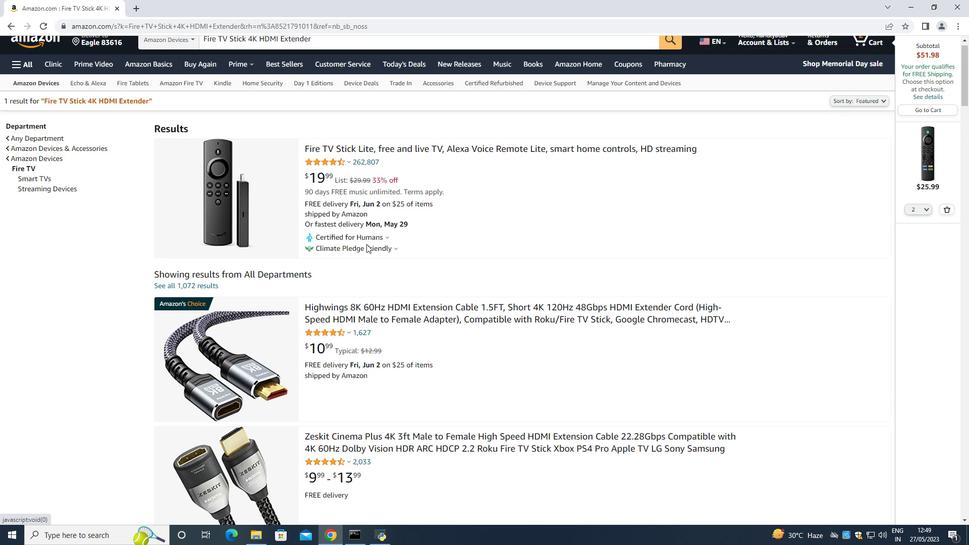 
Action: Mouse scrolled (366, 244) with delta (0, 0)
Screenshot: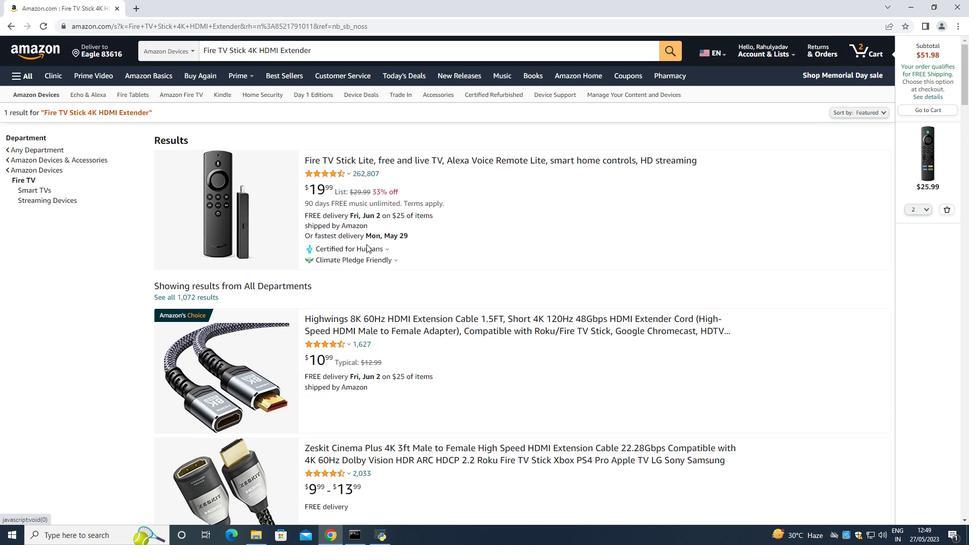 
Action: Mouse moved to (328, 344)
Screenshot: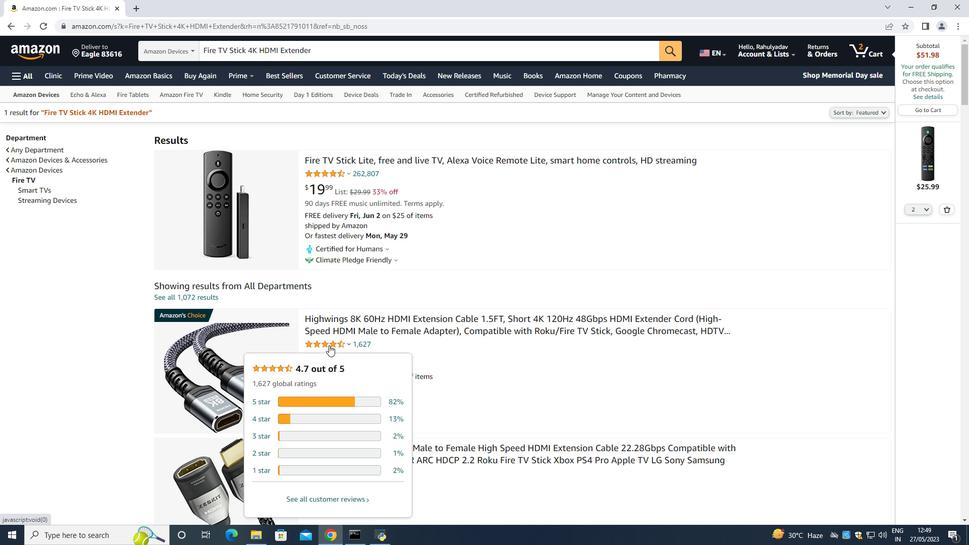 
Action: Mouse scrolled (328, 344) with delta (0, 0)
Screenshot: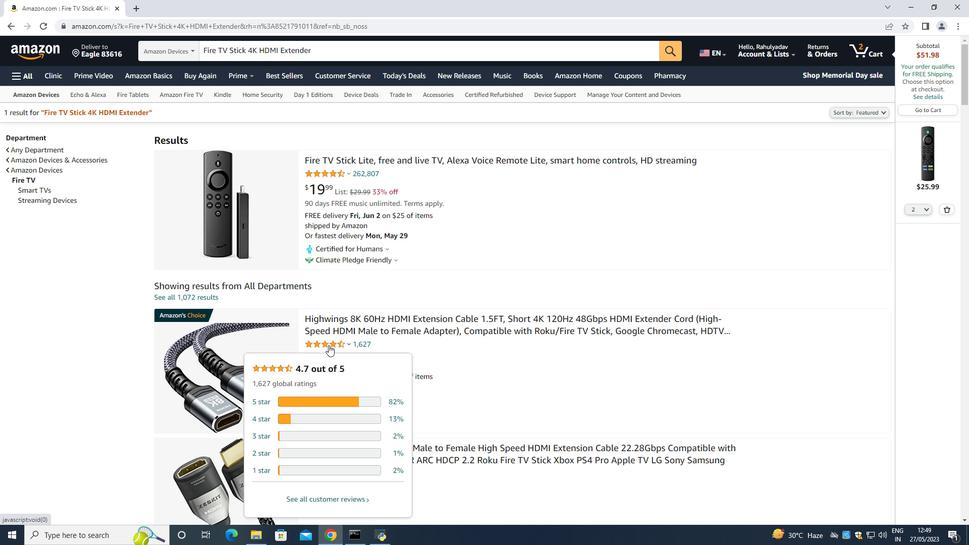 
Action: Mouse moved to (328, 344)
Screenshot: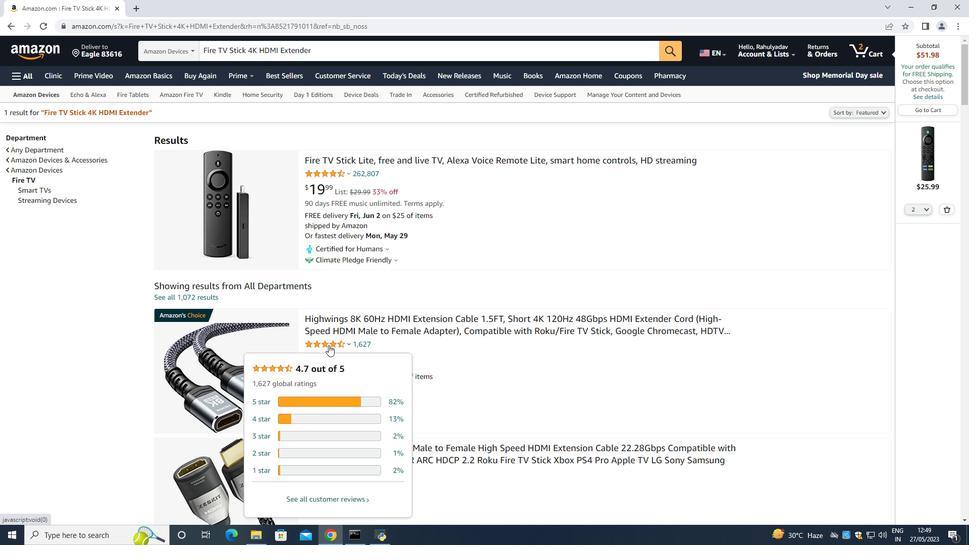 
Action: Mouse scrolled (328, 344) with delta (0, 0)
Screenshot: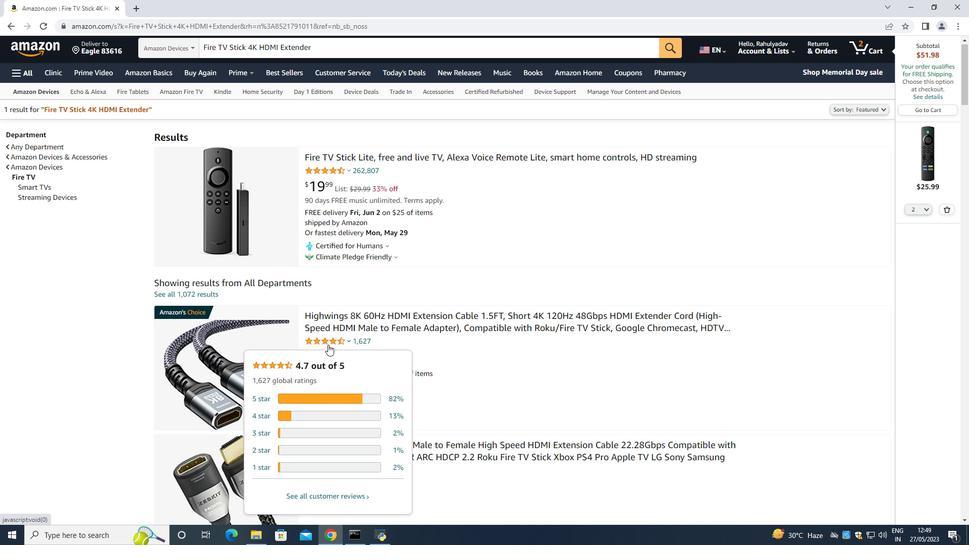 
Action: Mouse moved to (406, 234)
Screenshot: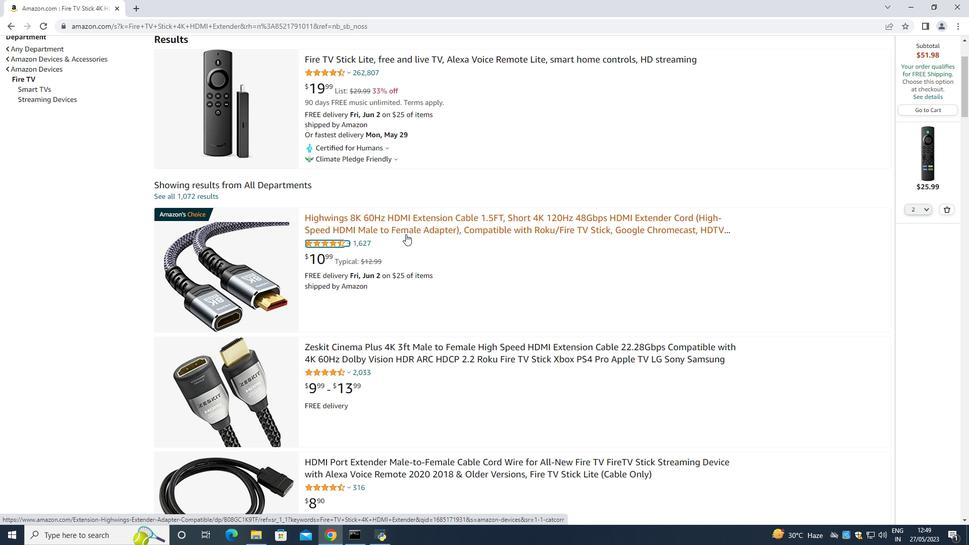 
Action: Mouse scrolled (406, 233) with delta (0, 0)
Screenshot: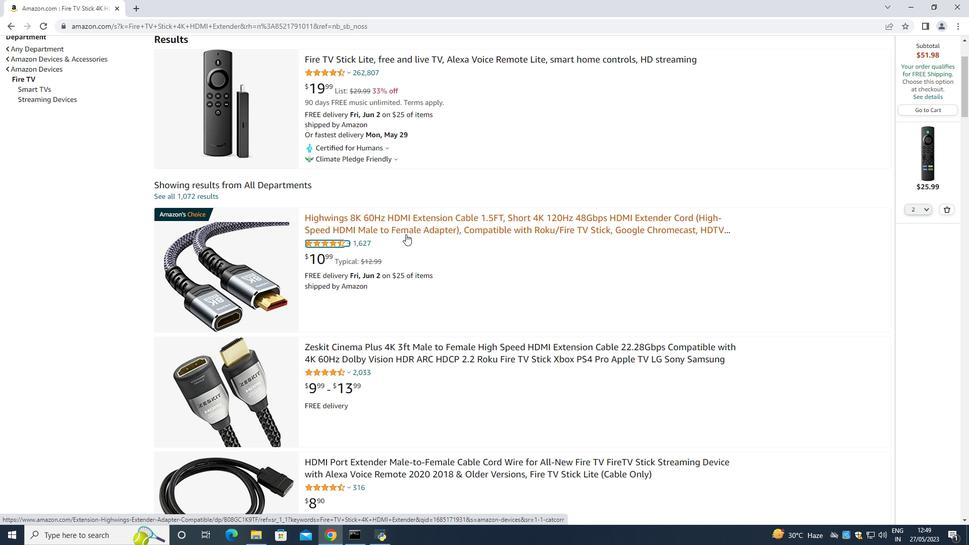 
Action: Mouse moved to (435, 174)
Screenshot: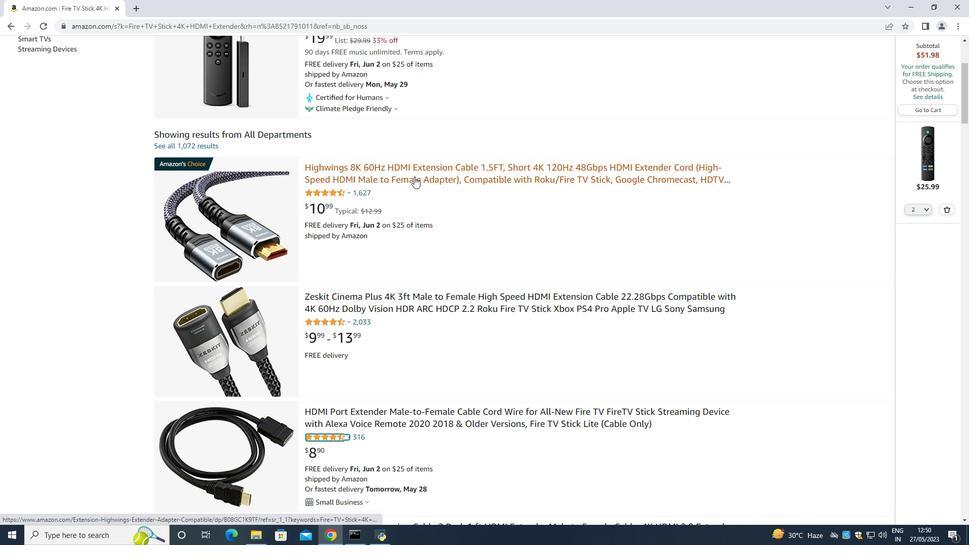 
Action: Mouse pressed left at (435, 174)
Screenshot: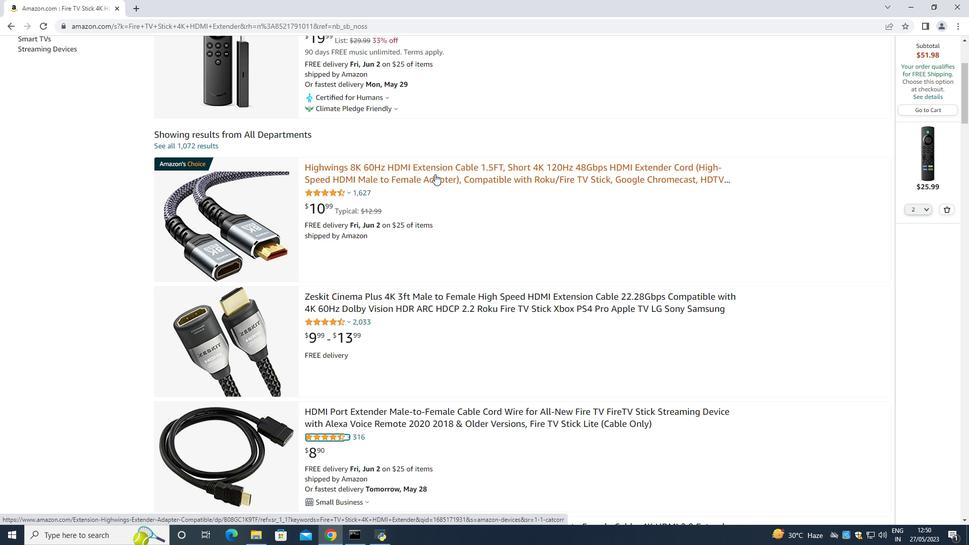 
Action: Mouse moved to (944, 211)
Screenshot: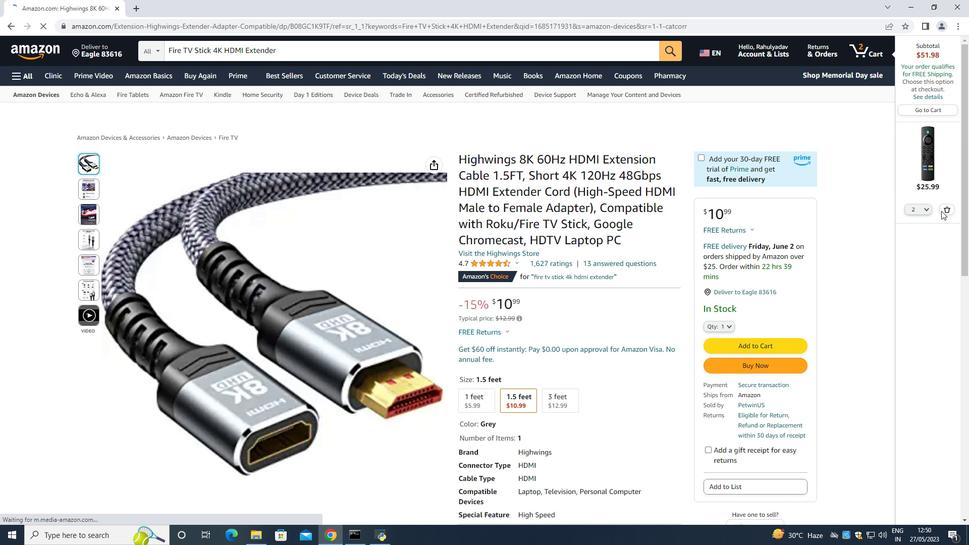 
Action: Mouse pressed left at (944, 211)
Screenshot: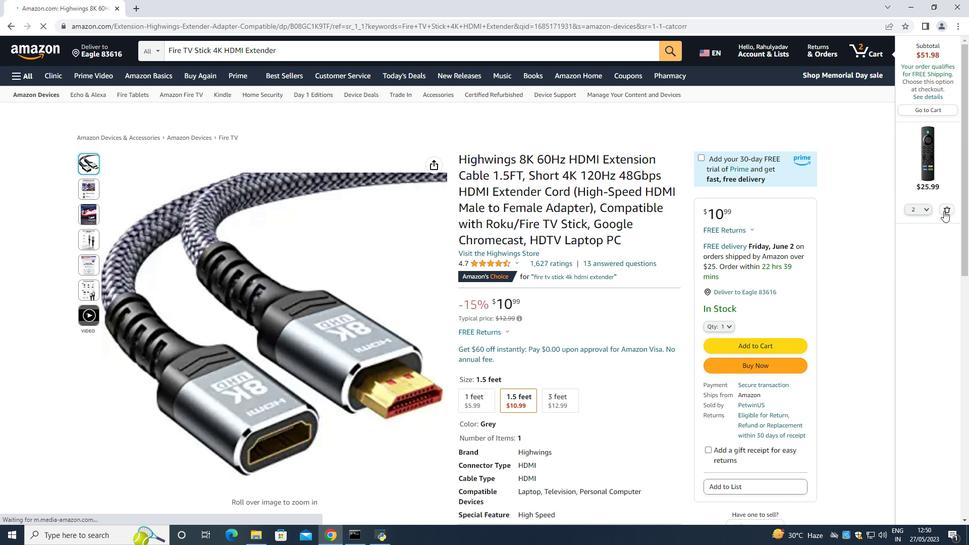 
Action: Mouse moved to (536, 213)
Screenshot: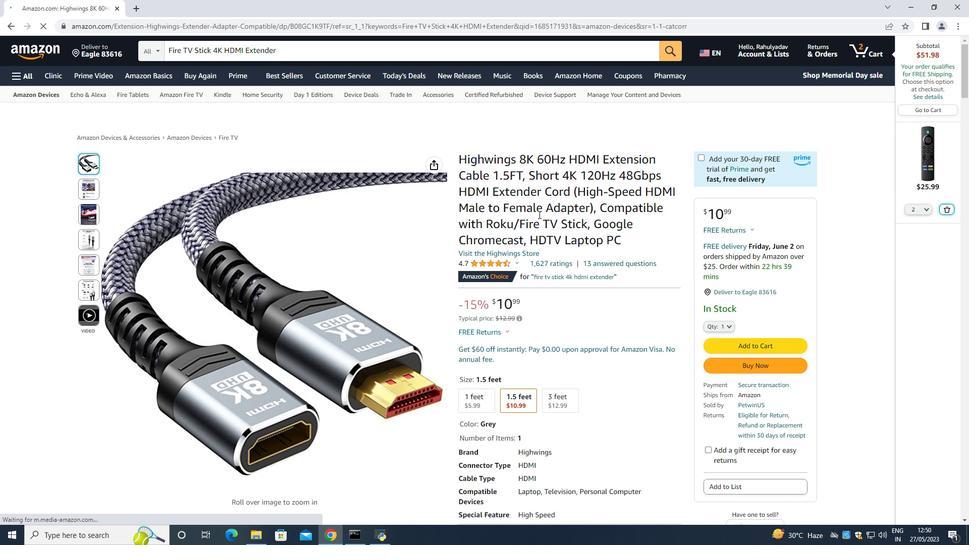 
Action: Mouse scrolled (536, 212) with delta (0, 0)
Screenshot: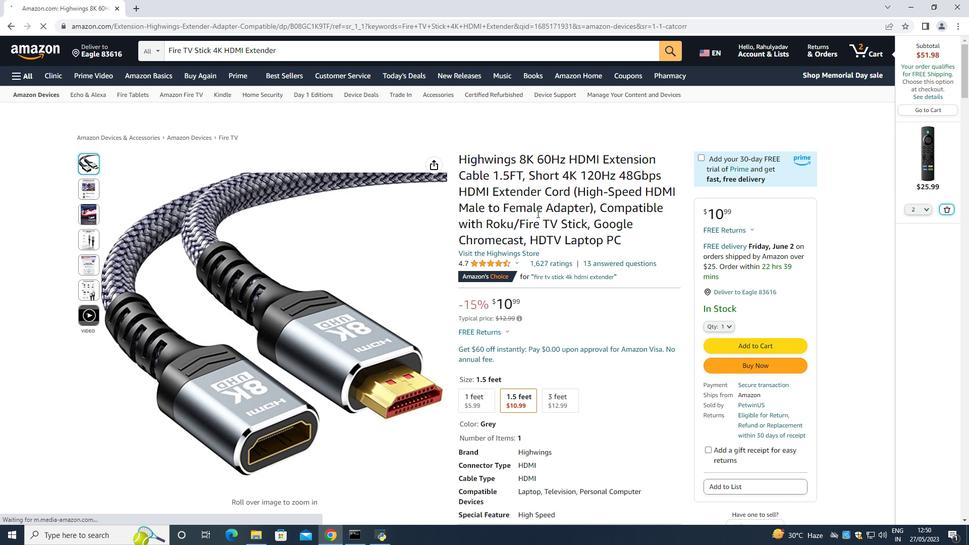
Action: Mouse scrolled (536, 212) with delta (0, 0)
Screenshot: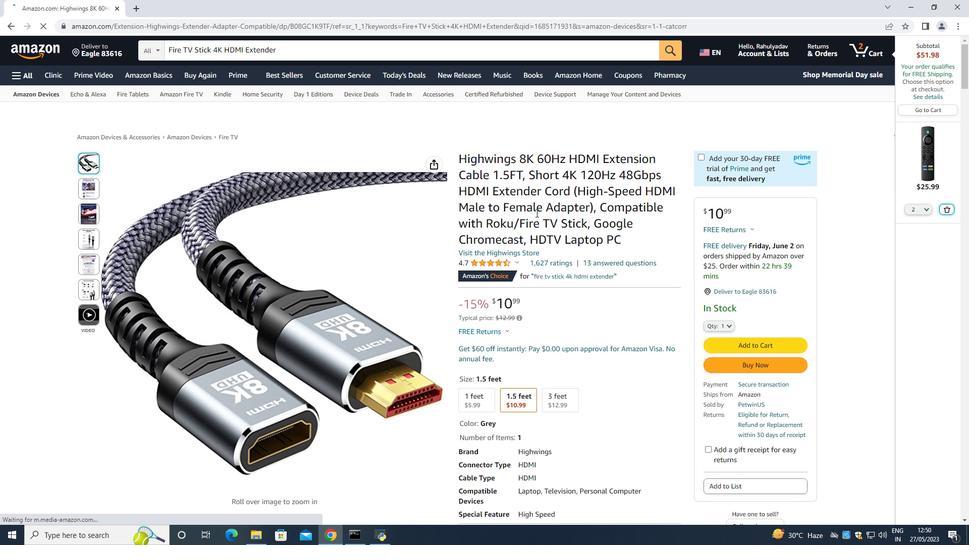 
Action: Mouse scrolled (536, 212) with delta (0, 0)
Screenshot: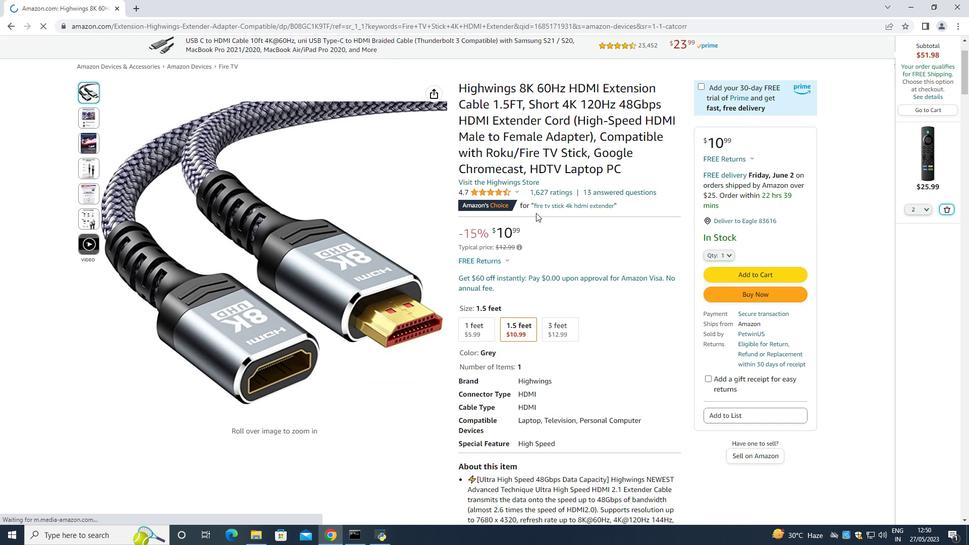 
Action: Mouse scrolled (536, 212) with delta (0, 0)
Screenshot: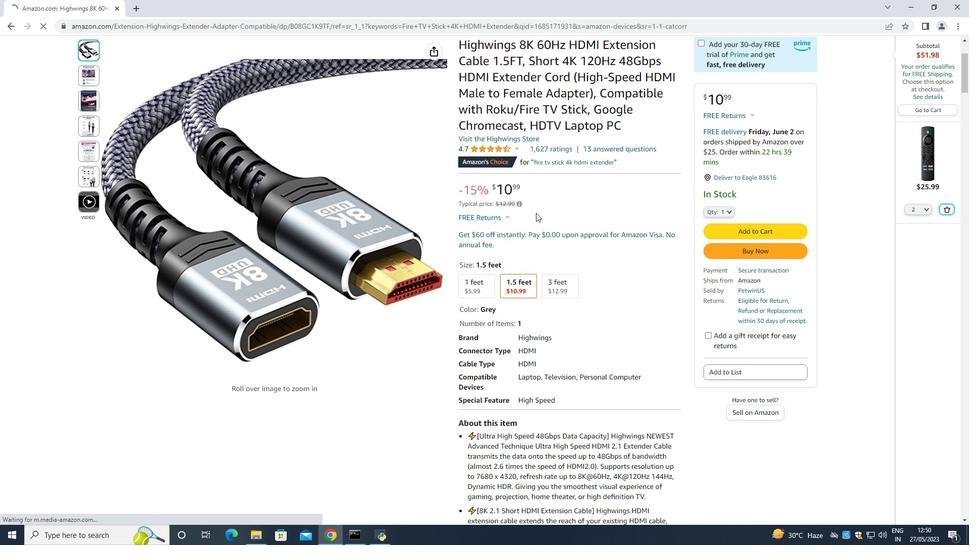 
Action: Mouse scrolled (536, 212) with delta (0, 0)
Screenshot: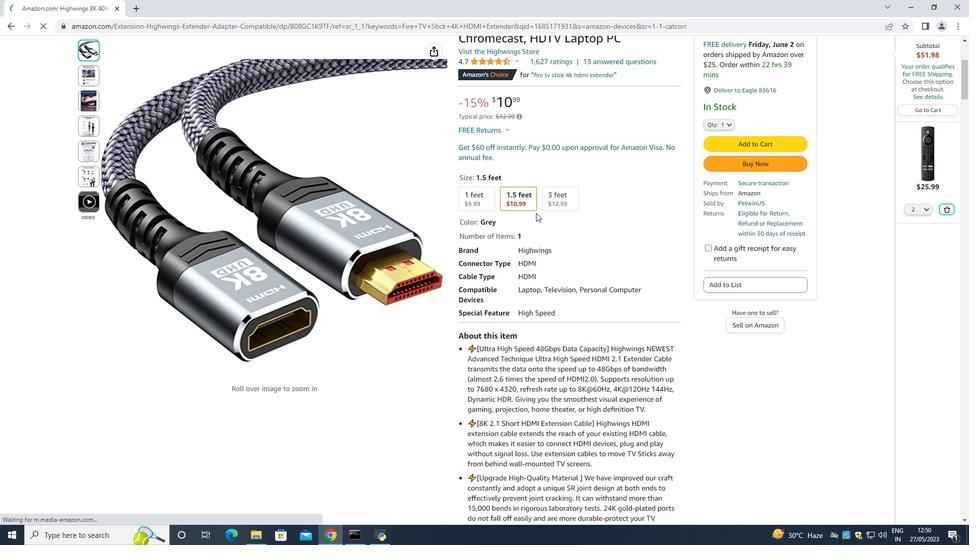 
Action: Mouse scrolled (536, 213) with delta (0, 0)
Screenshot: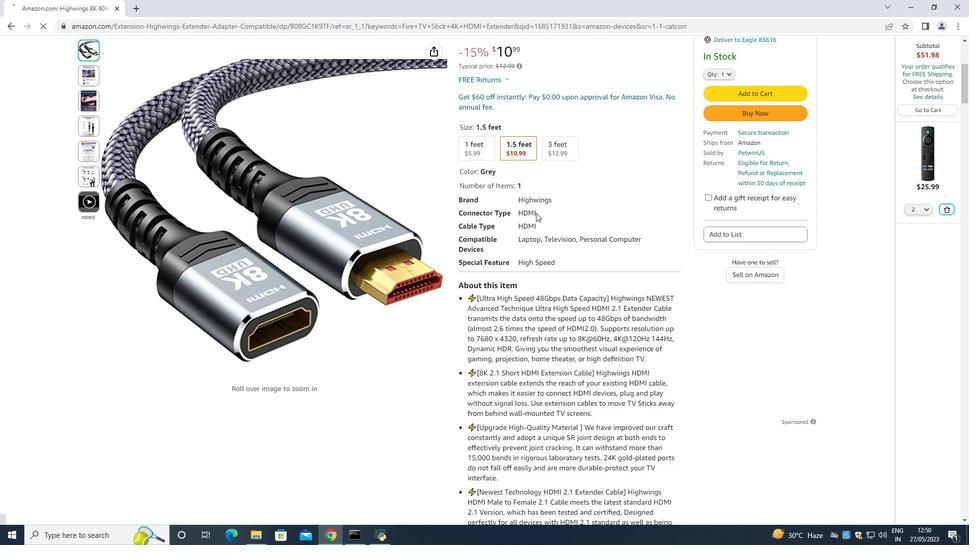 
Action: Mouse scrolled (536, 213) with delta (0, 0)
Screenshot: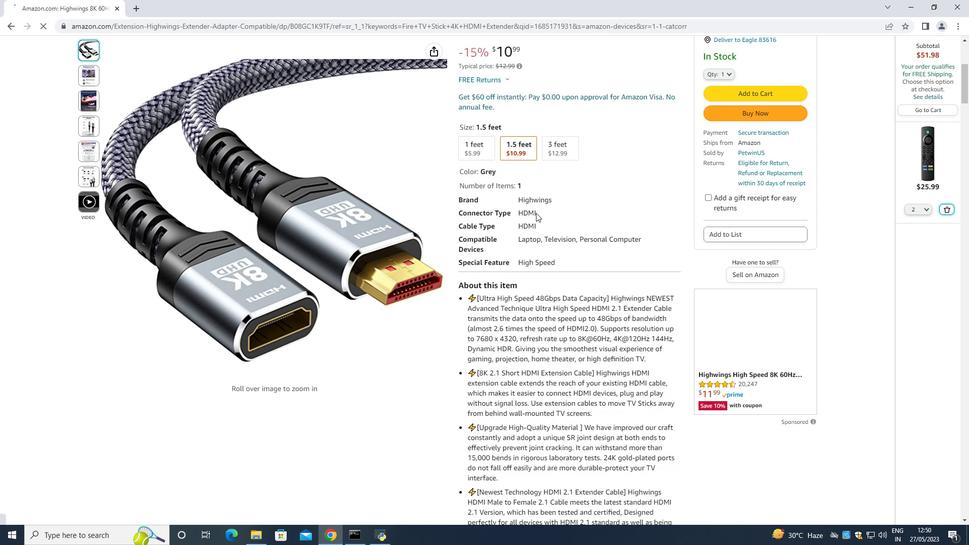
Action: Mouse scrolled (536, 213) with delta (0, 0)
Screenshot: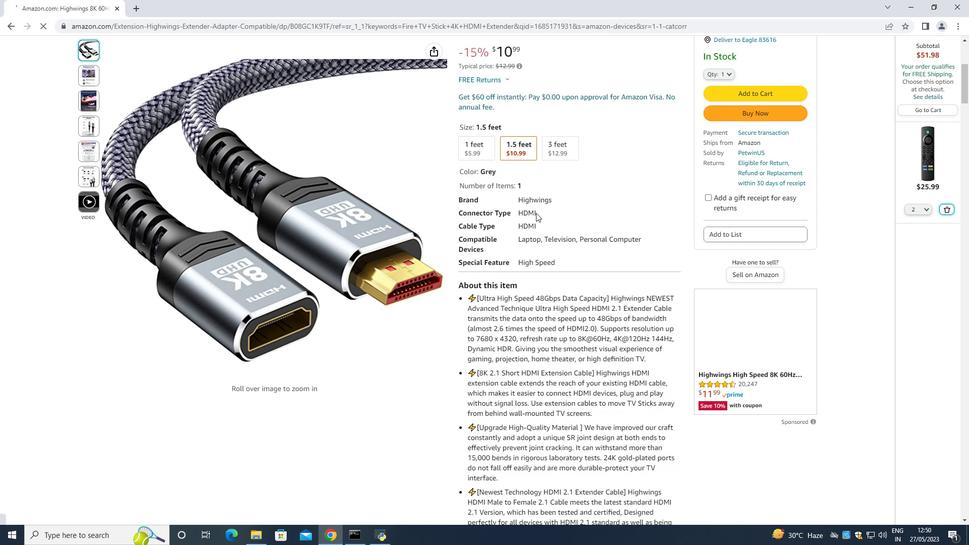 
Action: Mouse scrolled (536, 213) with delta (0, 0)
Screenshot: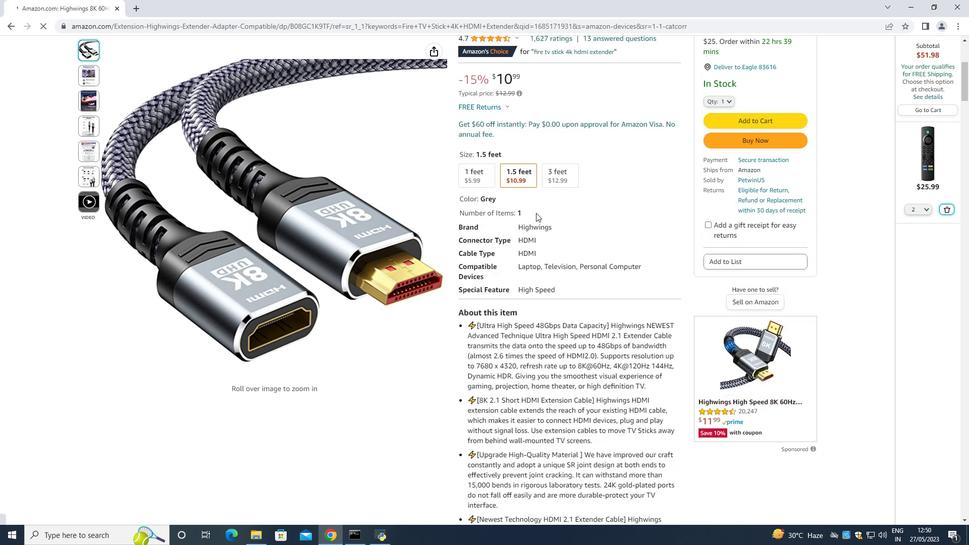 
Action: Mouse moved to (64, 281)
Screenshot: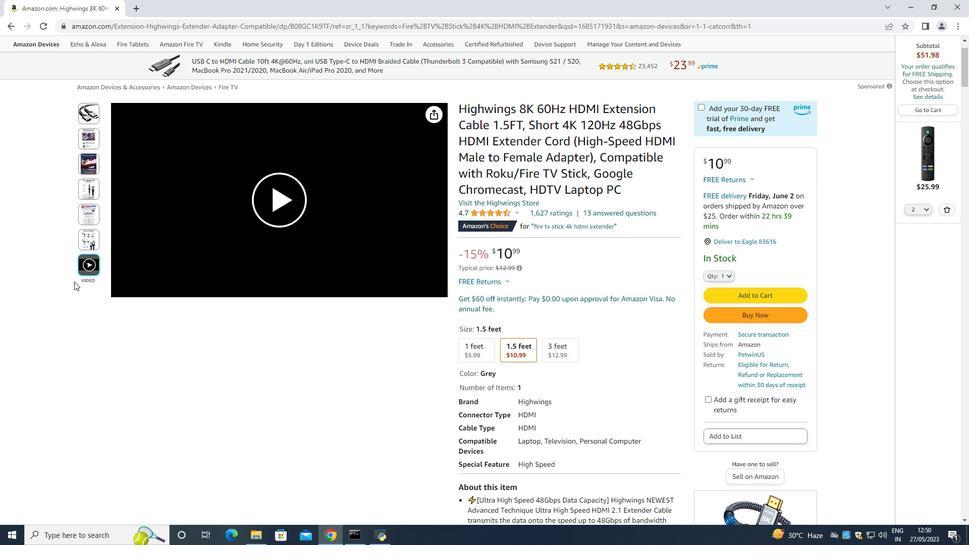 
Action: Key pressed <Key.down><Key.down><Key.up><Key.up>
Screenshot: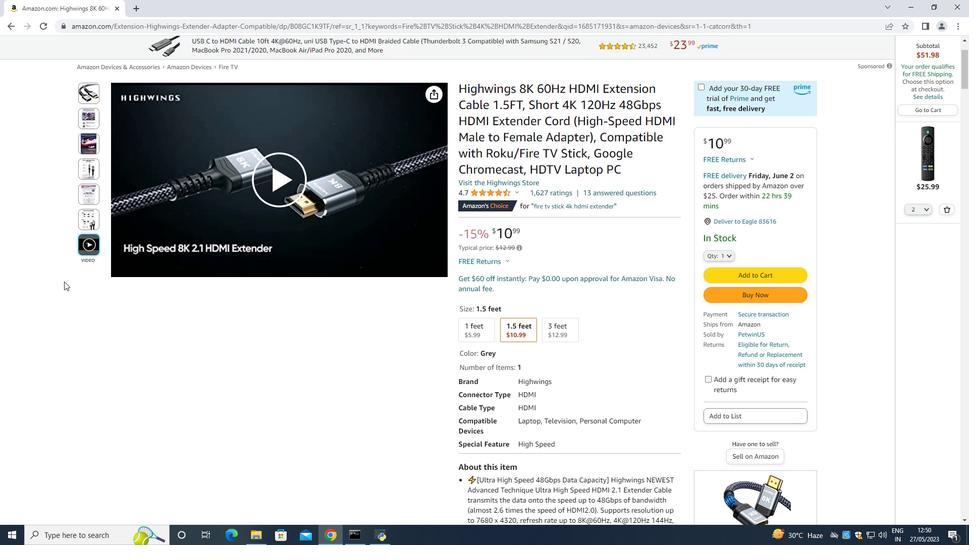 
Action: Mouse moved to (294, 205)
Screenshot: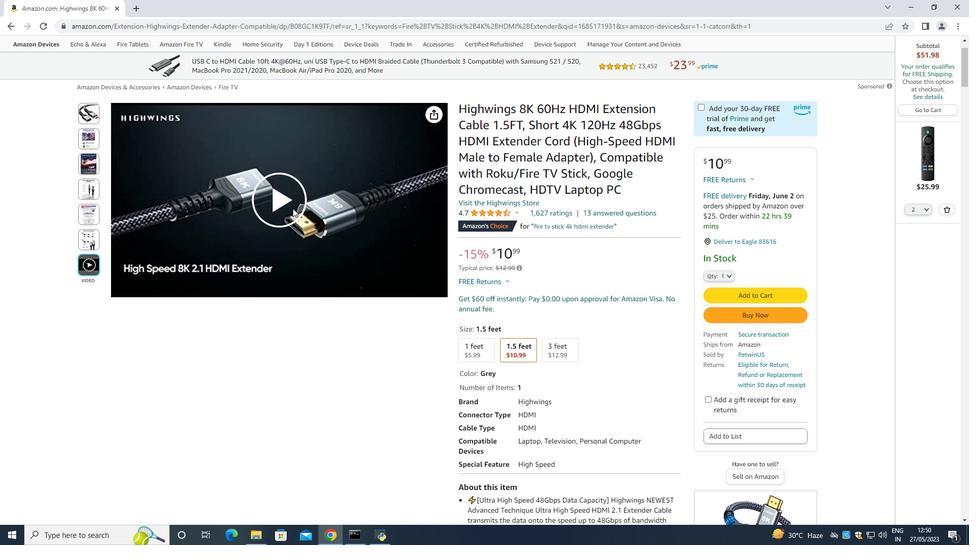 
Action: Mouse pressed left at (294, 205)
Screenshot: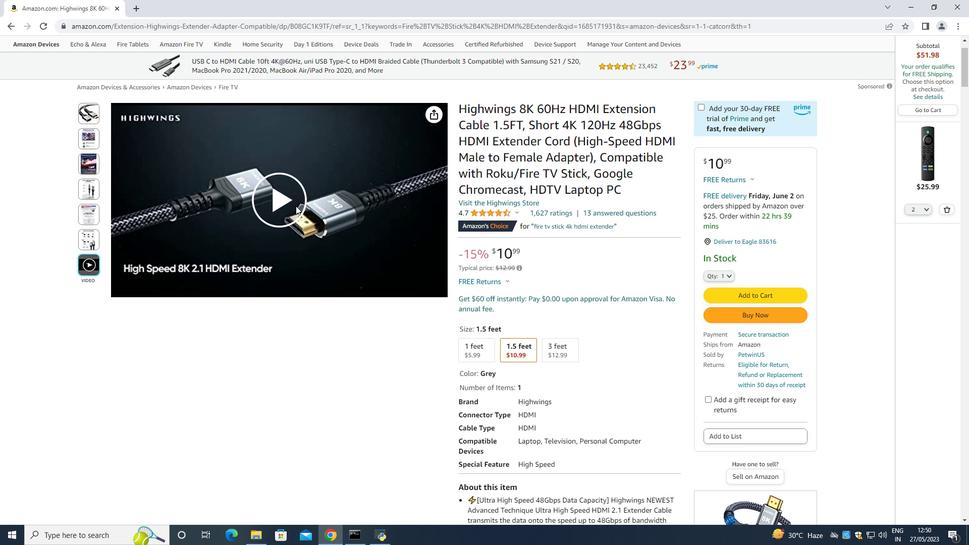 
Action: Mouse moved to (585, 208)
Screenshot: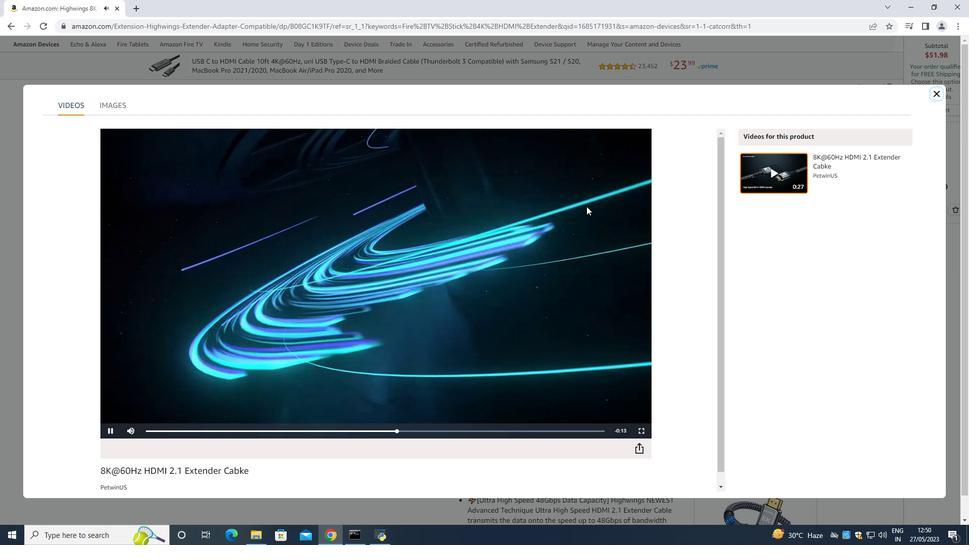 
Action: Mouse scrolled (585, 207) with delta (0, 0)
Screenshot: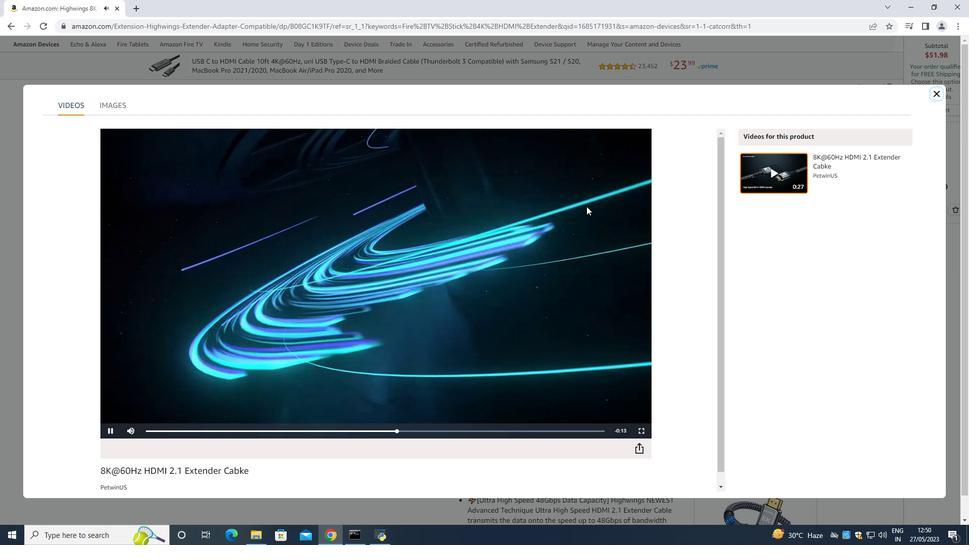 
Action: Mouse moved to (520, 167)
Screenshot: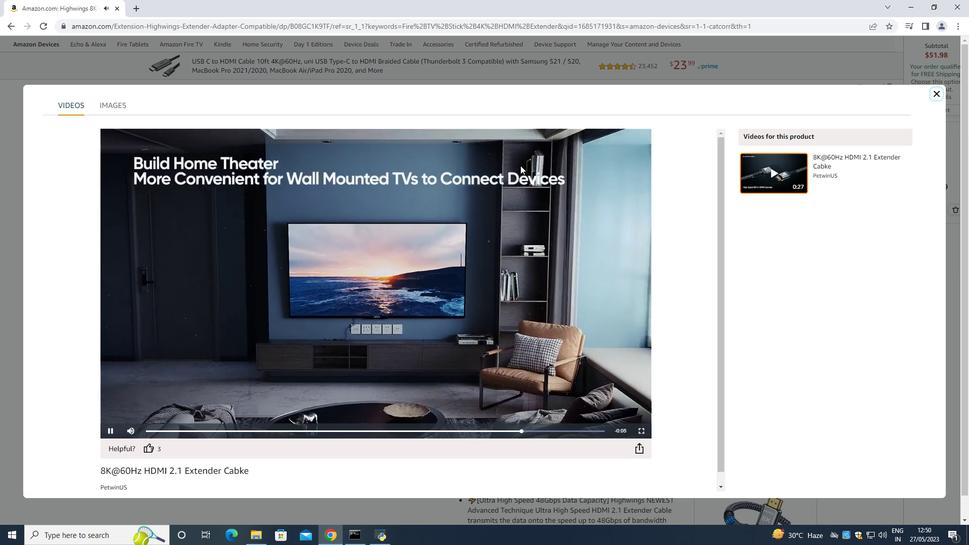 
Action: Mouse scrolled (520, 166) with delta (0, 0)
Screenshot: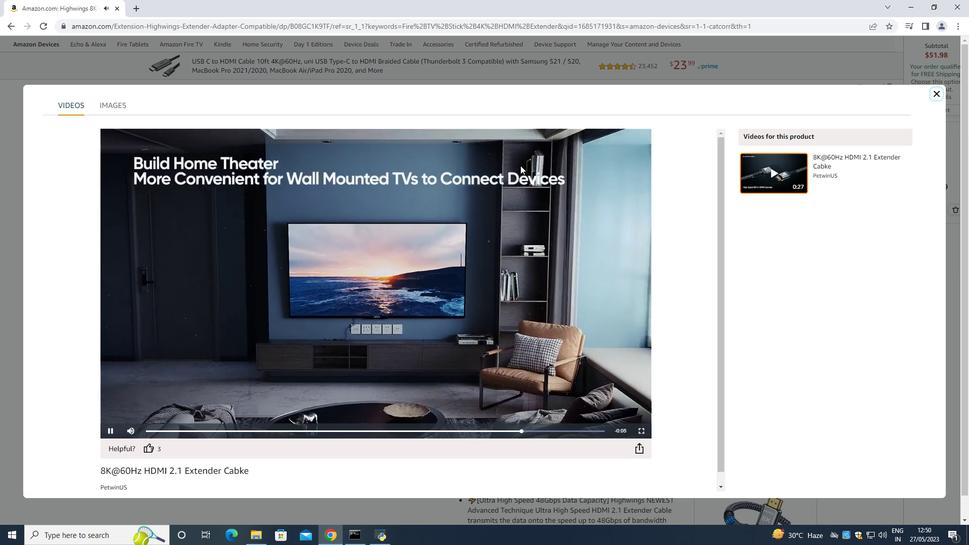 
Action: Mouse moved to (841, 158)
Screenshot: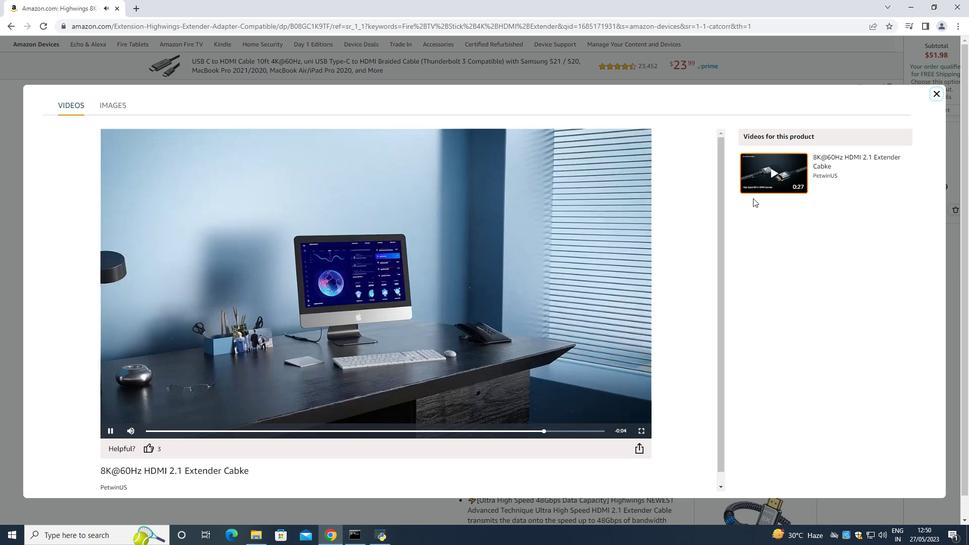 
Action: Mouse scrolled (841, 158) with delta (0, 0)
Screenshot: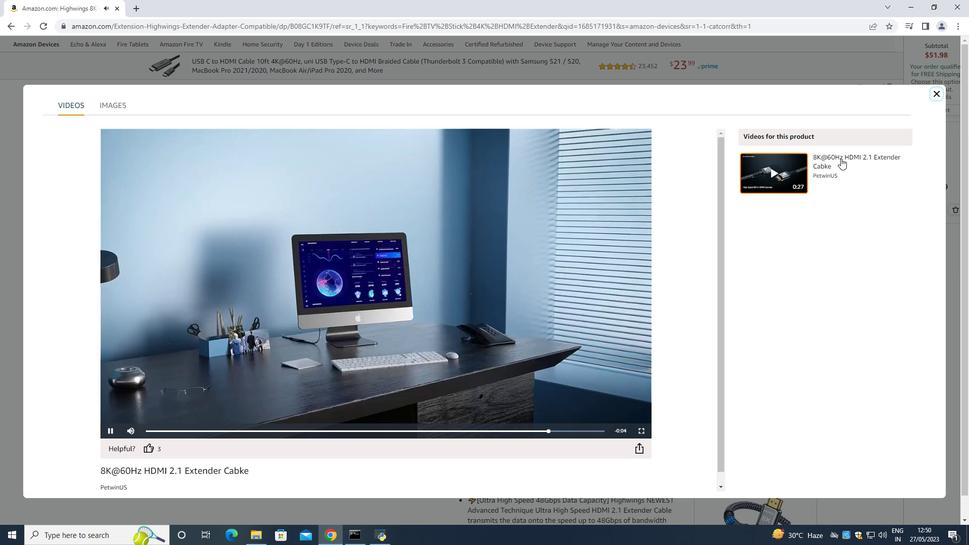 
Action: Mouse moved to (941, 71)
Screenshot: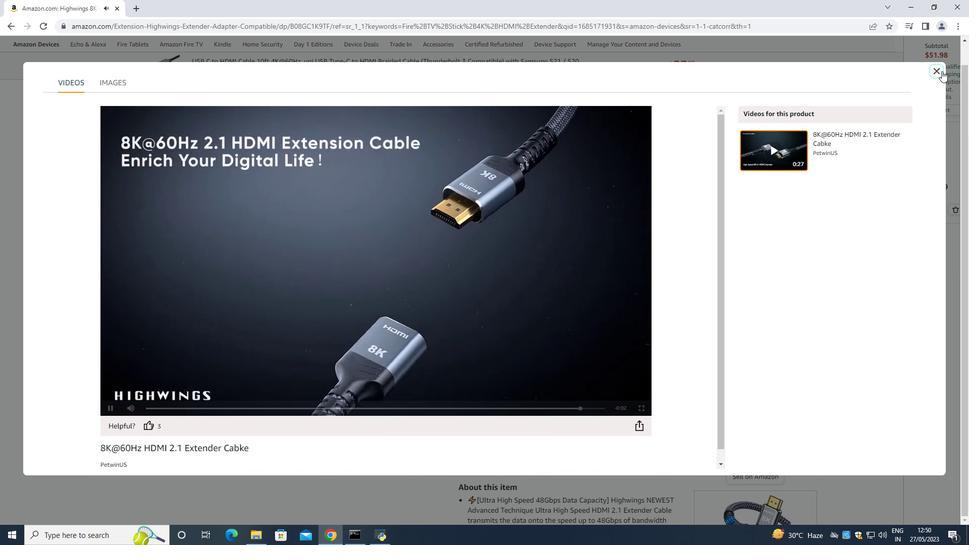 
Action: Mouse pressed left at (941, 71)
Screenshot: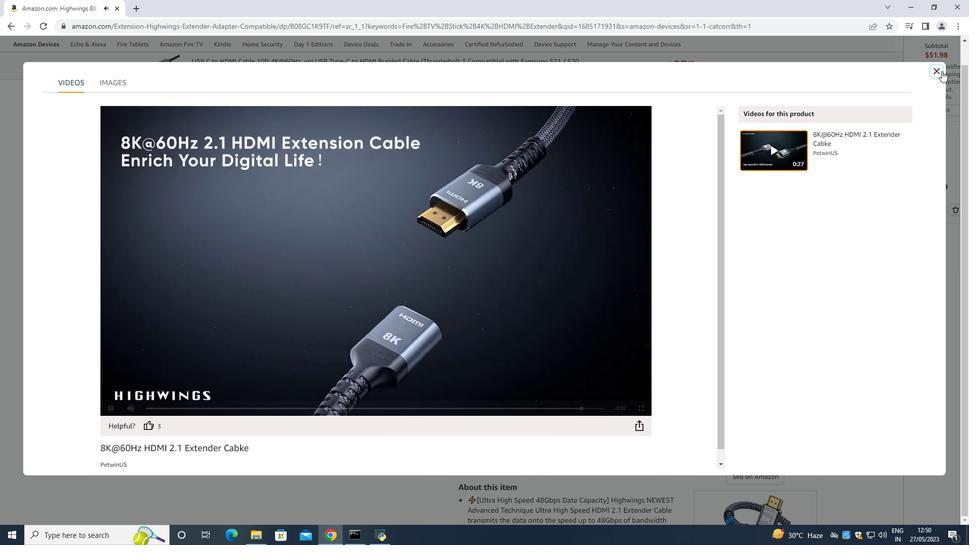 
Action: Mouse moved to (706, 148)
Screenshot: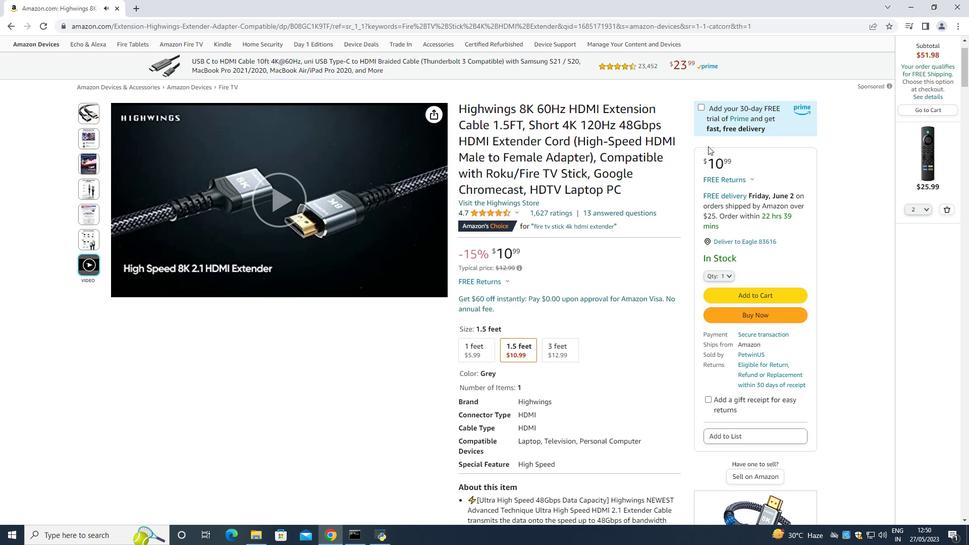 
Action: Mouse scrolled (706, 147) with delta (0, 0)
Screenshot: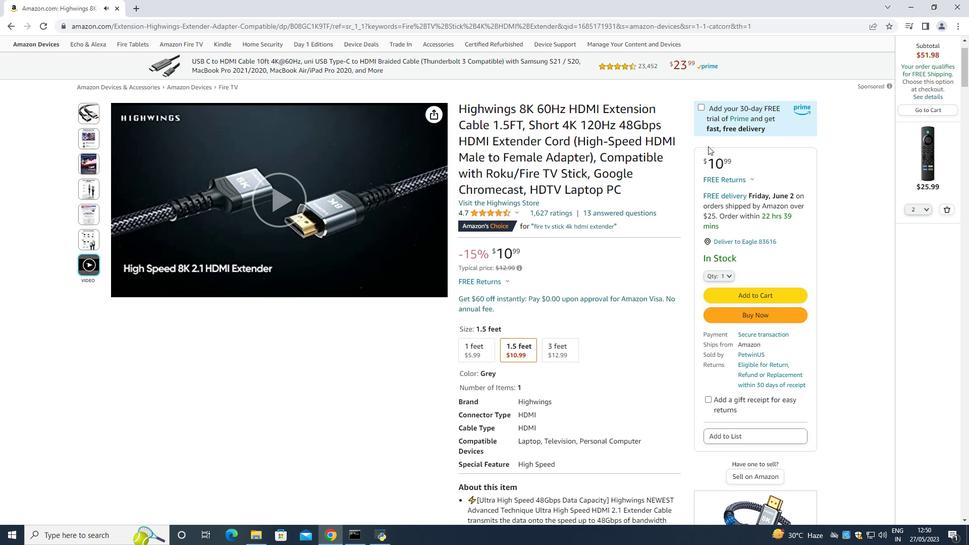 
Action: Mouse moved to (671, 163)
Screenshot: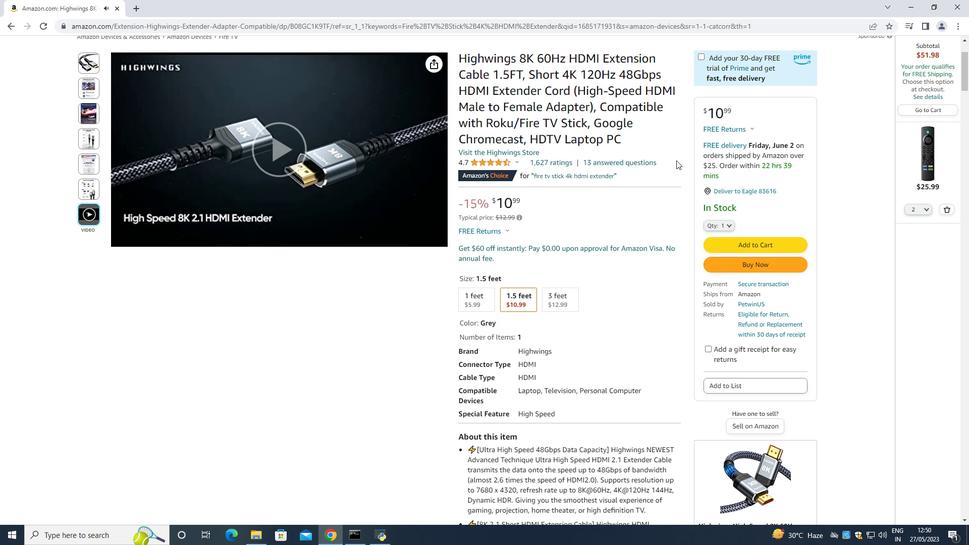 
Action: Mouse scrolled (671, 162) with delta (0, 0)
Screenshot: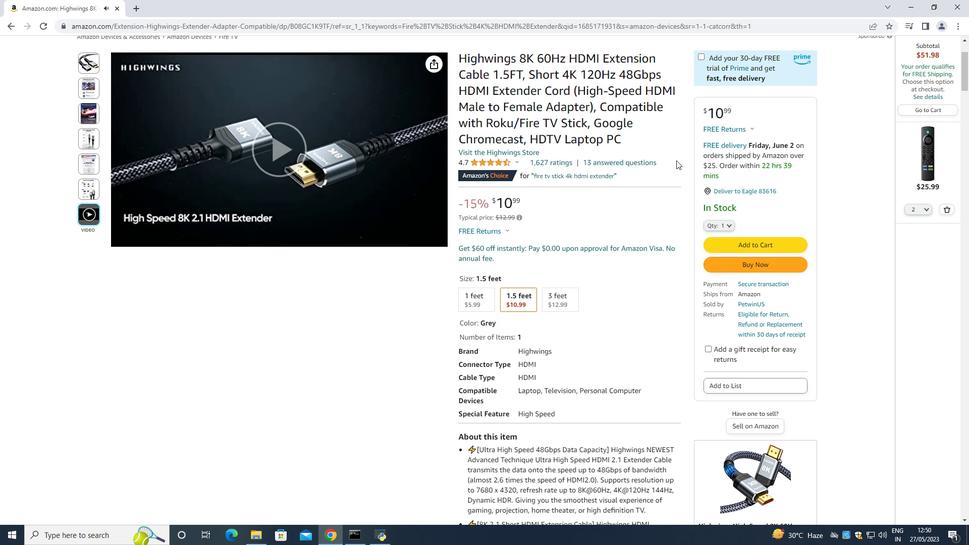 
Action: Mouse moved to (84, 178)
Screenshot: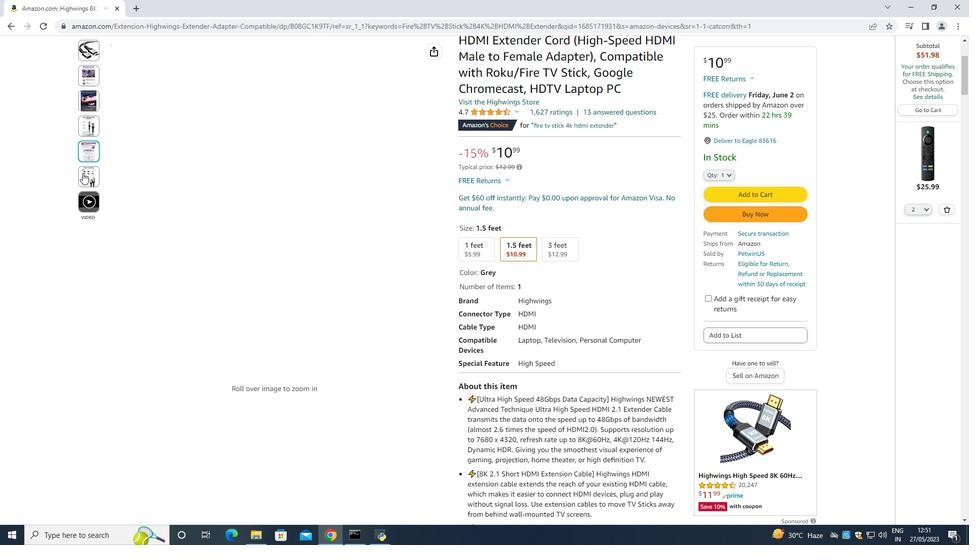 
Action: Mouse pressed left at (84, 178)
Screenshot: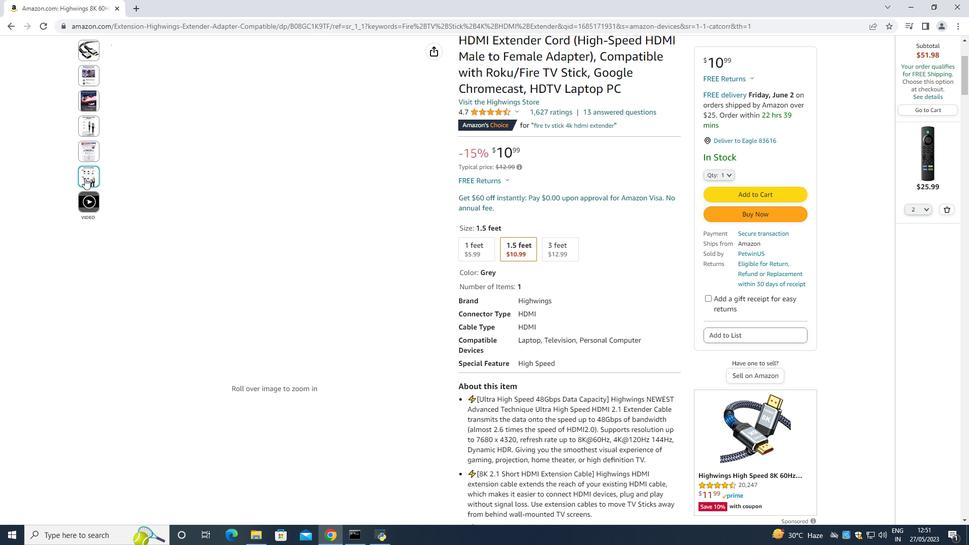
Action: Mouse moved to (248, 133)
Screenshot: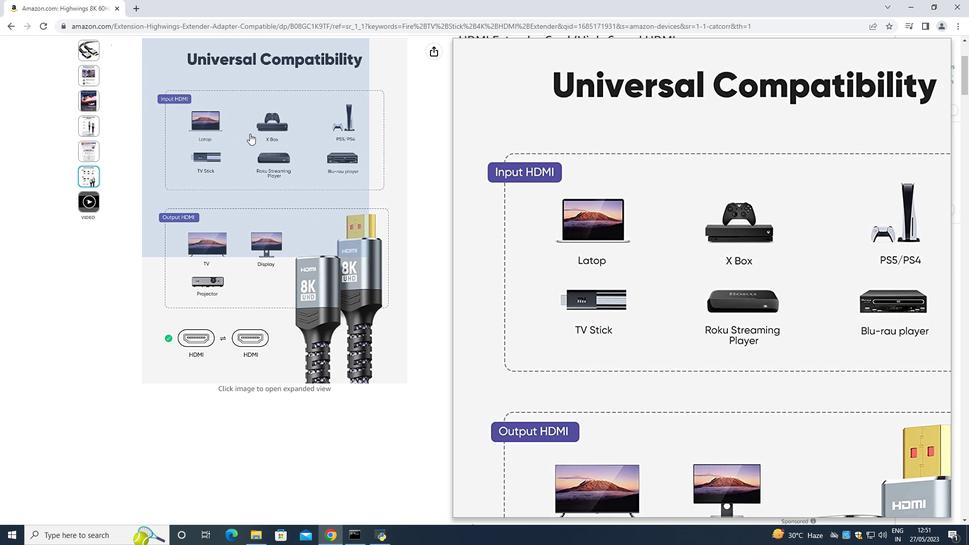 
Action: Mouse scrolled (248, 133) with delta (0, 0)
Screenshot: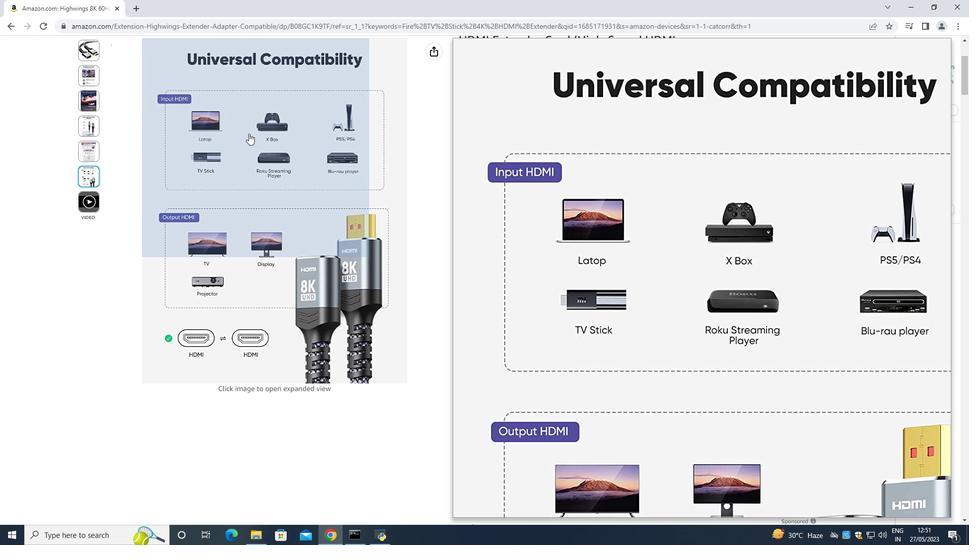 
Action: Mouse scrolled (248, 133) with delta (0, 0)
Screenshot: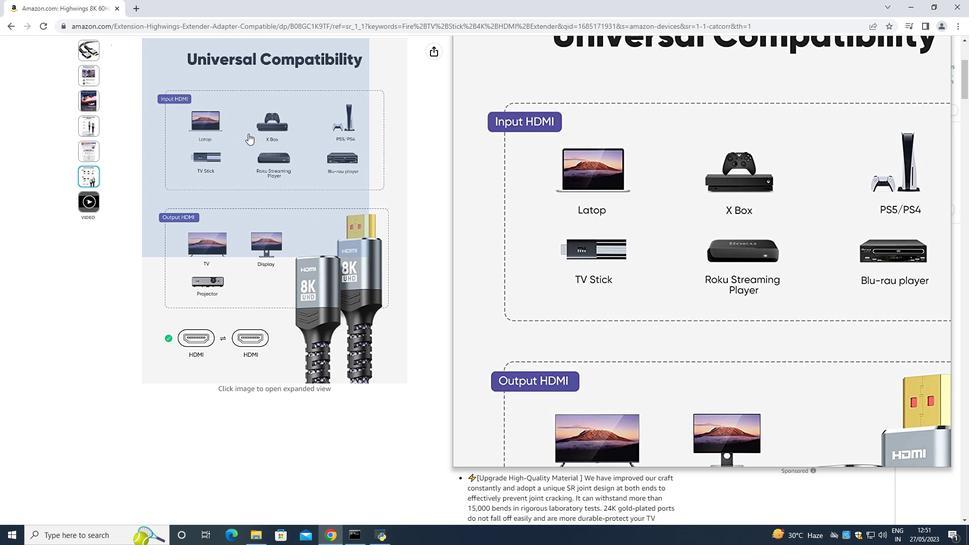 
Action: Mouse moved to (247, 133)
Screenshot: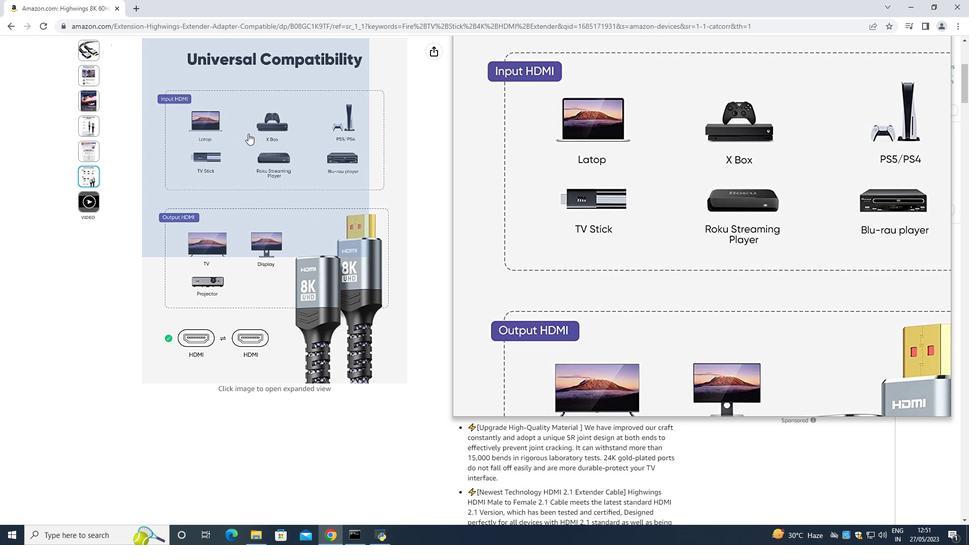 
Action: Mouse scrolled (247, 133) with delta (0, 0)
Screenshot: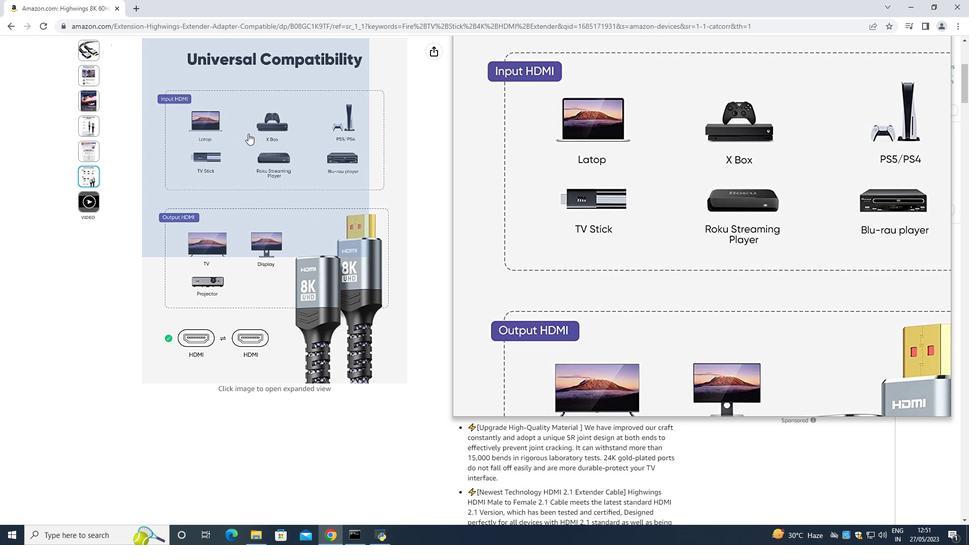 
Action: Mouse moved to (491, 173)
Screenshot: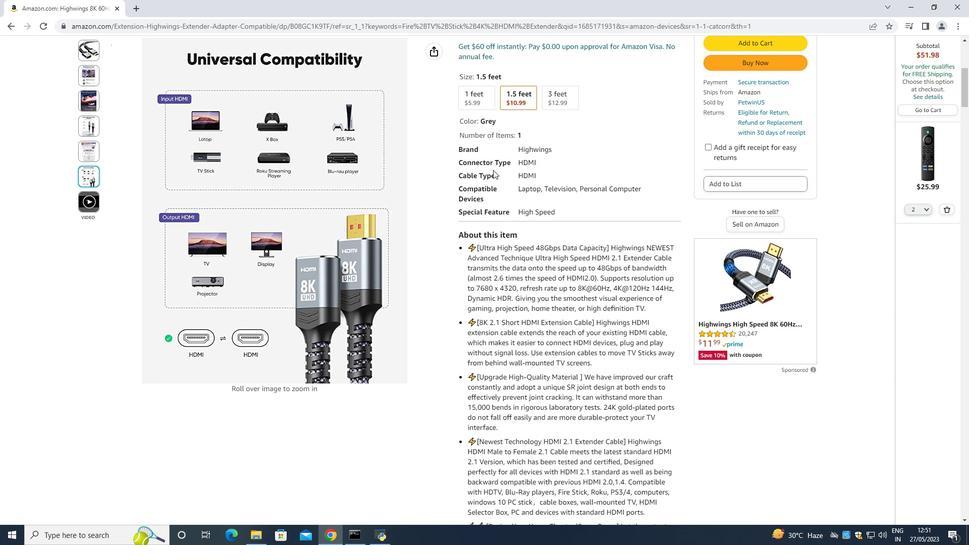 
Action: Mouse scrolled (491, 173) with delta (0, 0)
Screenshot: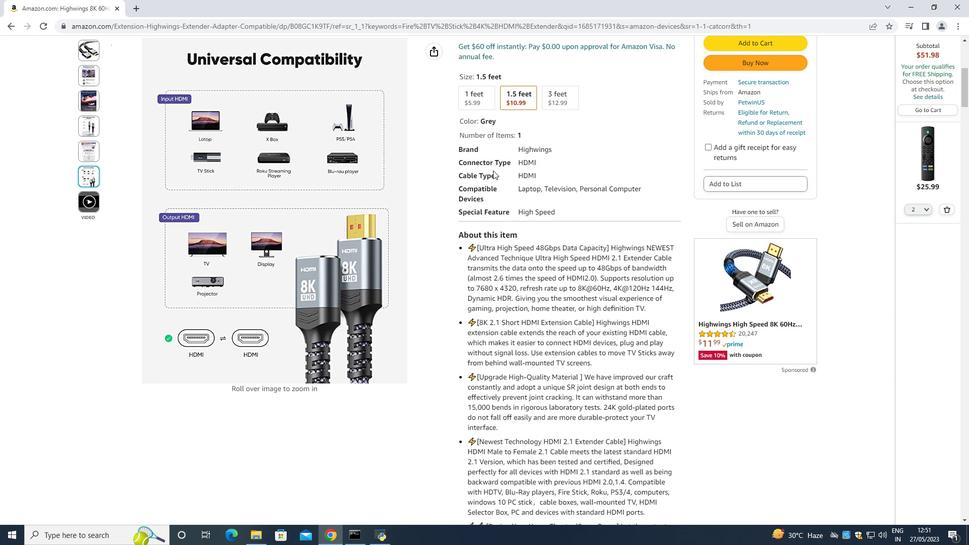 
Action: Mouse moved to (490, 195)
Screenshot: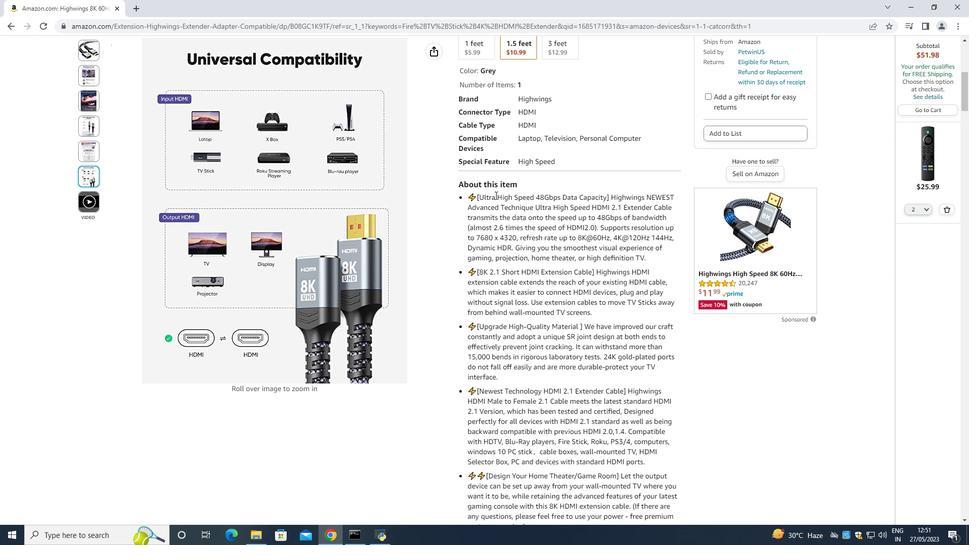 
Action: Mouse scrolled (490, 194) with delta (0, 0)
Screenshot: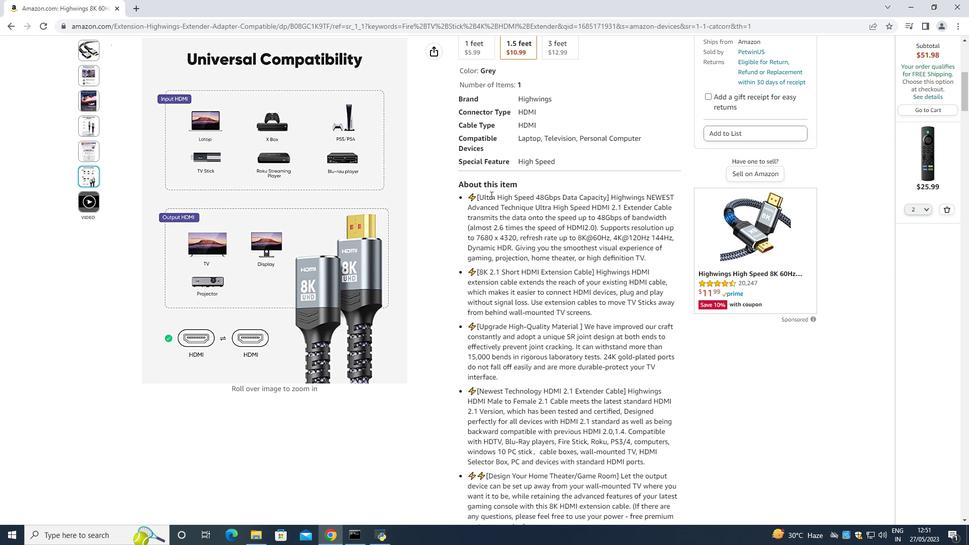 
Action: Mouse moved to (83, 77)
Screenshot: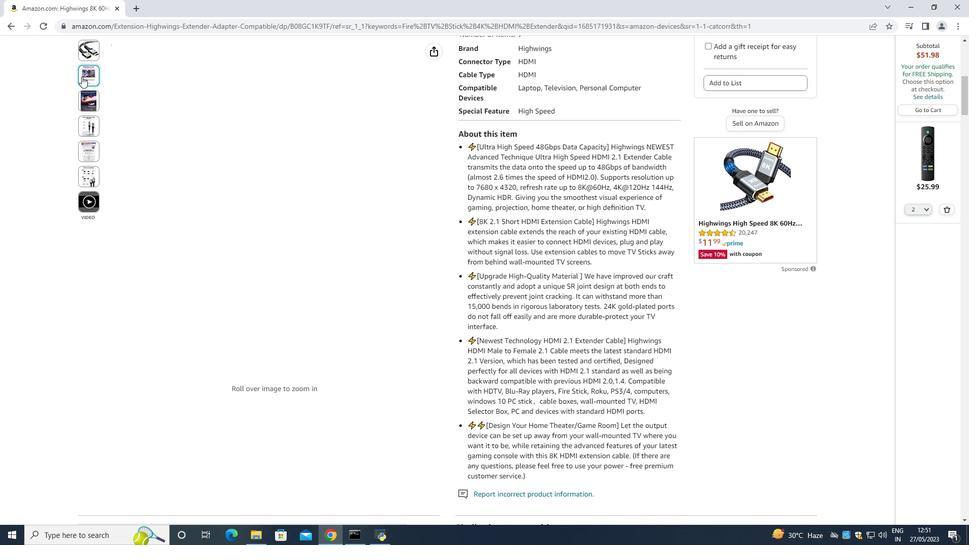 
Action: Mouse pressed left at (83, 77)
Screenshot: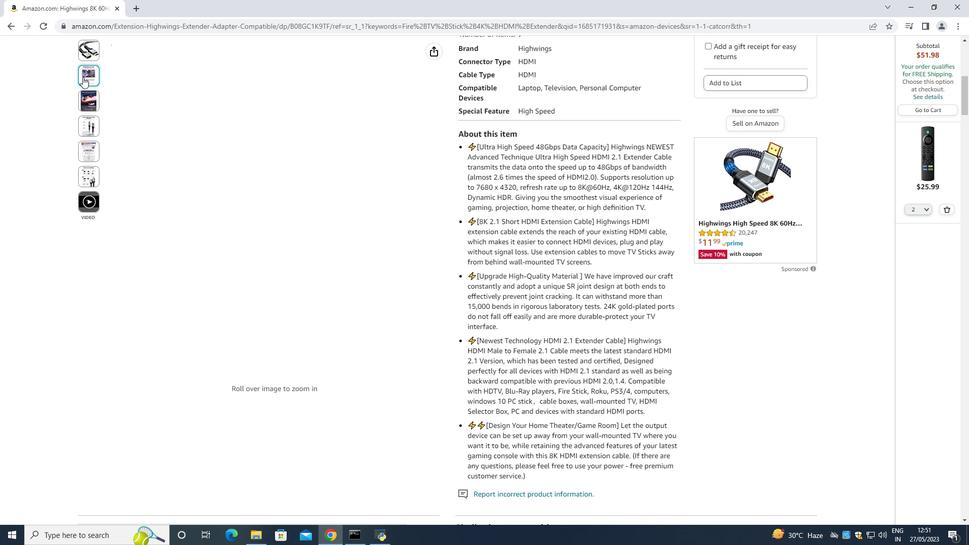 
Action: Mouse moved to (271, 138)
Screenshot: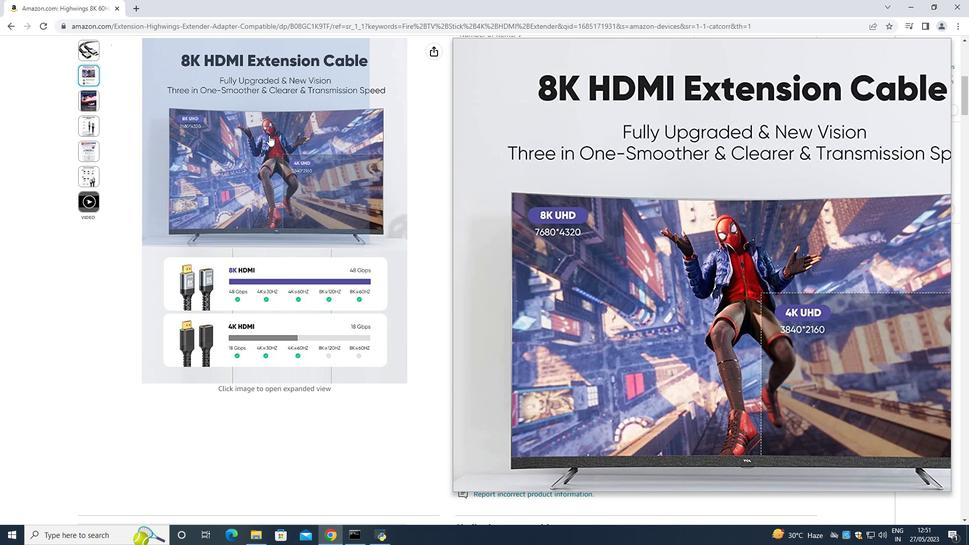 
Action: Mouse scrolled (271, 138) with delta (0, 0)
Screenshot: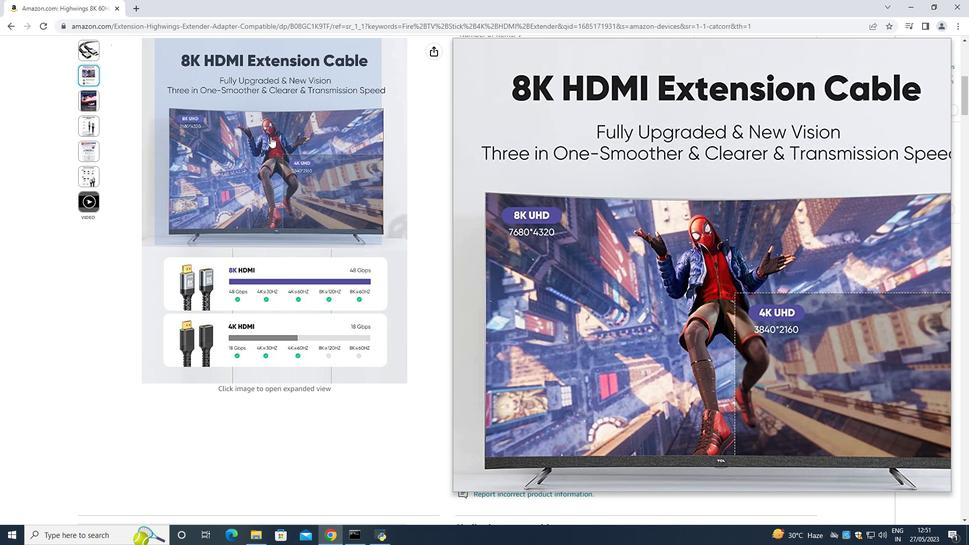 
Action: Mouse moved to (271, 139)
Screenshot: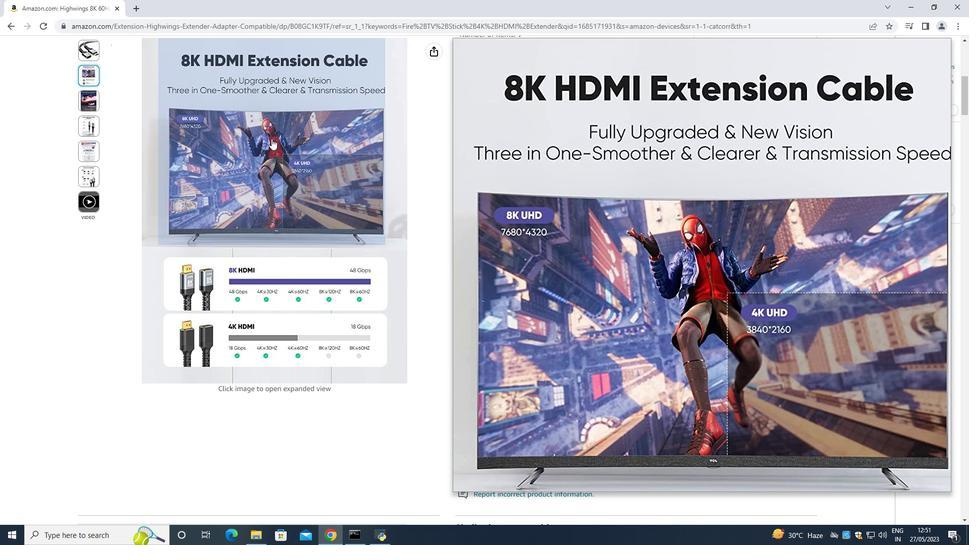 
Action: Mouse scrolled (271, 139) with delta (0, 0)
Screenshot: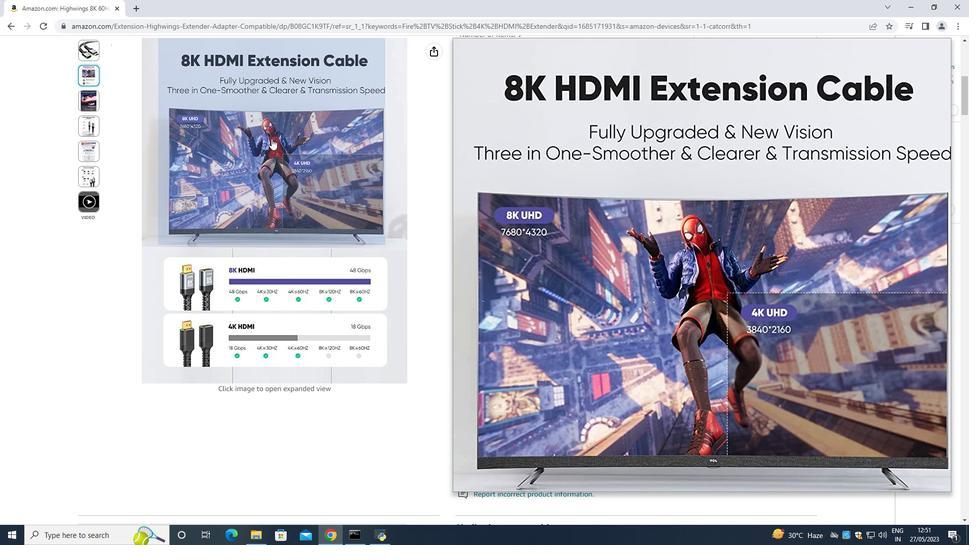 
Action: Mouse scrolled (271, 139) with delta (0, 0)
Screenshot: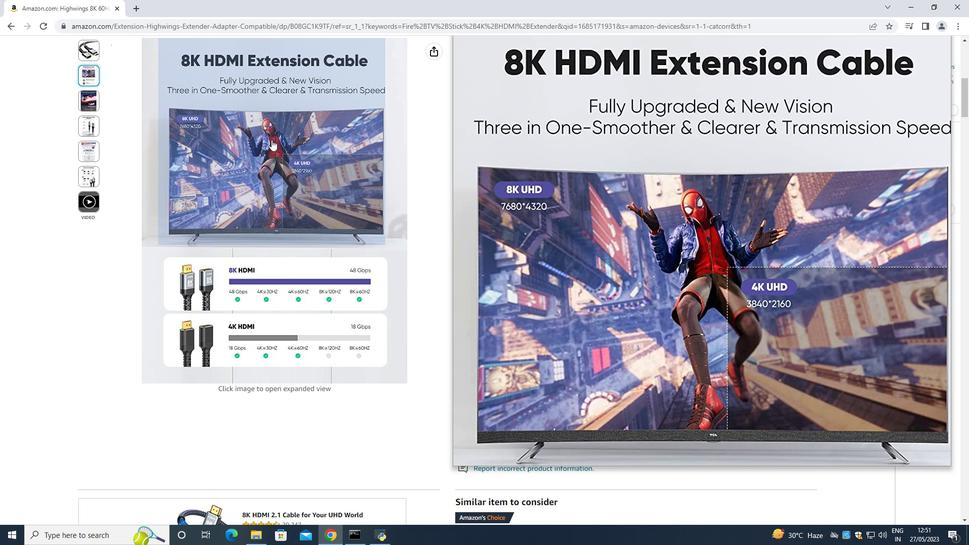 
Action: Mouse scrolled (271, 139) with delta (0, 0)
Screenshot: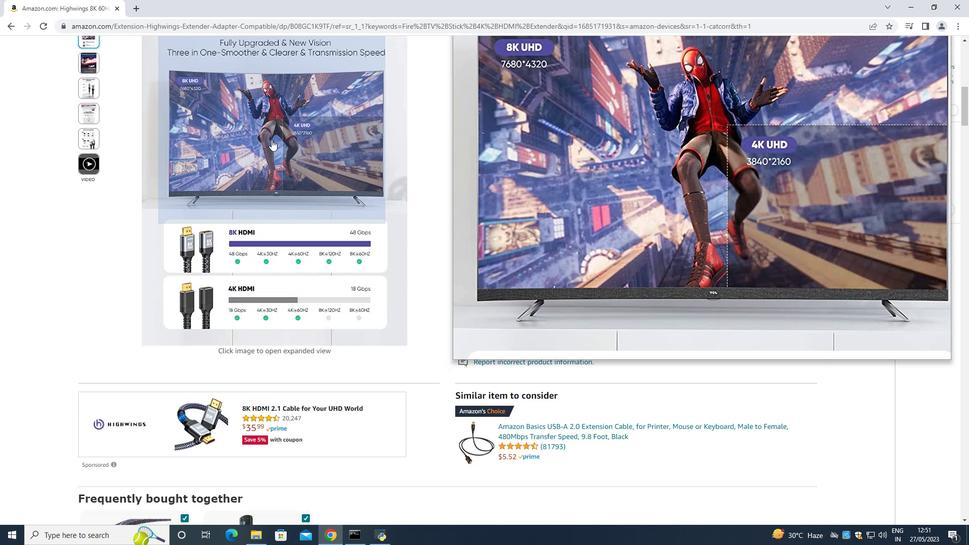 
Action: Mouse scrolled (271, 139) with delta (0, 0)
Screenshot: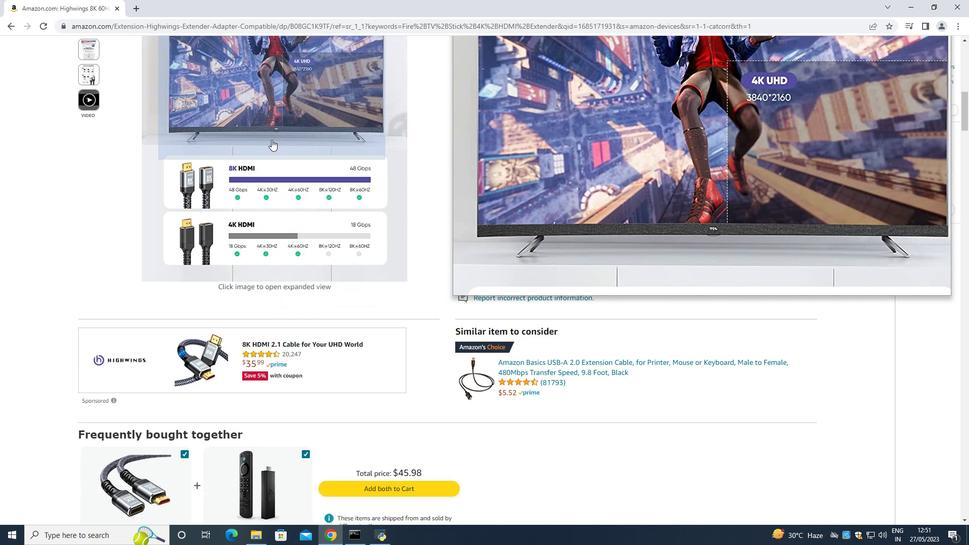 
Action: Mouse scrolled (271, 139) with delta (0, 0)
Screenshot: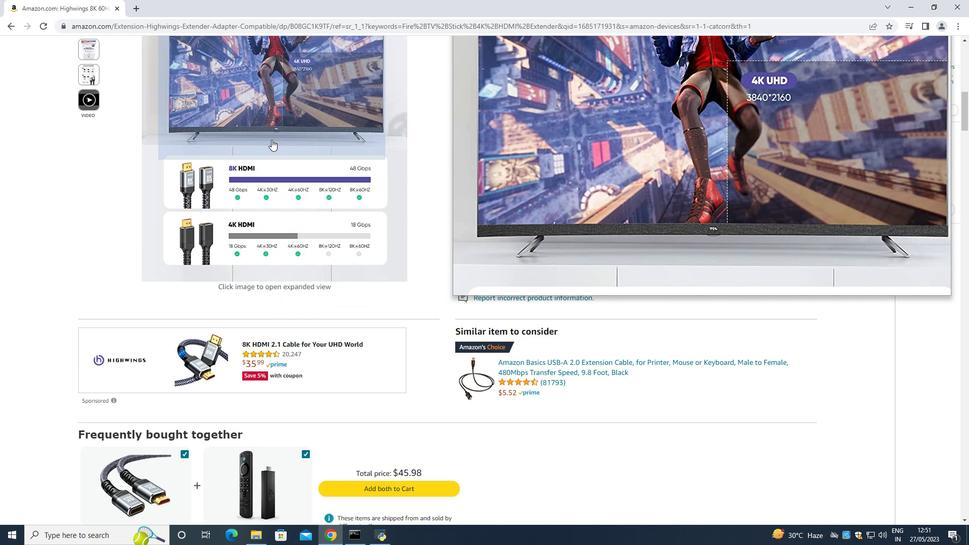 
Action: Mouse scrolled (271, 139) with delta (0, 0)
Screenshot: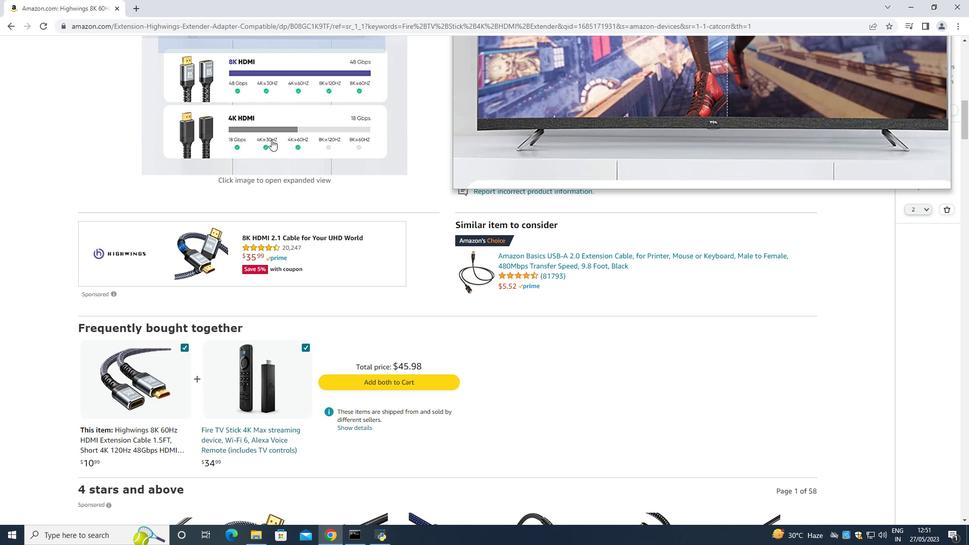 
Action: Mouse moved to (271, 141)
Screenshot: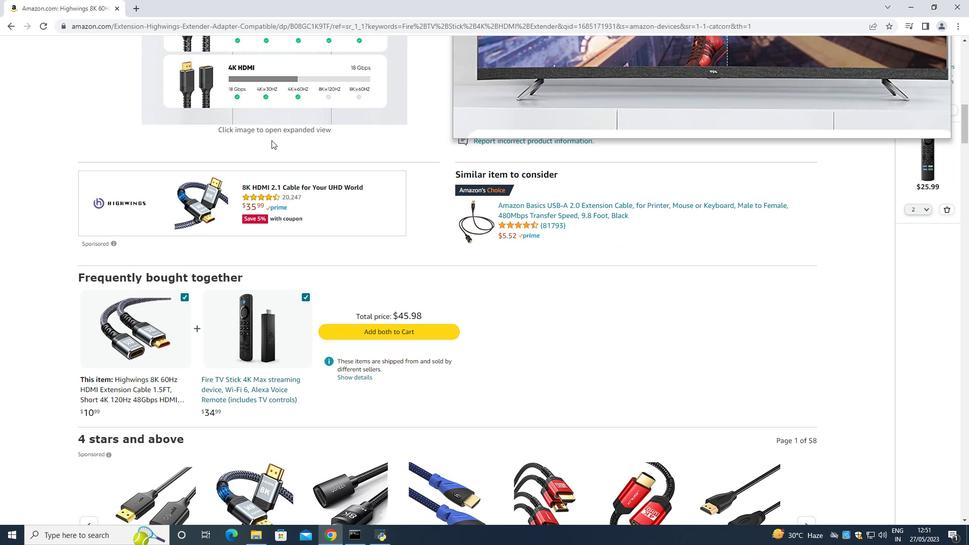 
Action: Mouse scrolled (271, 141) with delta (0, 0)
Screenshot: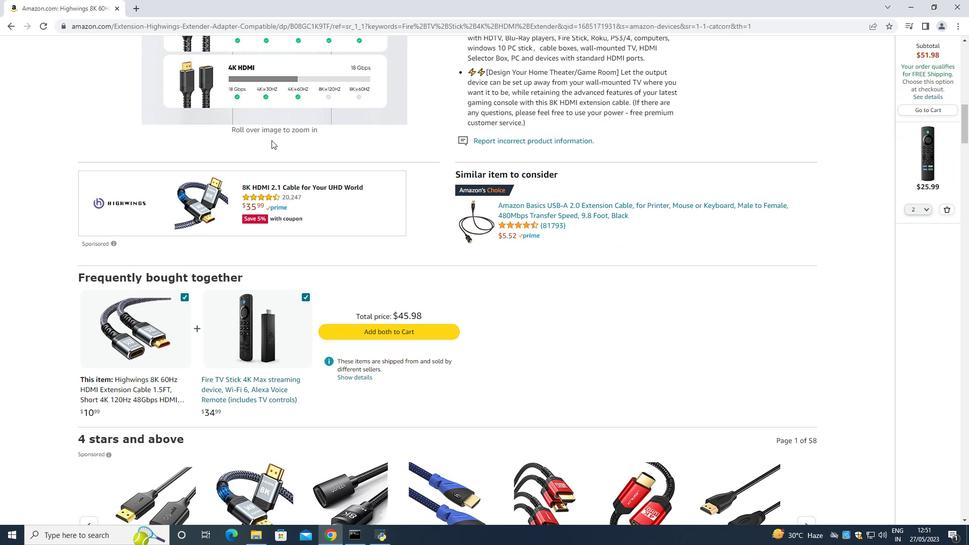 
Action: Mouse moved to (271, 142)
Screenshot: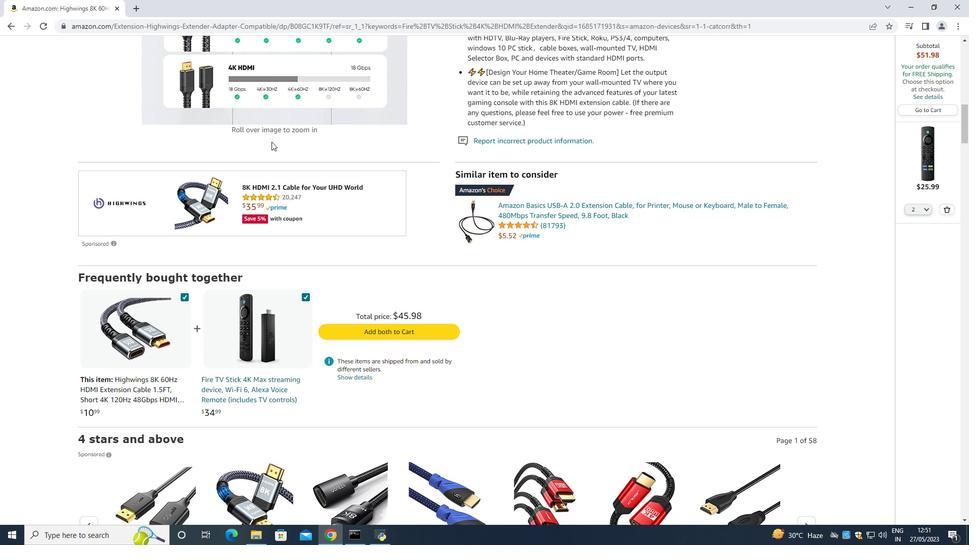 
Action: Mouse scrolled (271, 141) with delta (0, 0)
Screenshot: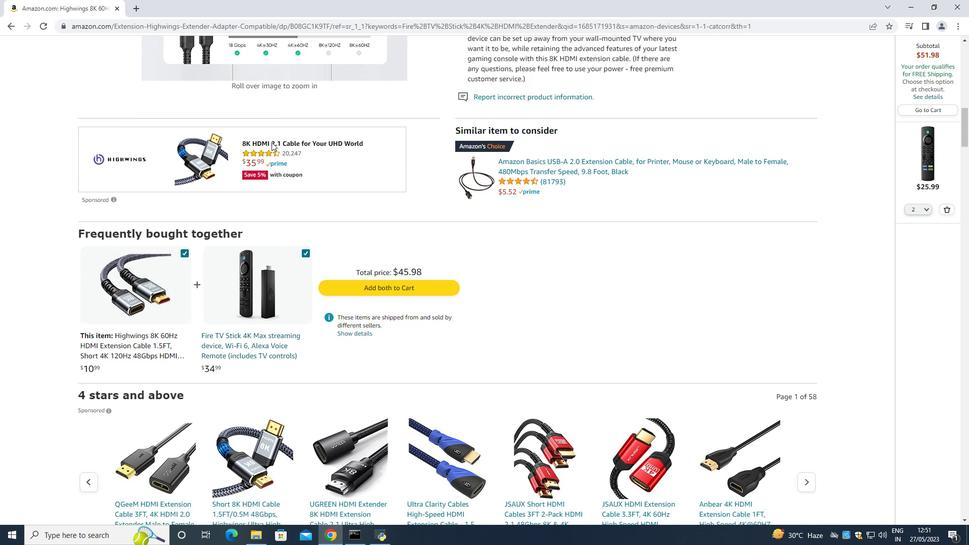 
Action: Mouse moved to (271, 142)
Screenshot: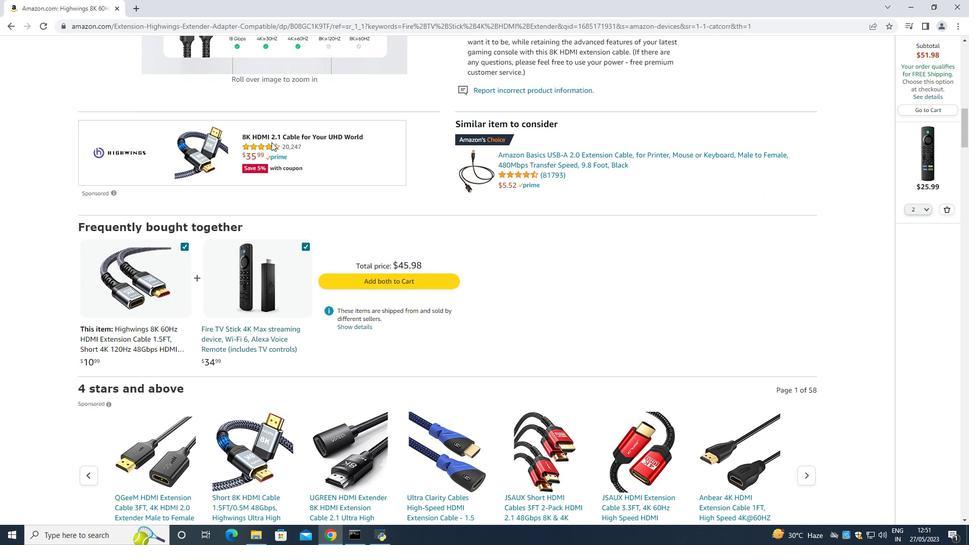 
Action: Mouse scrolled (271, 141) with delta (0, 0)
Screenshot: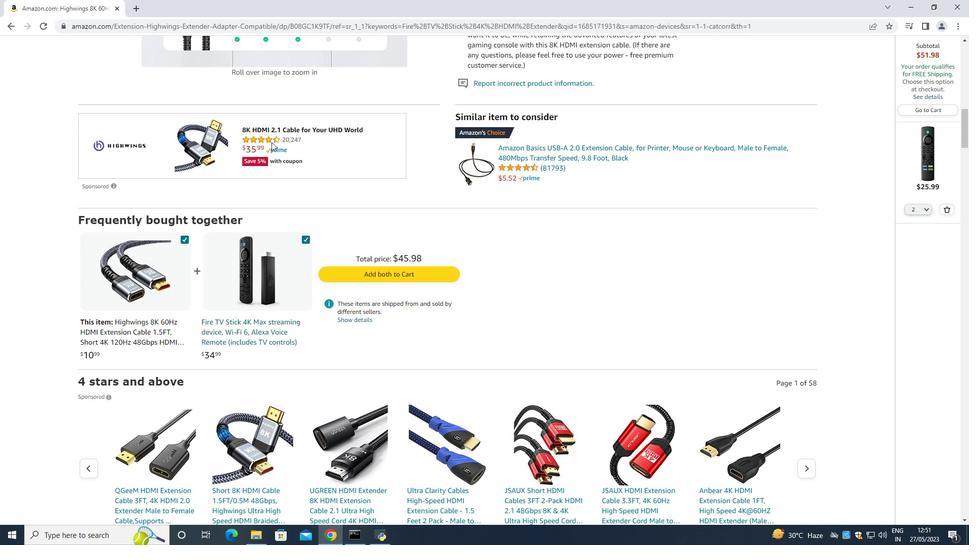 
Action: Mouse scrolled (271, 141) with delta (0, 0)
Screenshot: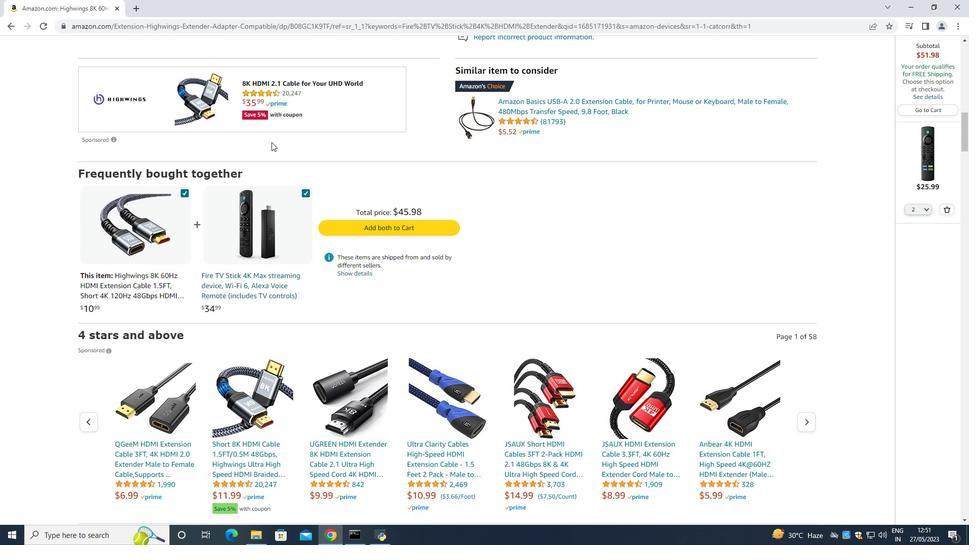 
Action: Mouse scrolled (271, 141) with delta (0, 0)
Screenshot: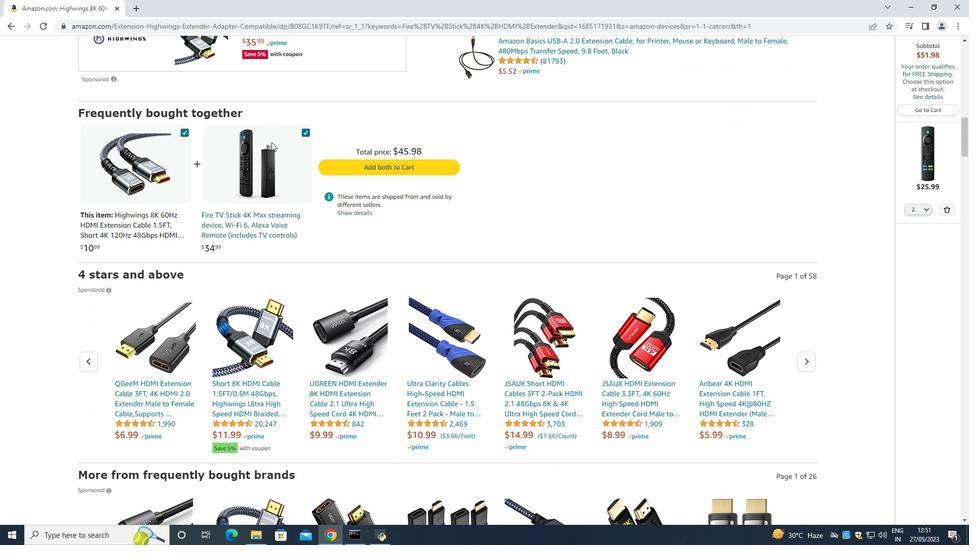
Action: Mouse scrolled (271, 141) with delta (0, 0)
Screenshot: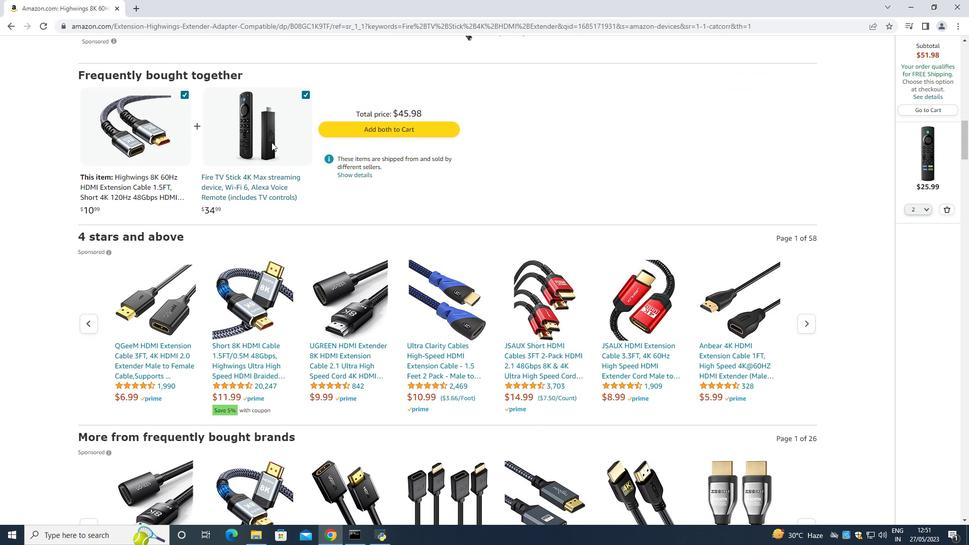 
Action: Mouse moved to (710, 249)
Screenshot: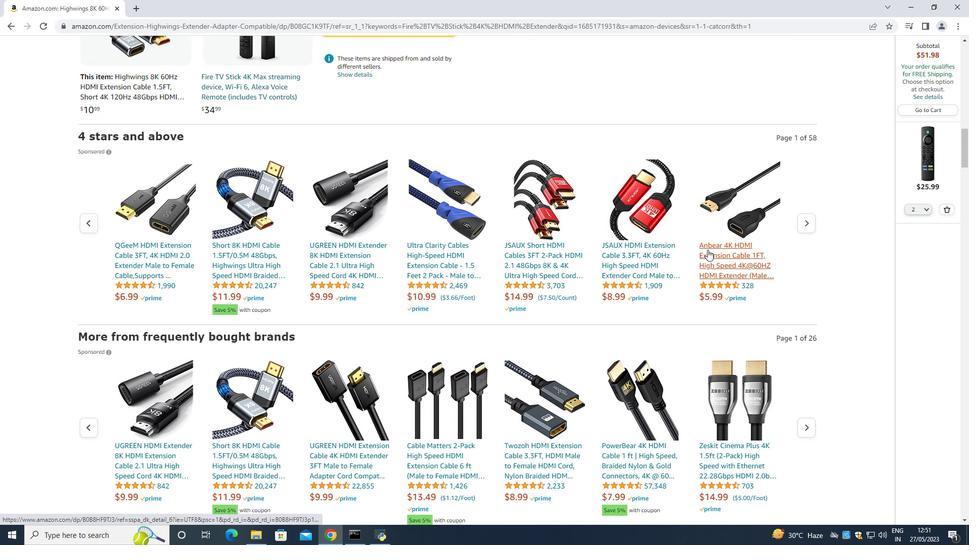 
Action: Mouse scrolled (710, 249) with delta (0, 0)
Screenshot: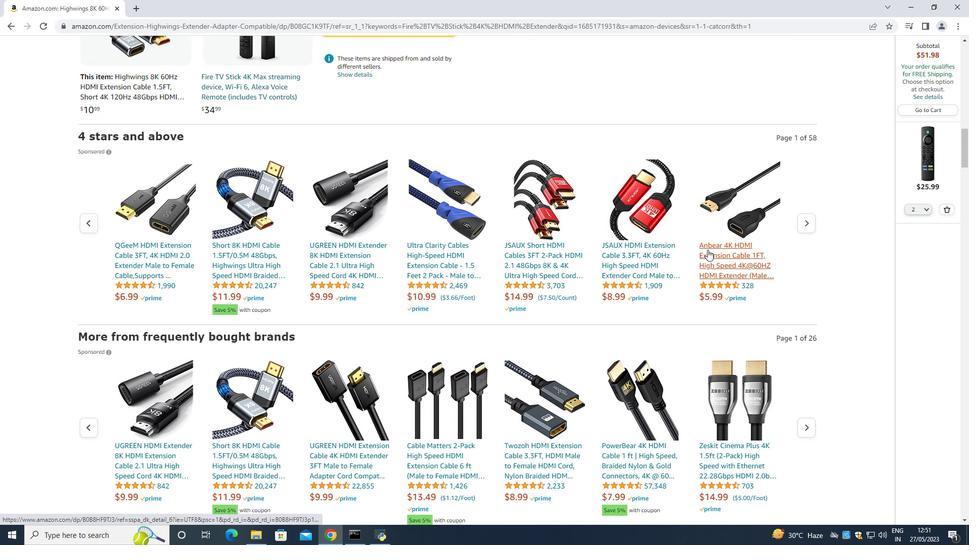 
Action: Mouse moved to (122, 207)
Screenshot: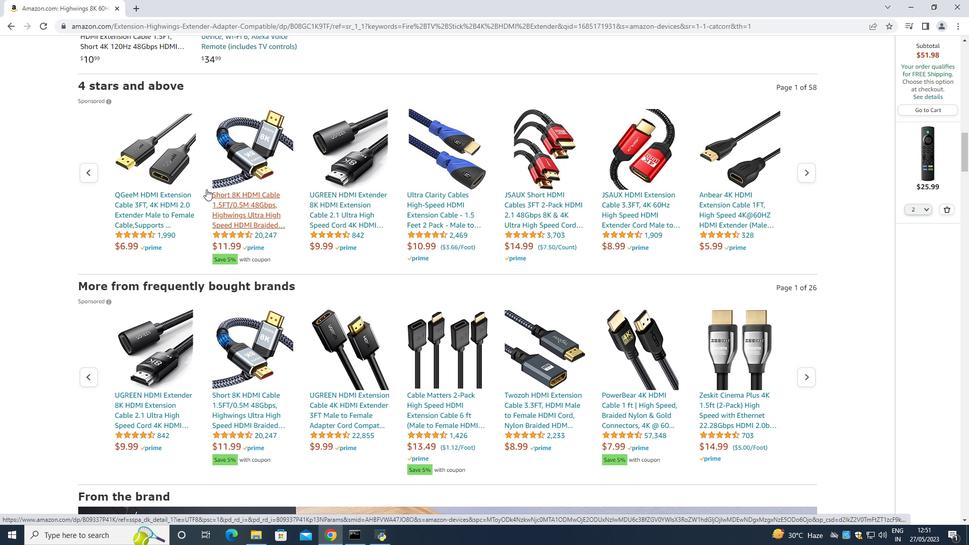 
Action: Mouse scrolled (122, 206) with delta (0, 0)
Screenshot: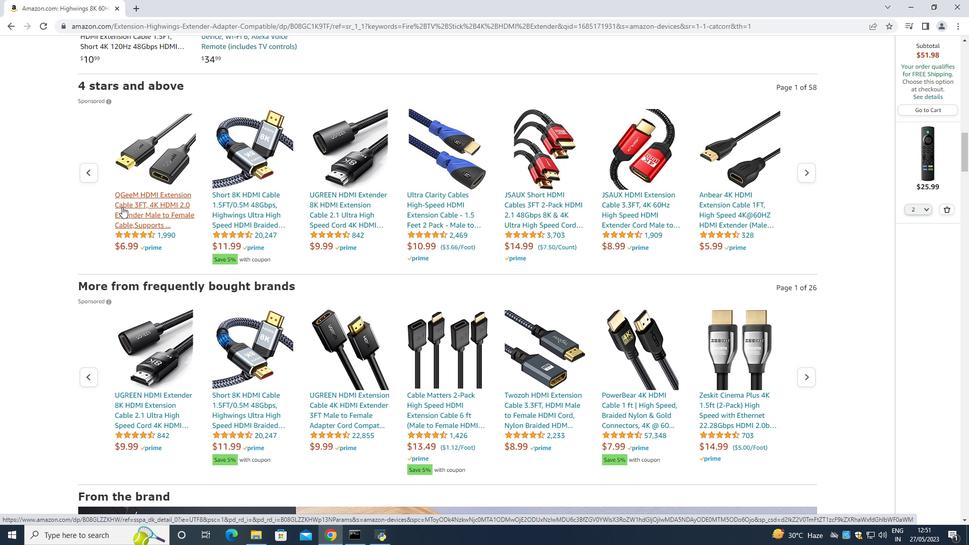 
Action: Mouse moved to (126, 214)
Screenshot: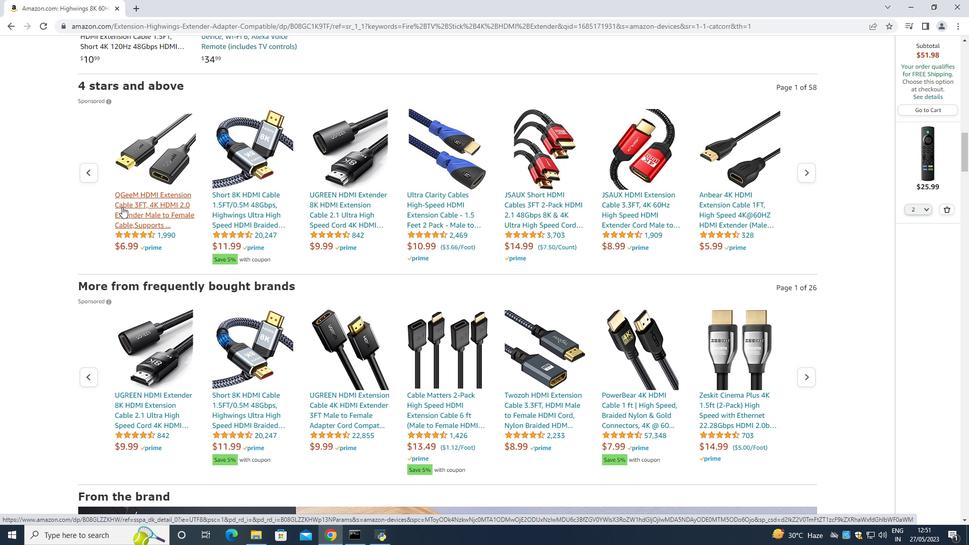 
Action: Mouse scrolled (126, 213) with delta (0, 0)
Screenshot: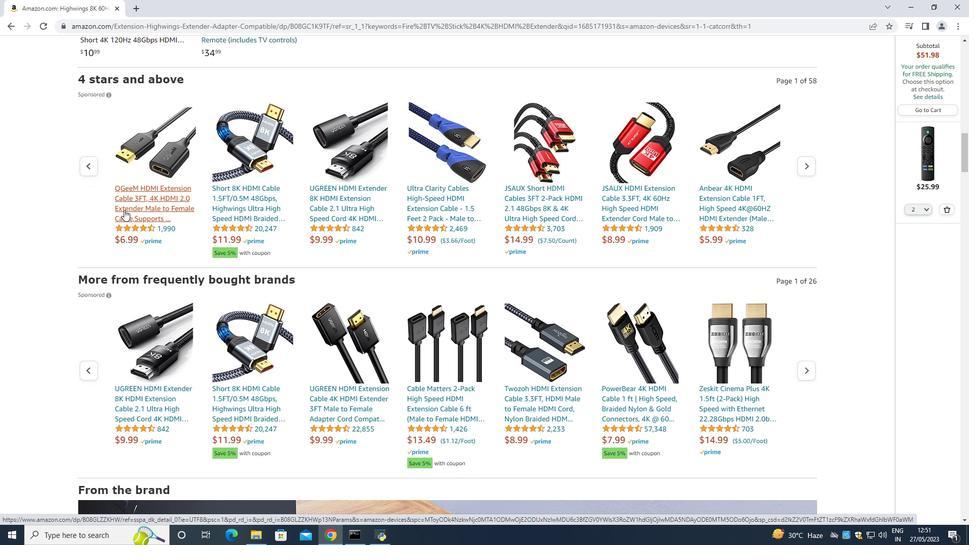 
Action: Mouse moved to (126, 214)
Screenshot: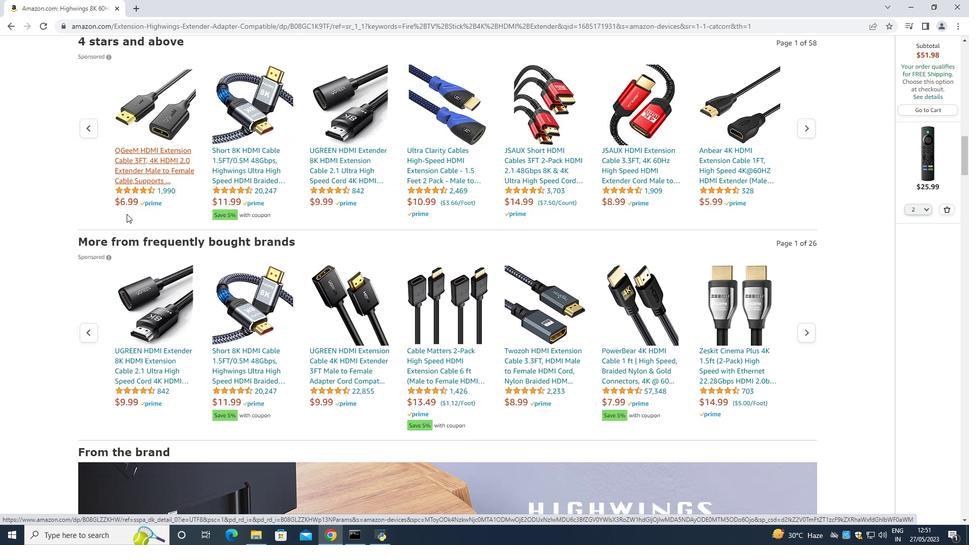 
Action: Mouse scrolled (126, 214) with delta (0, 0)
Screenshot: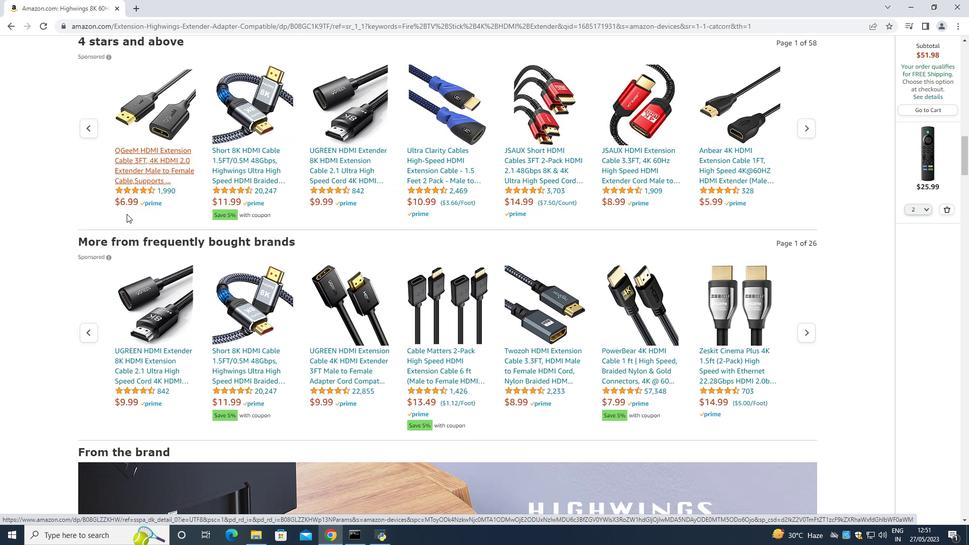 
Action: Mouse moved to (128, 215)
Screenshot: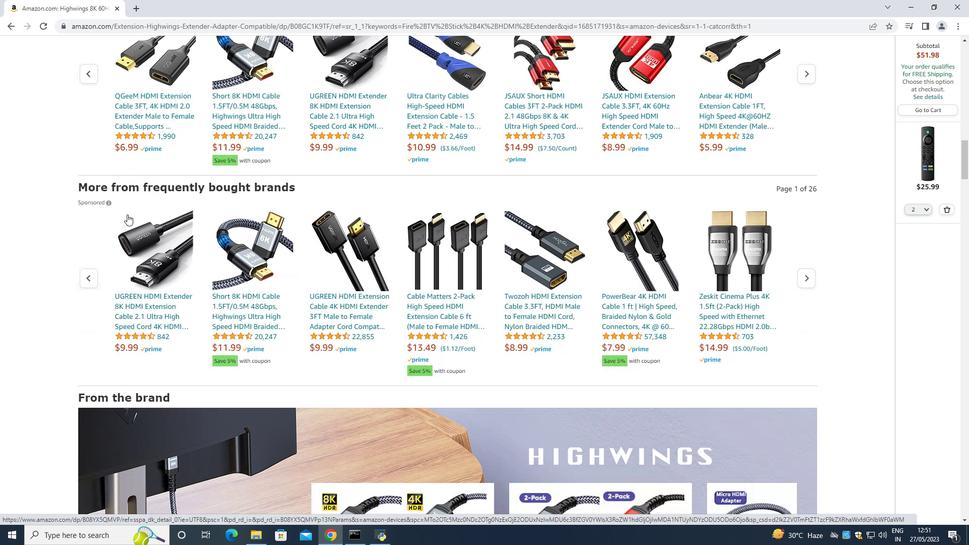 
Action: Mouse scrolled (128, 214) with delta (0, 0)
Screenshot: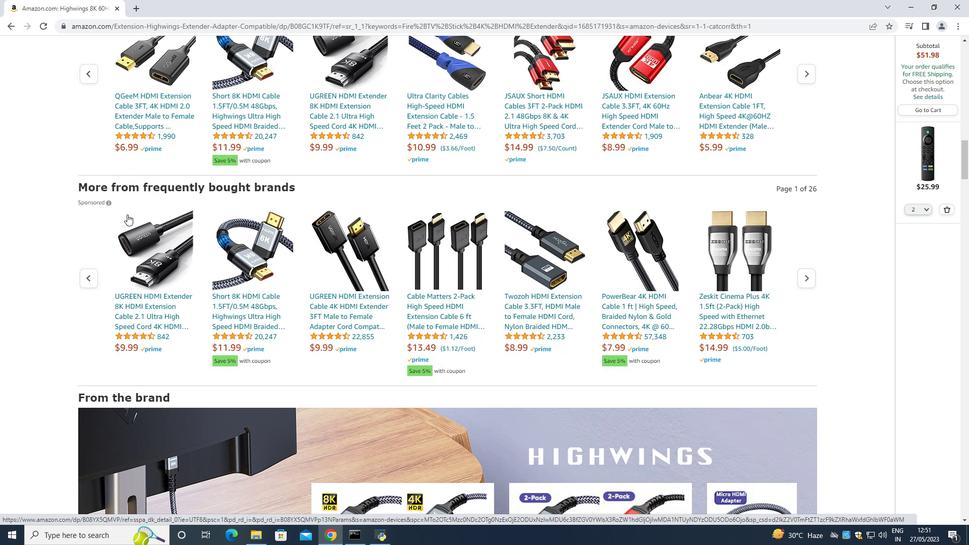 
Action: Mouse scrolled (128, 214) with delta (0, 0)
Screenshot: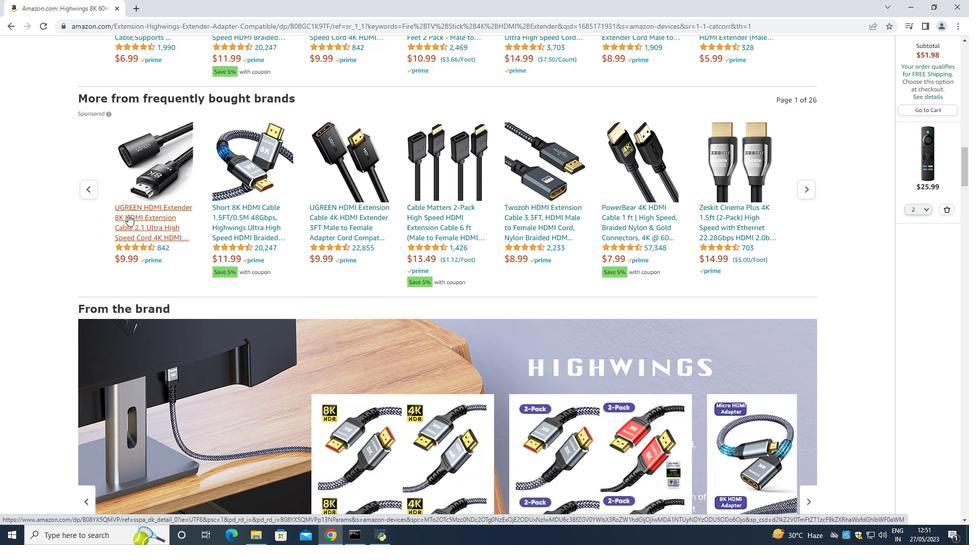 
Action: Mouse scrolled (128, 214) with delta (0, 0)
Screenshot: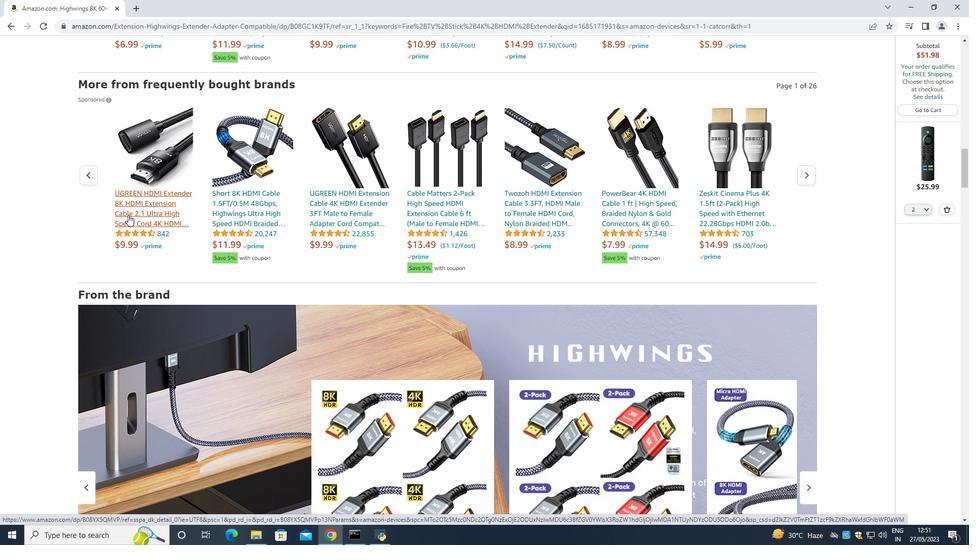 
Action: Mouse scrolled (128, 214) with delta (0, 0)
Screenshot: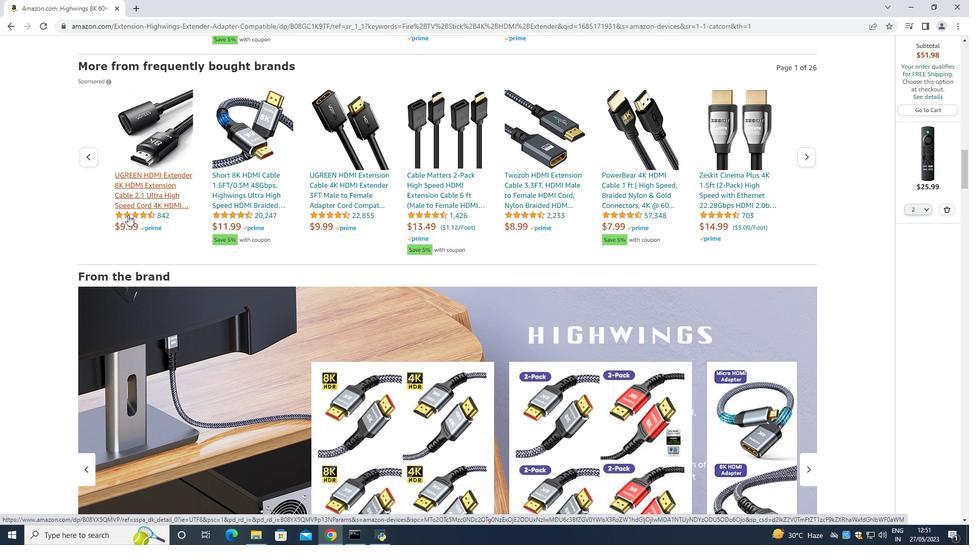 
Action: Mouse moved to (564, 131)
Screenshot: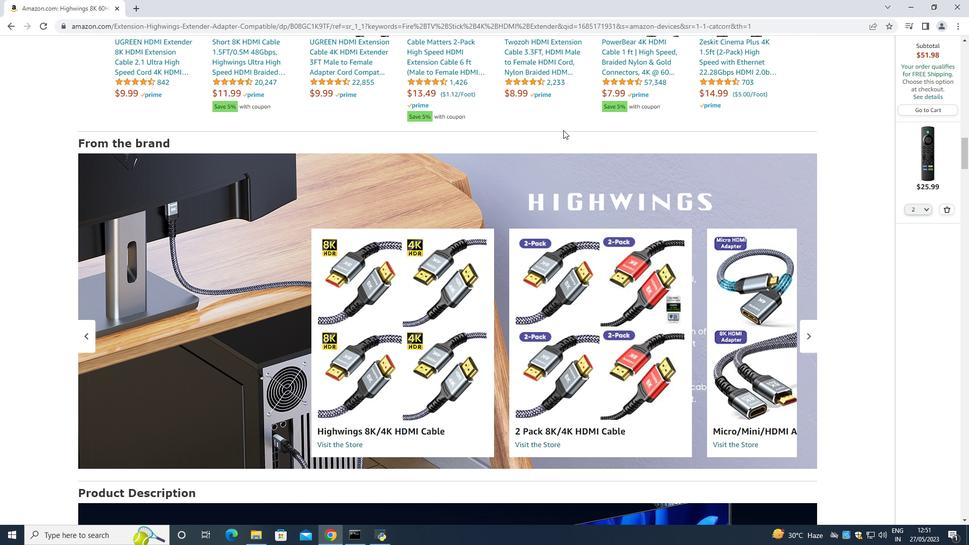 
Action: Mouse scrolled (564, 130) with delta (0, 0)
Screenshot: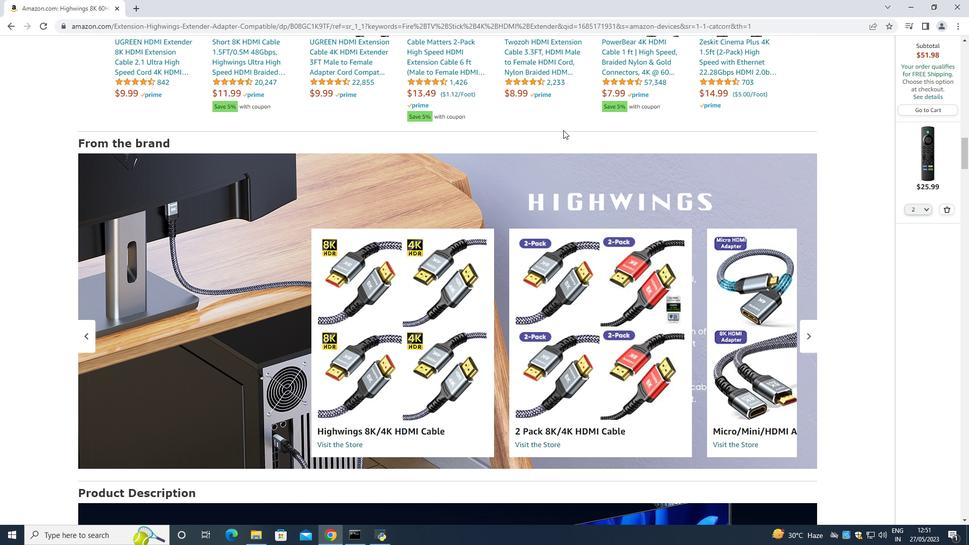 
Action: Mouse moved to (726, 195)
Screenshot: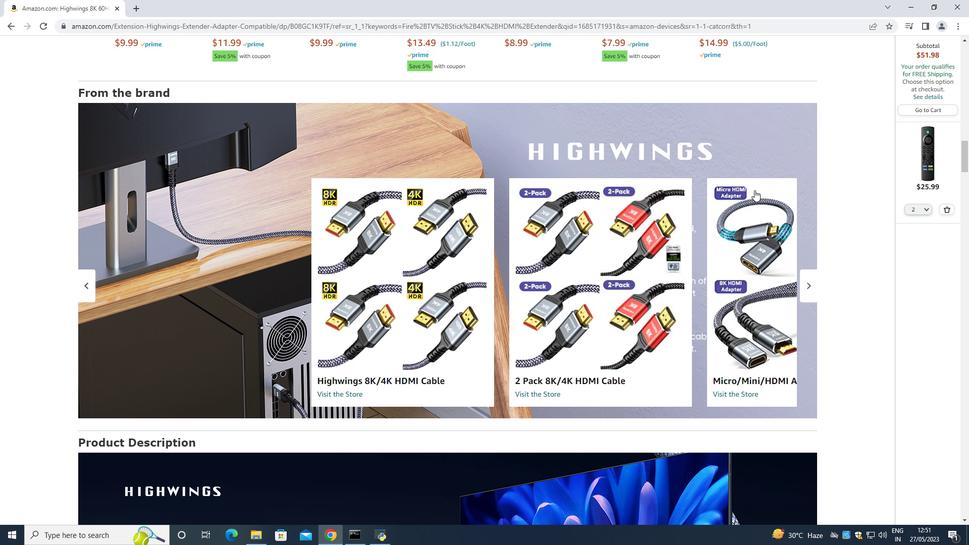 
Action: Mouse scrolled (726, 195) with delta (0, 0)
Screenshot: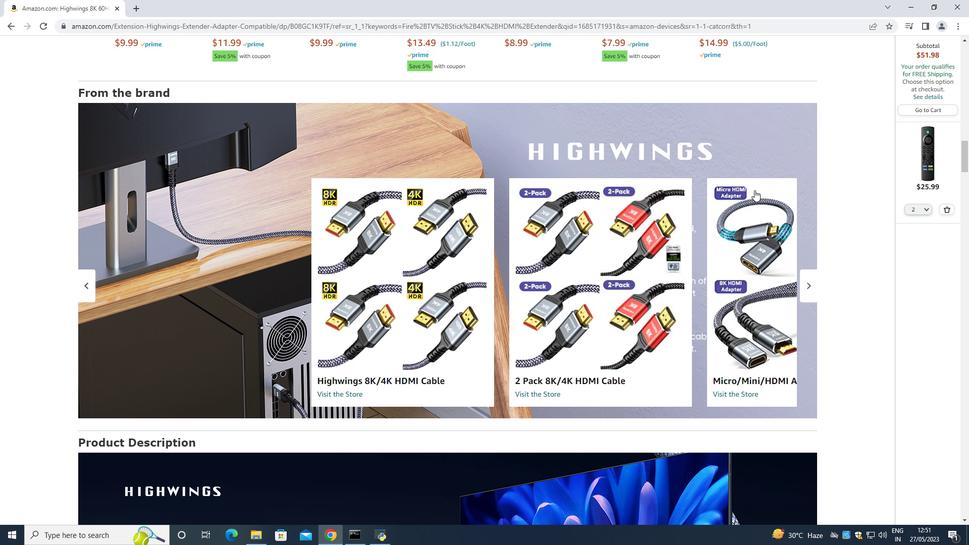 
Action: Mouse moved to (489, 212)
Screenshot: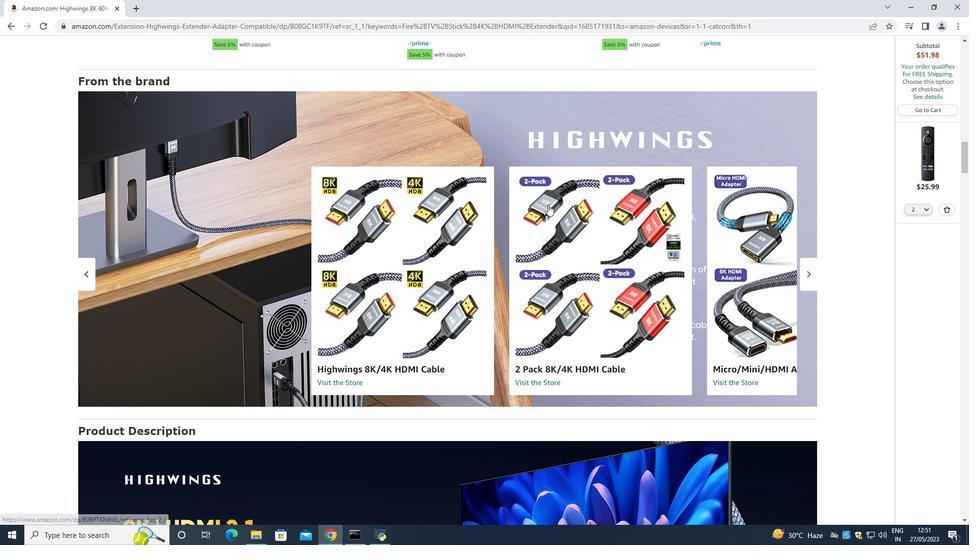 
Action: Mouse scrolled (489, 212) with delta (0, 0)
Screenshot: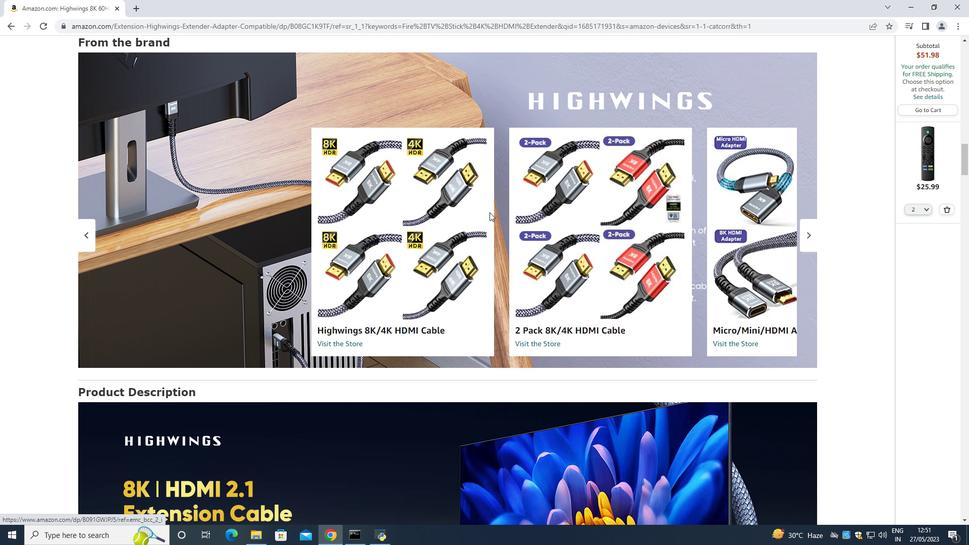 
Action: Mouse moved to (489, 212)
Screenshot: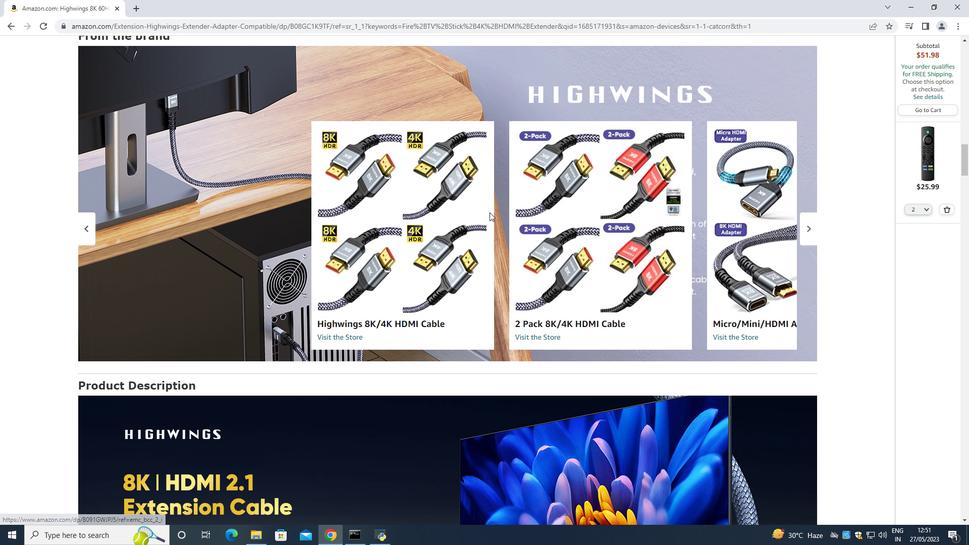 
Action: Mouse scrolled (489, 212) with delta (0, 0)
Screenshot: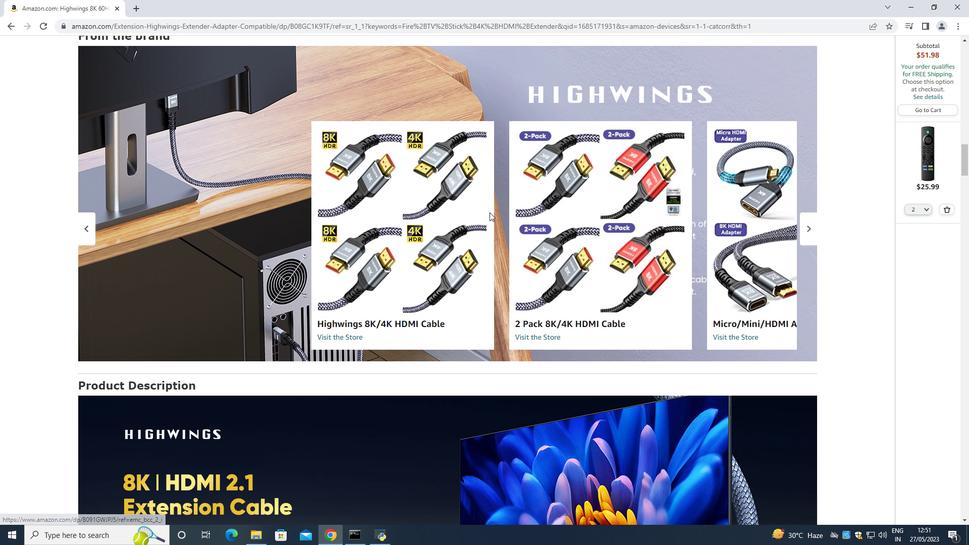 
Action: Mouse moved to (360, 222)
Screenshot: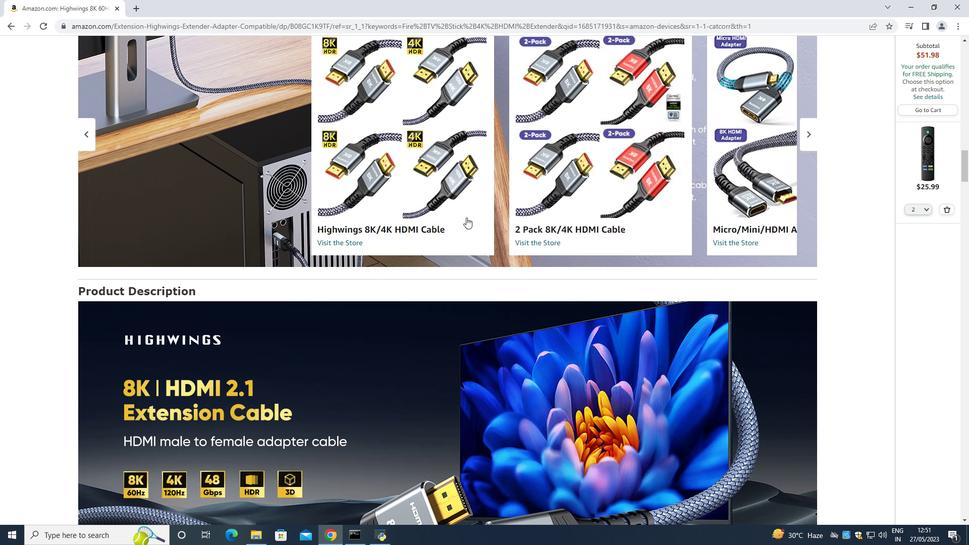 
Action: Mouse scrolled (360, 222) with delta (0, 0)
Screenshot: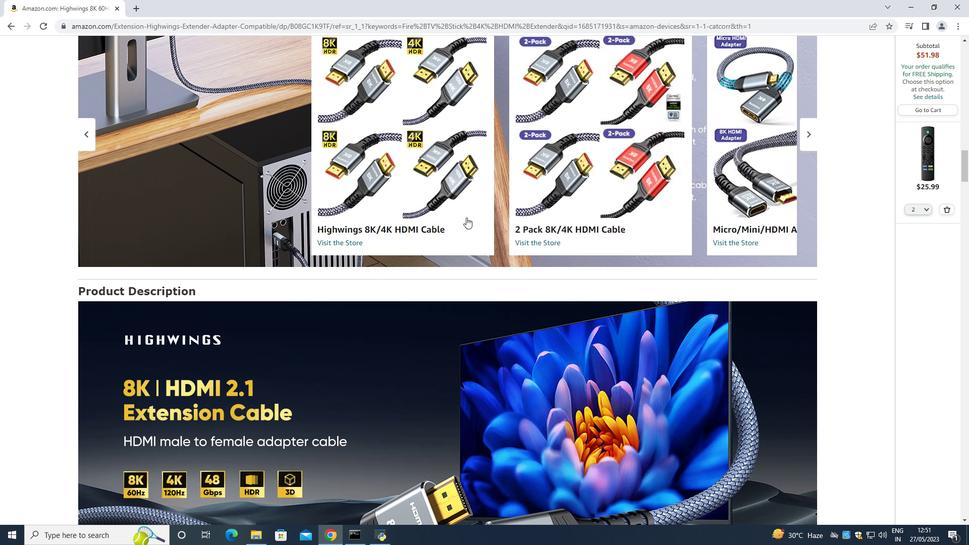 
Action: Mouse moved to (194, 244)
Screenshot: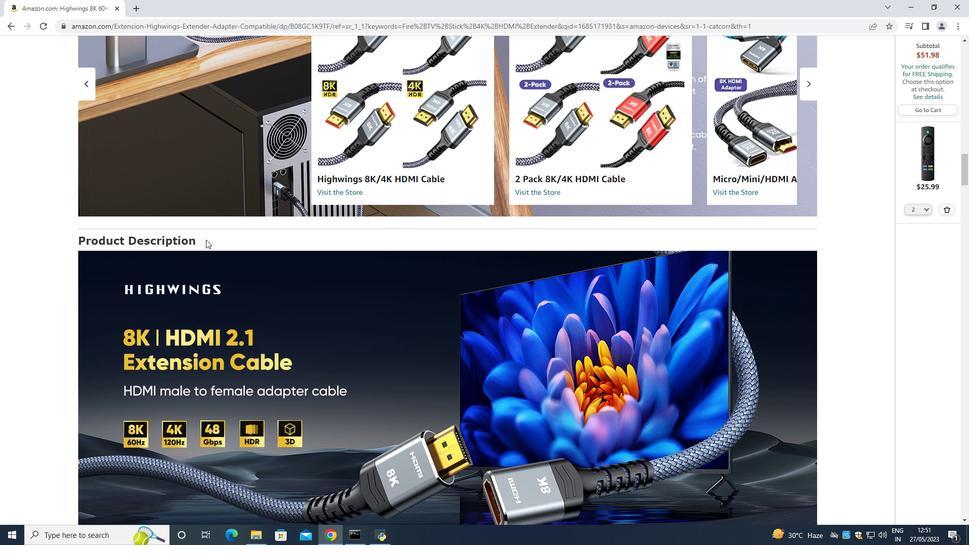 
Action: Mouse scrolled (194, 243) with delta (0, 0)
Screenshot: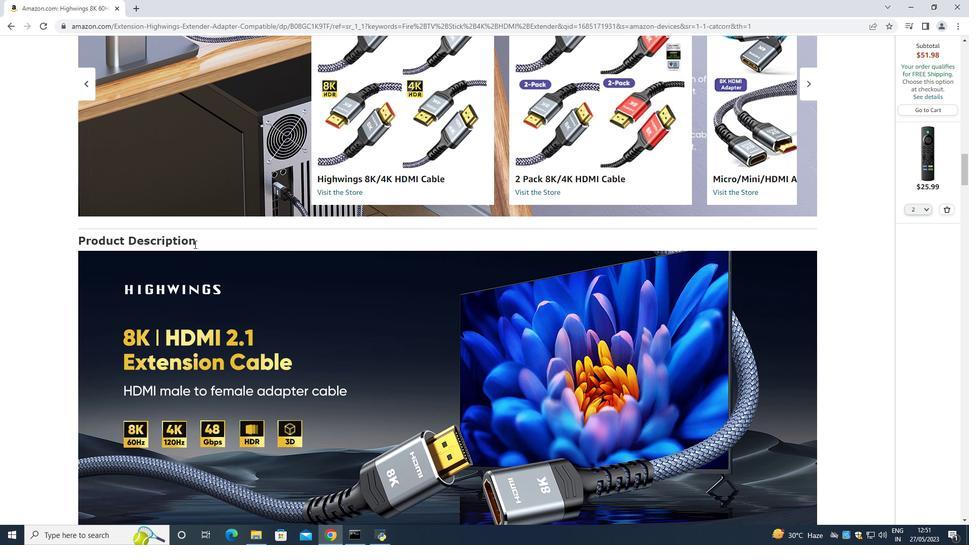 
Action: Mouse moved to (104, 251)
Screenshot: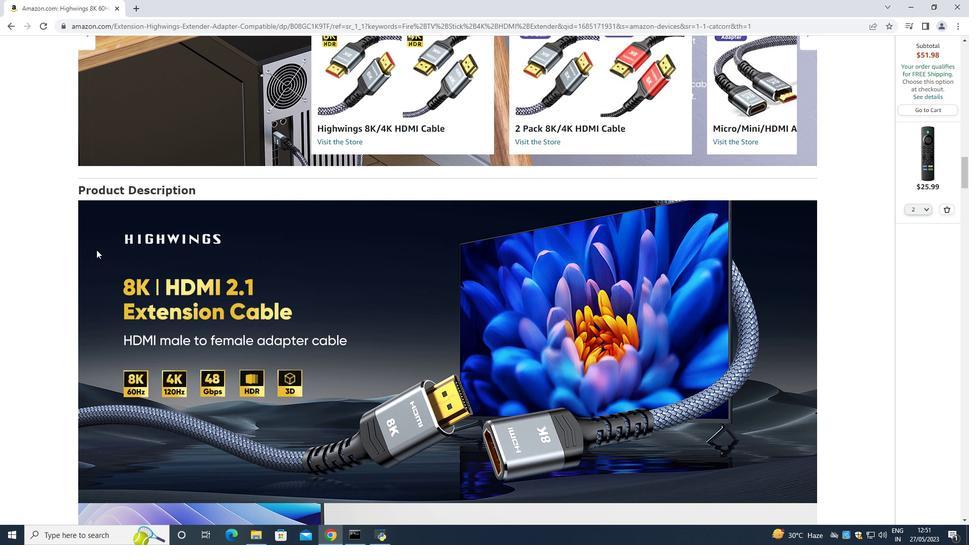 
Action: Mouse scrolled (104, 250) with delta (0, 0)
Screenshot: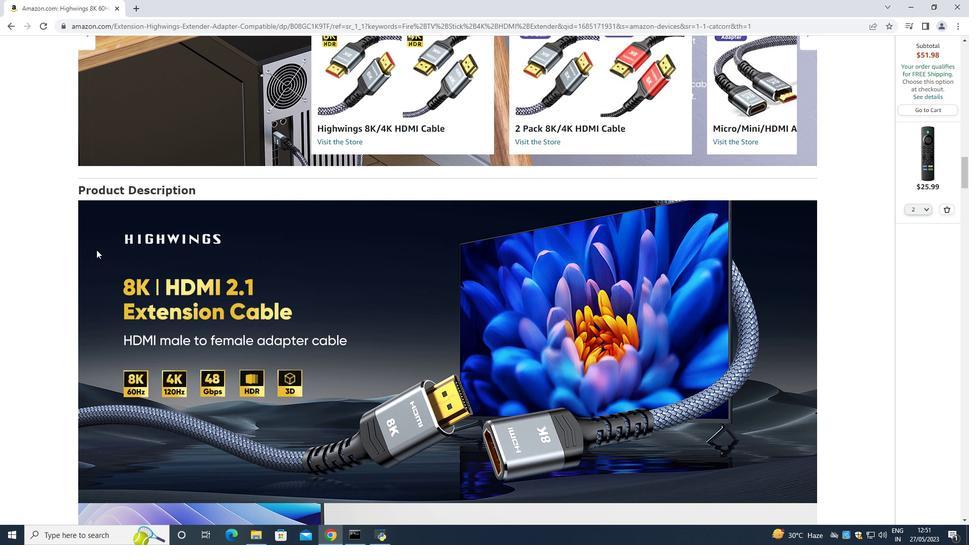 
Action: Mouse moved to (218, 252)
Screenshot: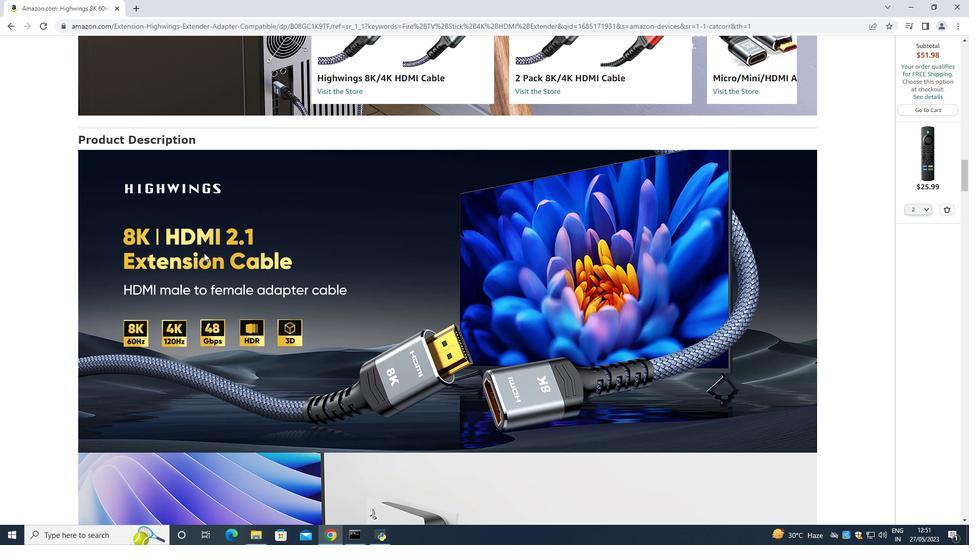 
Action: Mouse scrolled (209, 252) with delta (0, 0)
Screenshot: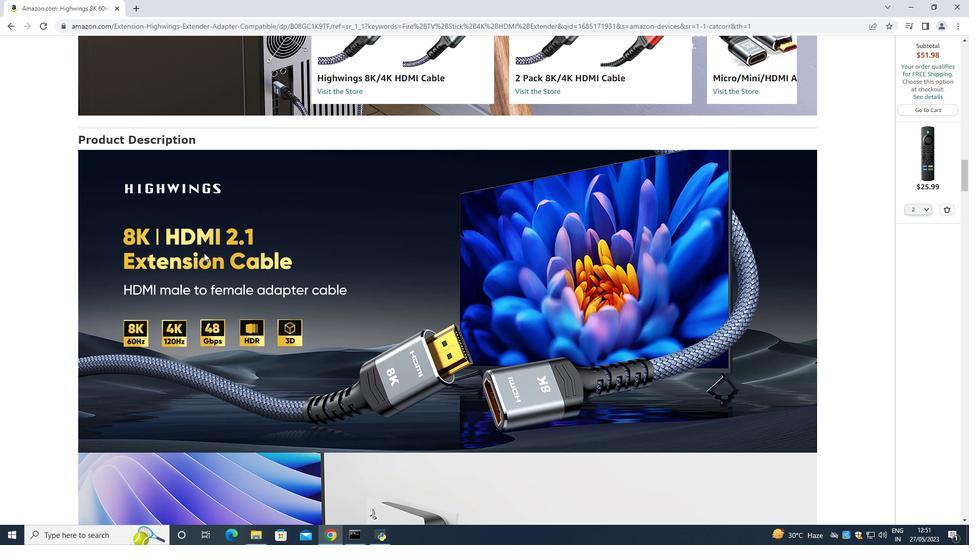 
Action: Mouse moved to (320, 246)
Screenshot: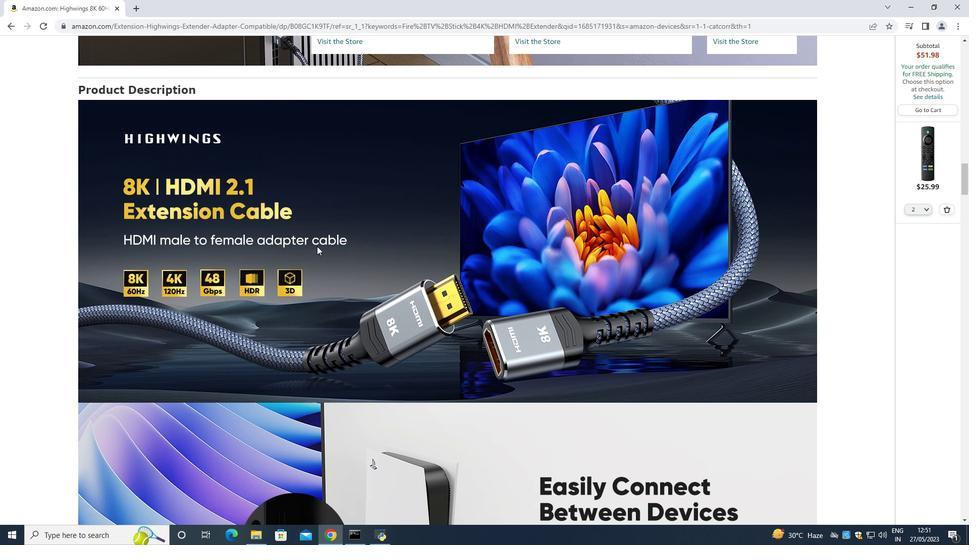 
Action: Mouse scrolled (320, 245) with delta (0, 0)
Screenshot: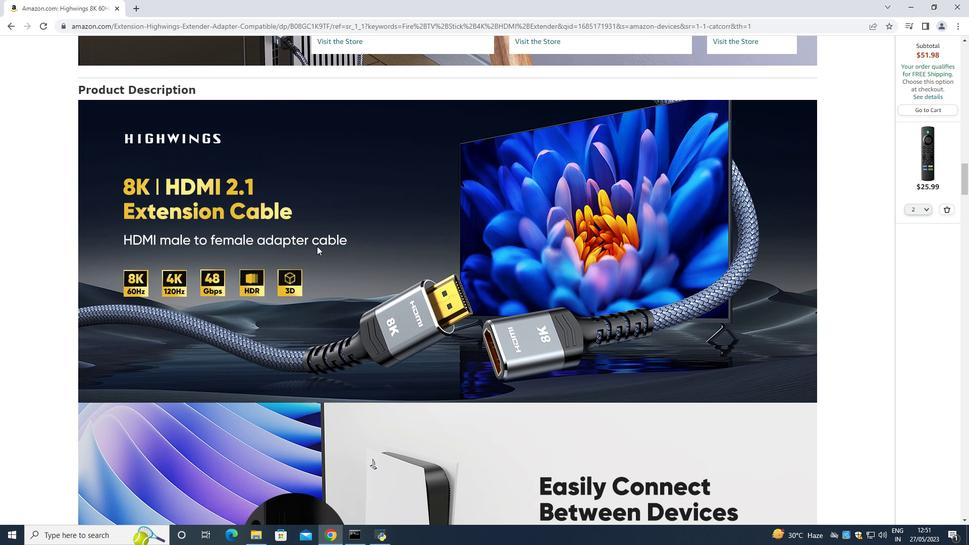 
Action: Mouse moved to (383, 240)
Screenshot: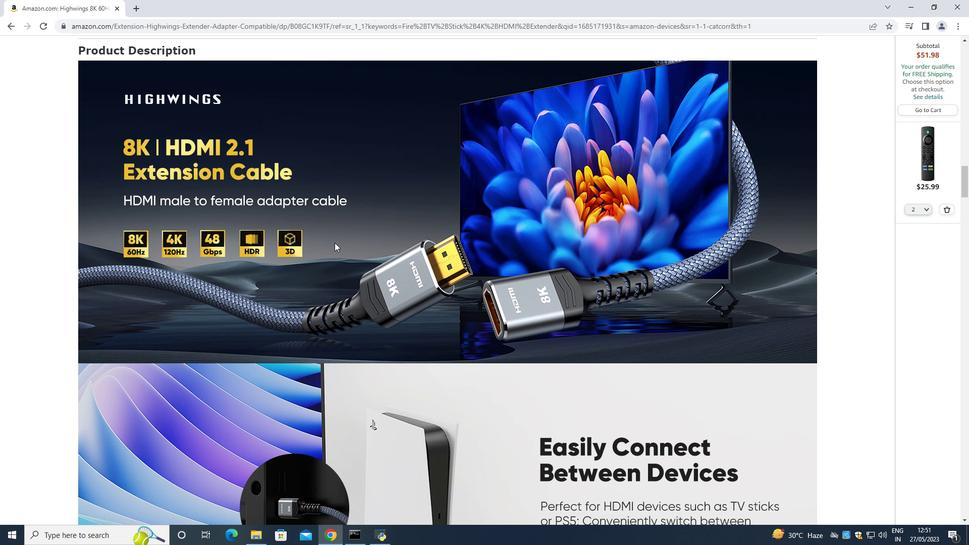 
Action: Mouse scrolled (383, 239) with delta (0, 0)
Screenshot: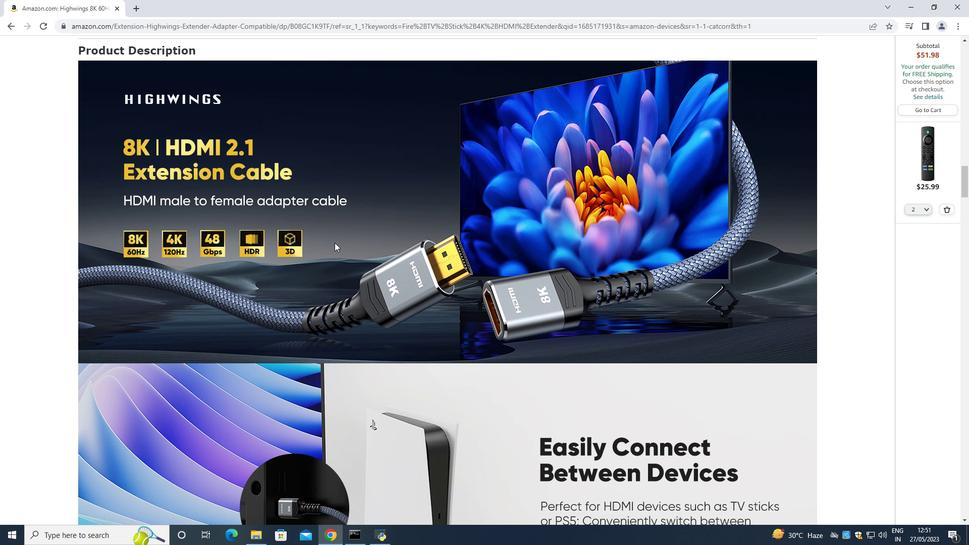 
Action: Mouse moved to (388, 239)
Screenshot: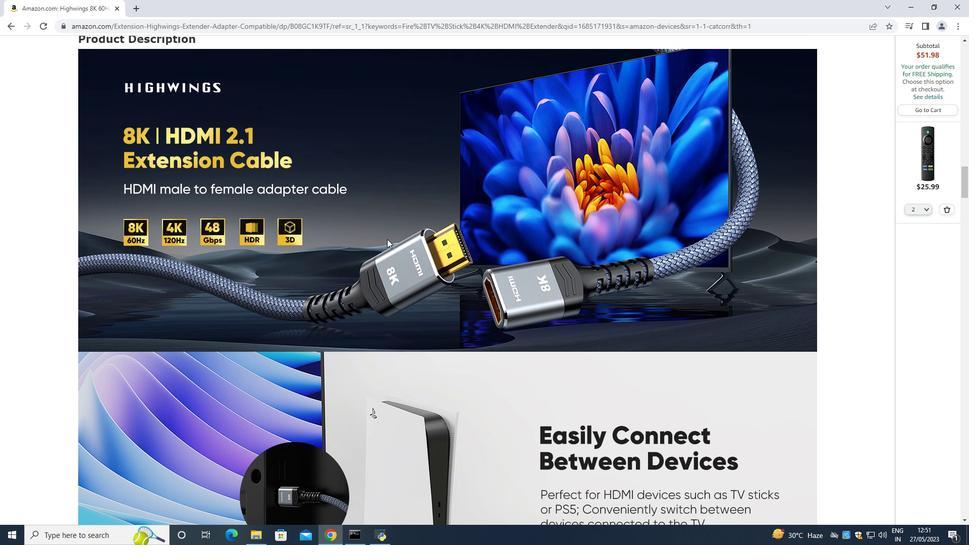 
Action: Mouse scrolled (388, 238) with delta (0, 0)
Screenshot: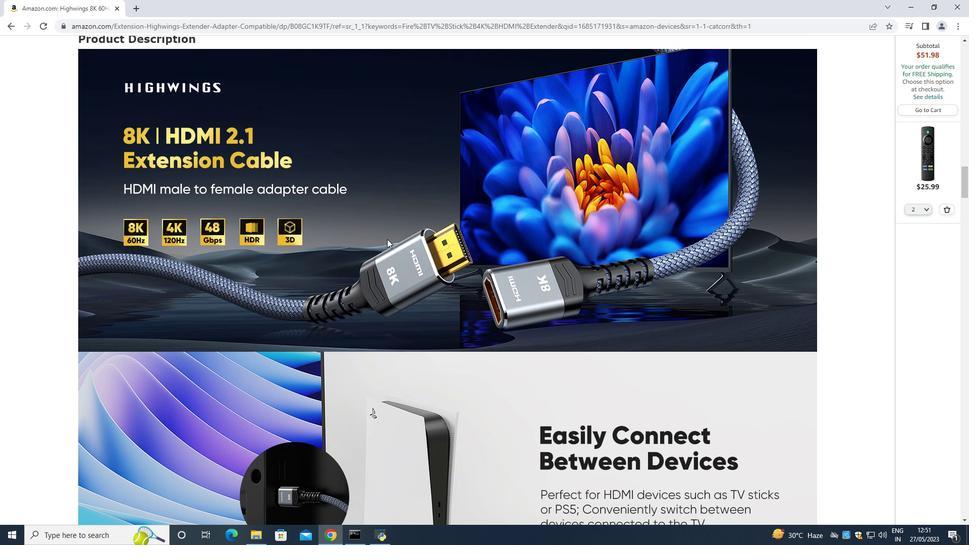 
Action: Mouse moved to (389, 238)
Screenshot: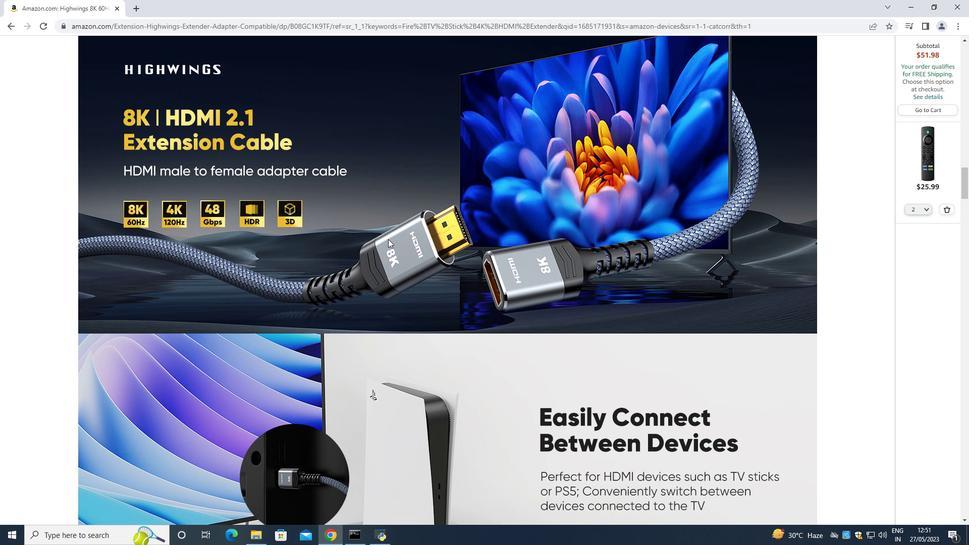 
Action: Mouse scrolled (389, 238) with delta (0, 0)
Screenshot: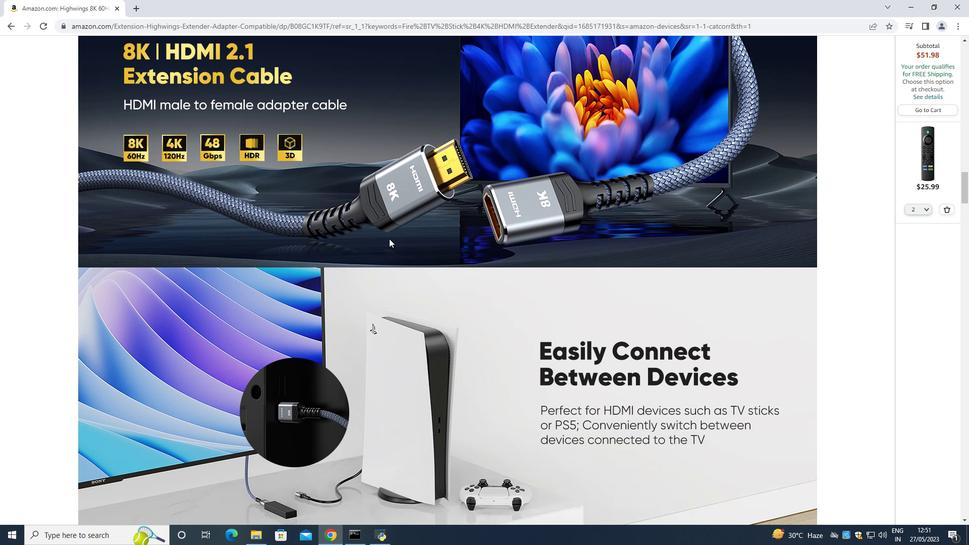 
Action: Mouse moved to (486, 201)
Screenshot: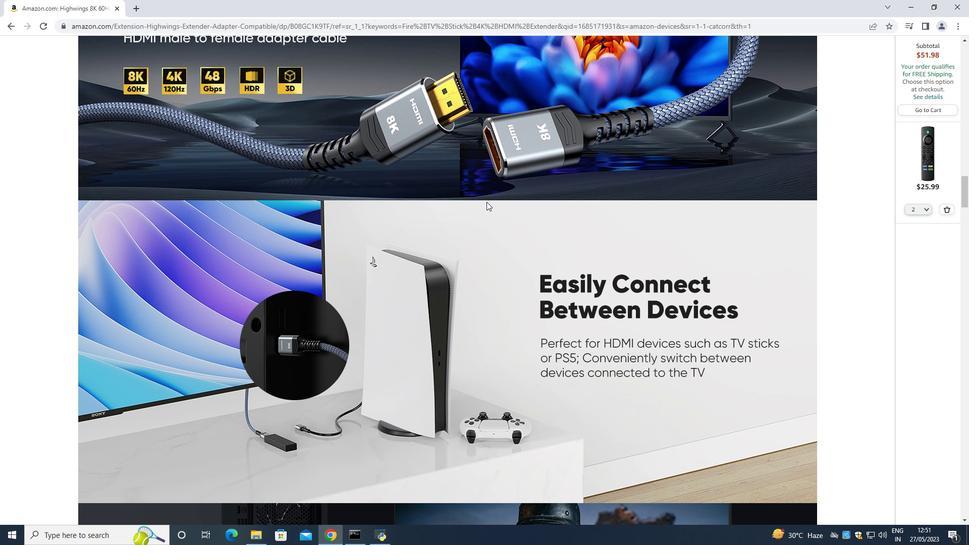 
Action: Mouse scrolled (486, 201) with delta (0, 0)
Screenshot: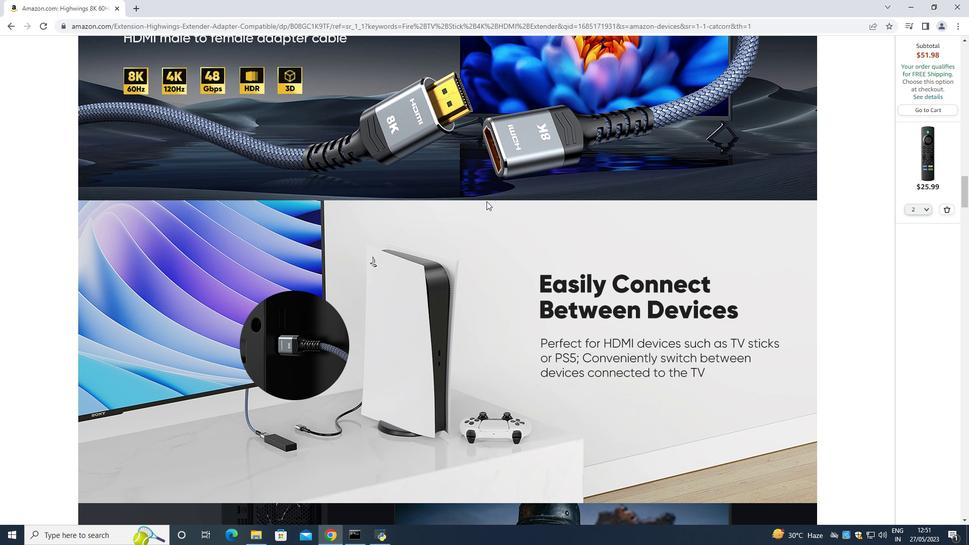 
Action: Mouse scrolled (486, 201) with delta (0, 0)
Screenshot: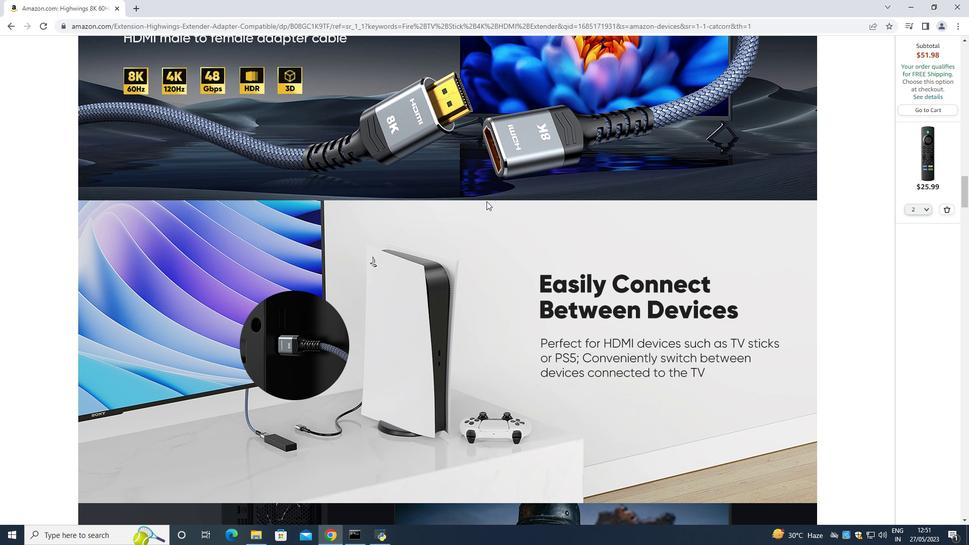 
Action: Mouse scrolled (486, 201) with delta (0, 0)
Screenshot: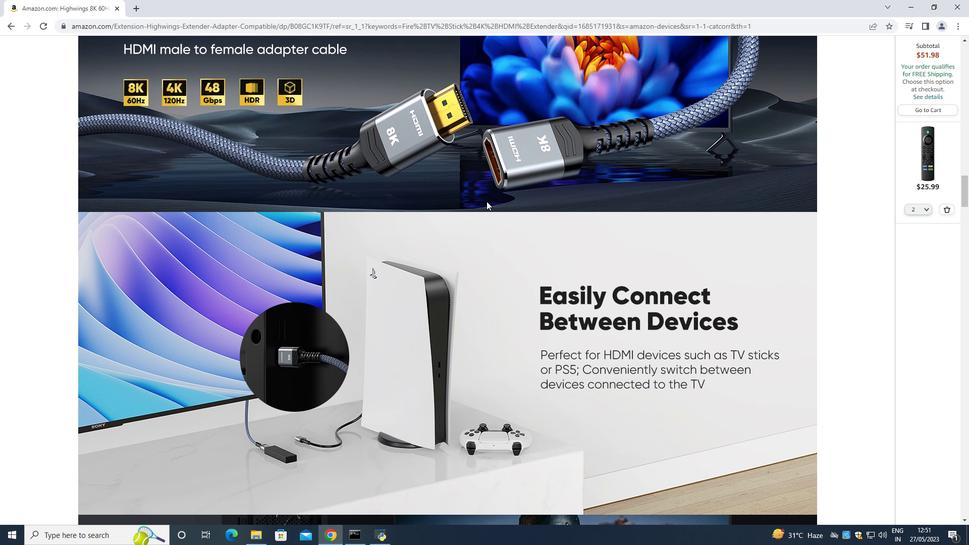
Action: Mouse scrolled (486, 201) with delta (0, 0)
Screenshot: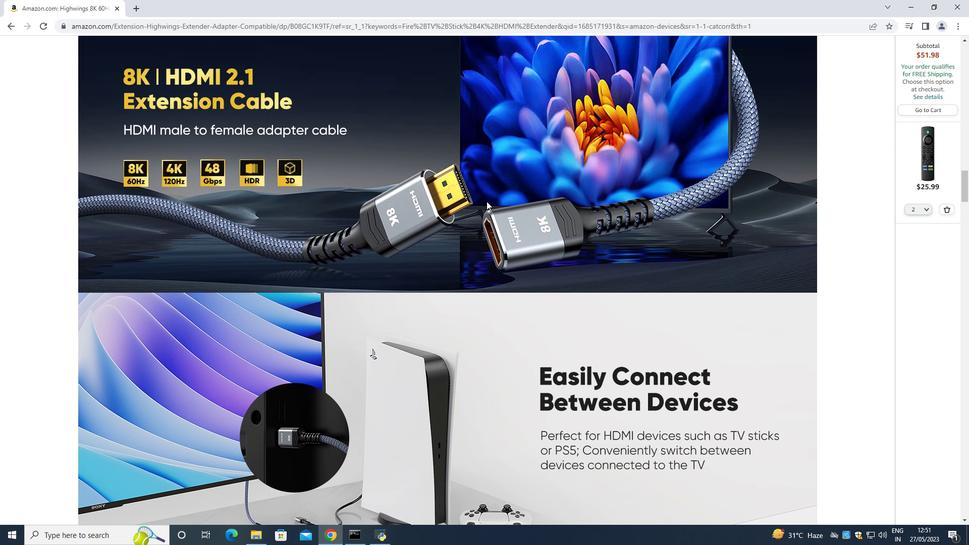 
Action: Mouse scrolled (486, 201) with delta (0, 0)
Screenshot: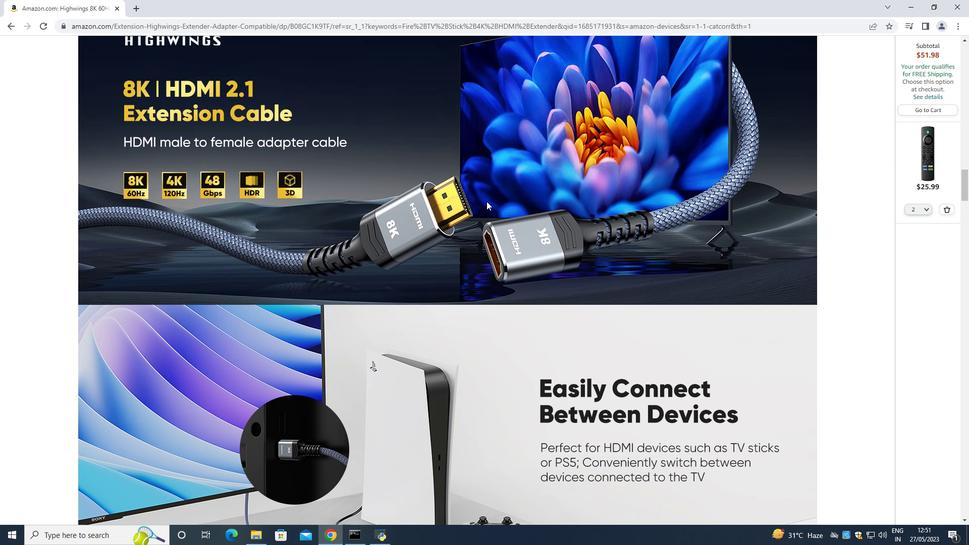 
Action: Mouse moved to (278, 336)
Screenshot: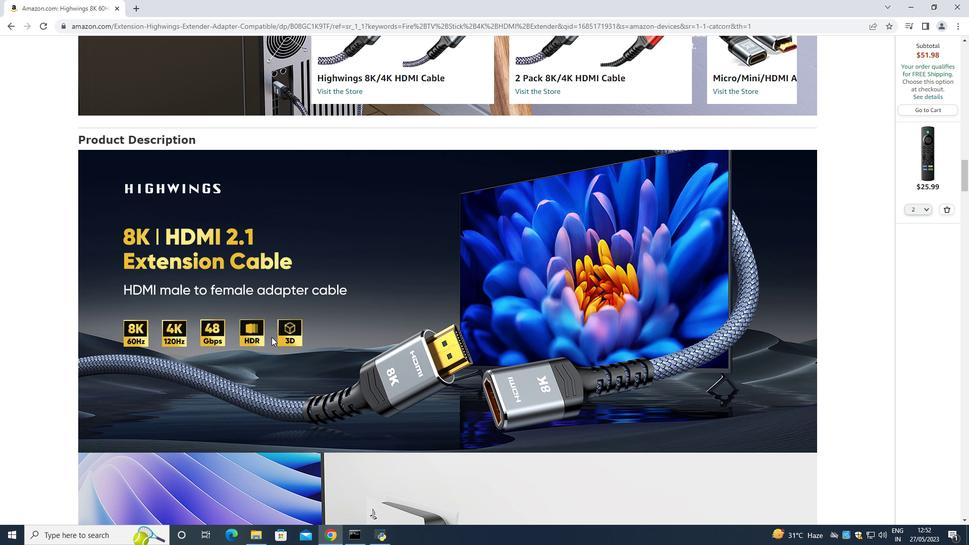 
Action: Mouse scrolled (278, 336) with delta (0, 0)
Screenshot: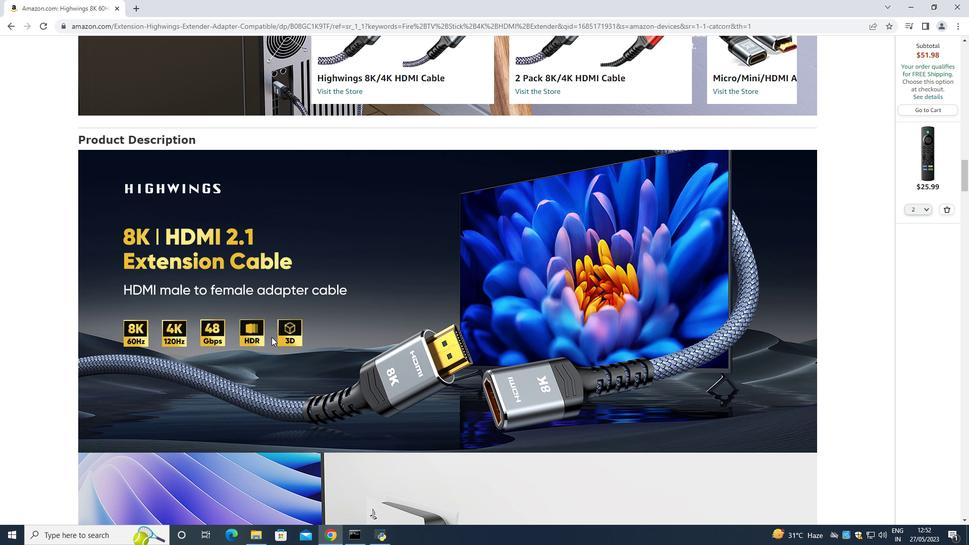 
Action: Mouse moved to (282, 335)
Screenshot: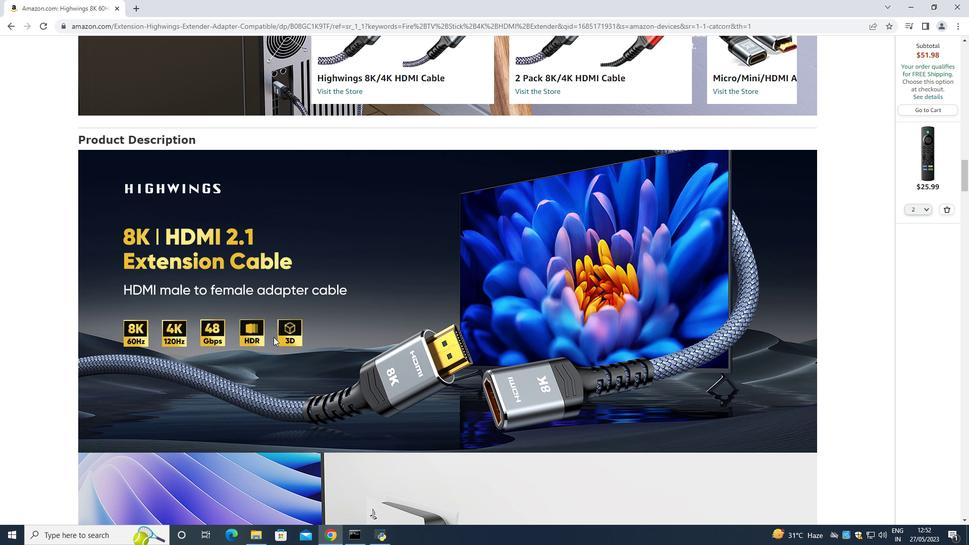 
Action: Mouse scrolled (282, 335) with delta (0, 0)
Screenshot: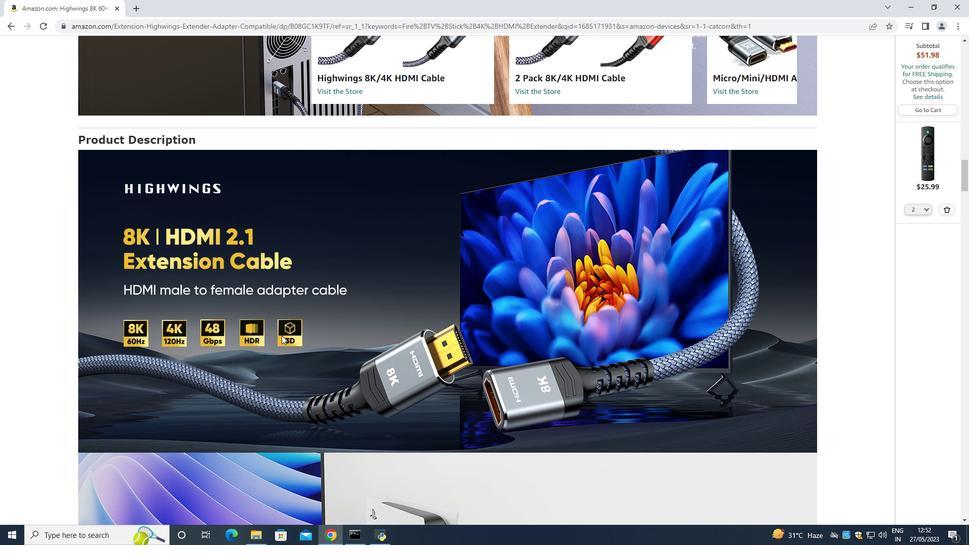 
Action: Mouse scrolled (282, 335) with delta (0, 0)
Screenshot: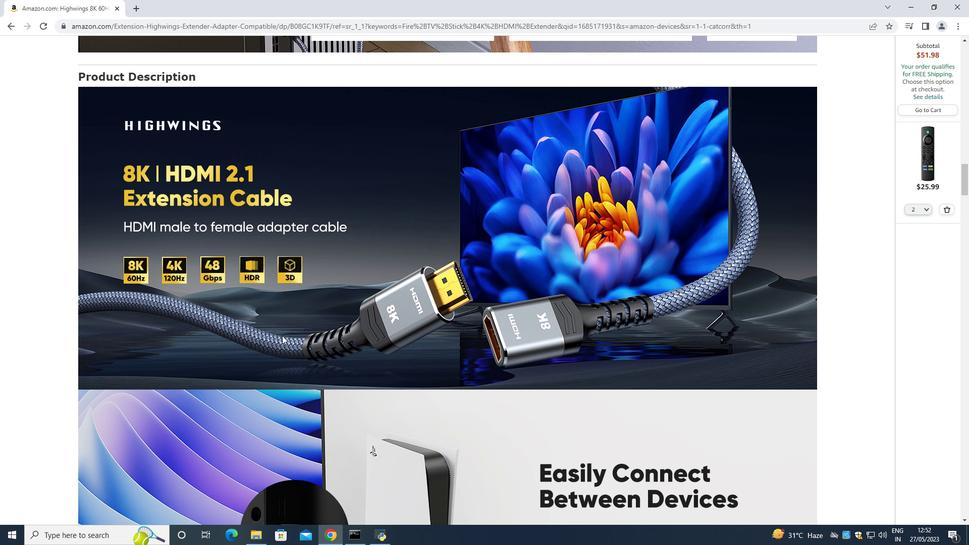 
Action: Mouse scrolled (282, 335) with delta (0, 0)
Screenshot: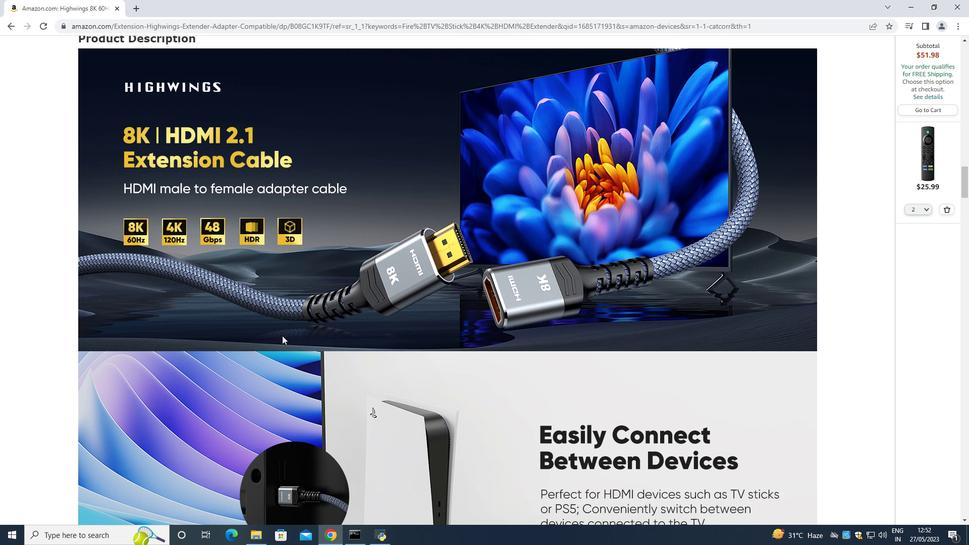 
Action: Mouse scrolled (282, 335) with delta (0, 0)
Screenshot: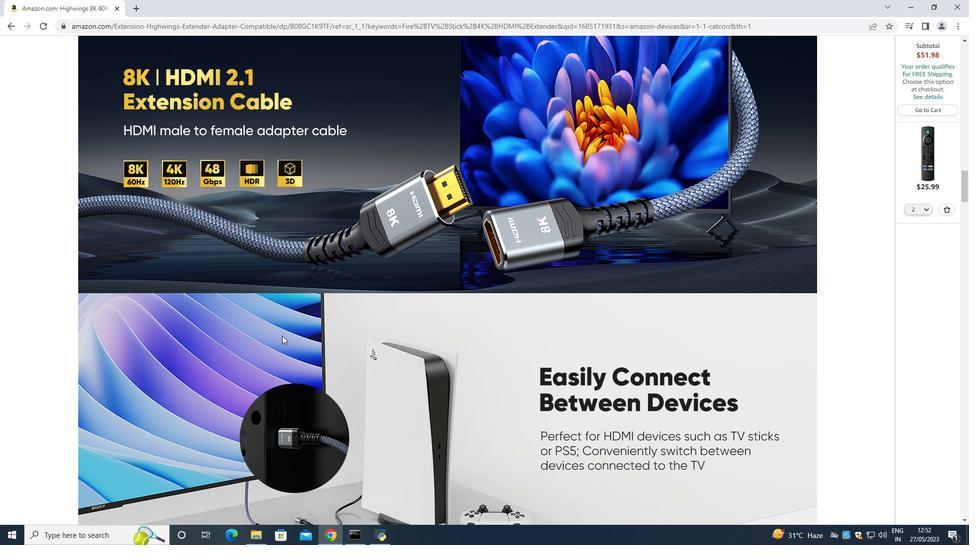 
Action: Mouse moved to (287, 333)
Screenshot: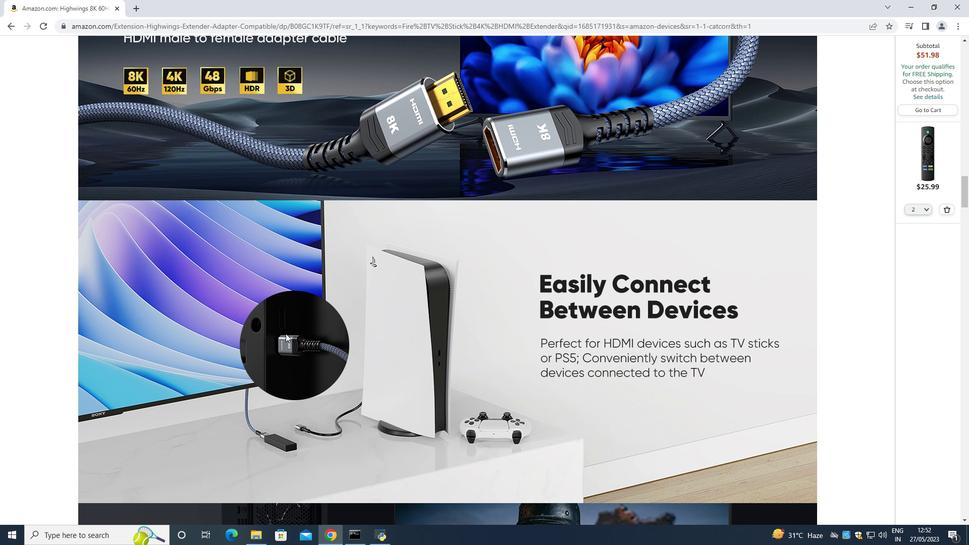 
Action: Mouse scrolled (287, 333) with delta (0, 0)
Screenshot: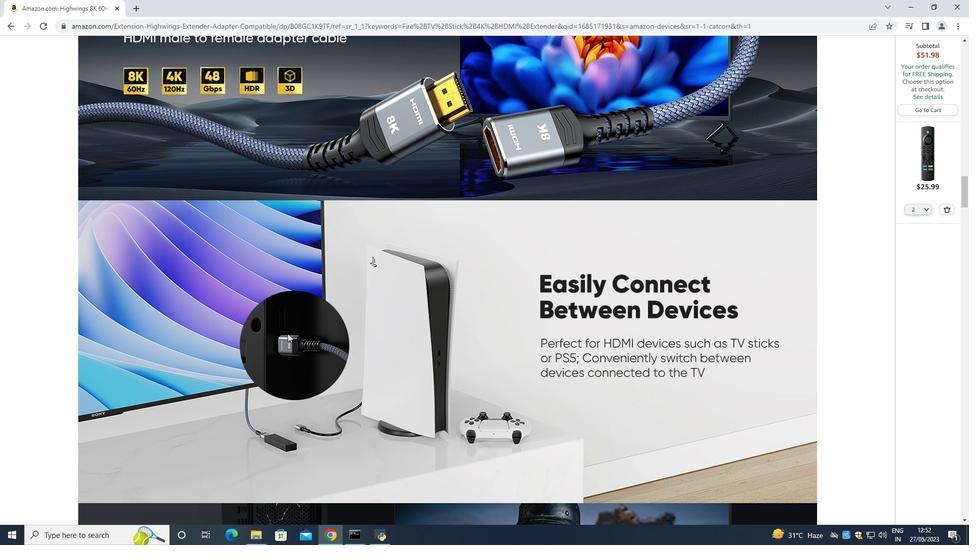 
Action: Mouse moved to (288, 333)
Screenshot: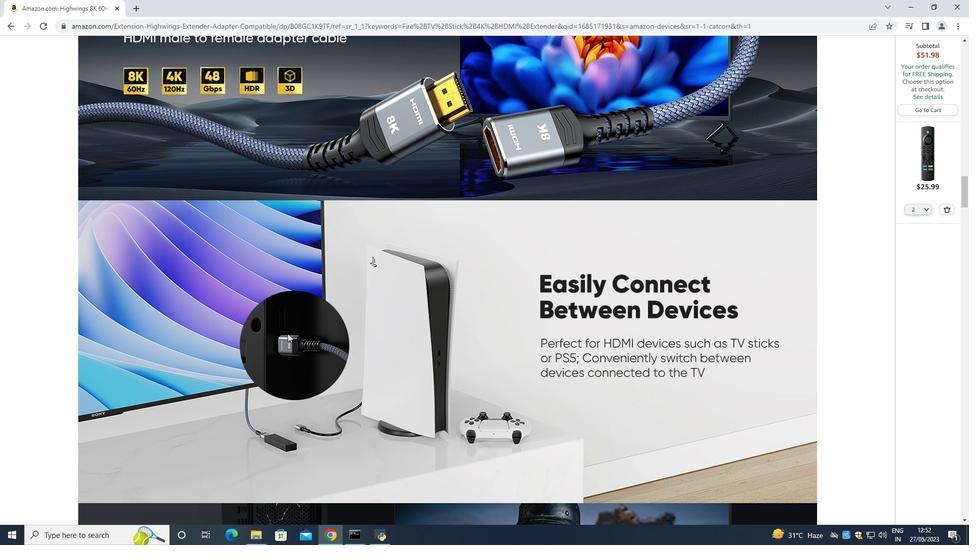 
Action: Mouse scrolled (288, 332) with delta (0, 0)
Screenshot: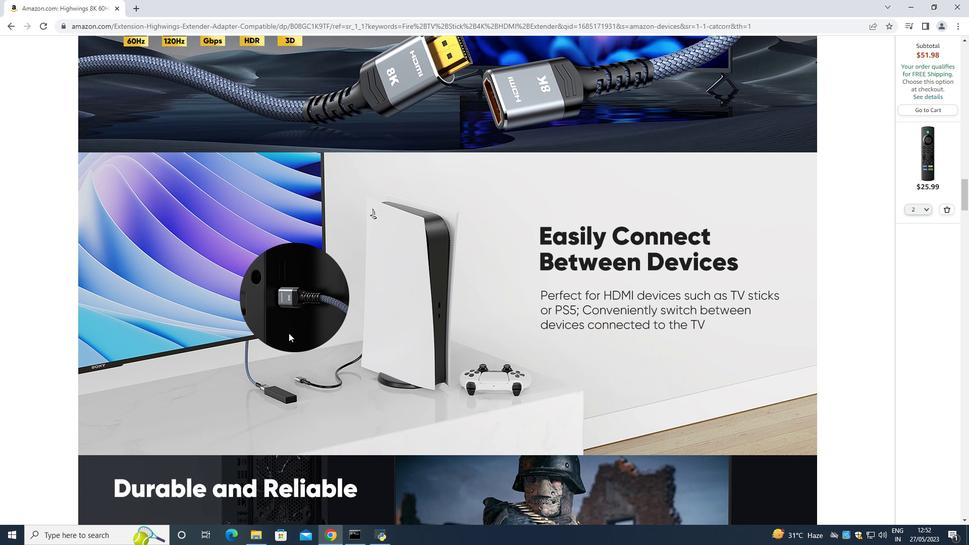 
Action: Mouse moved to (606, 251)
Screenshot: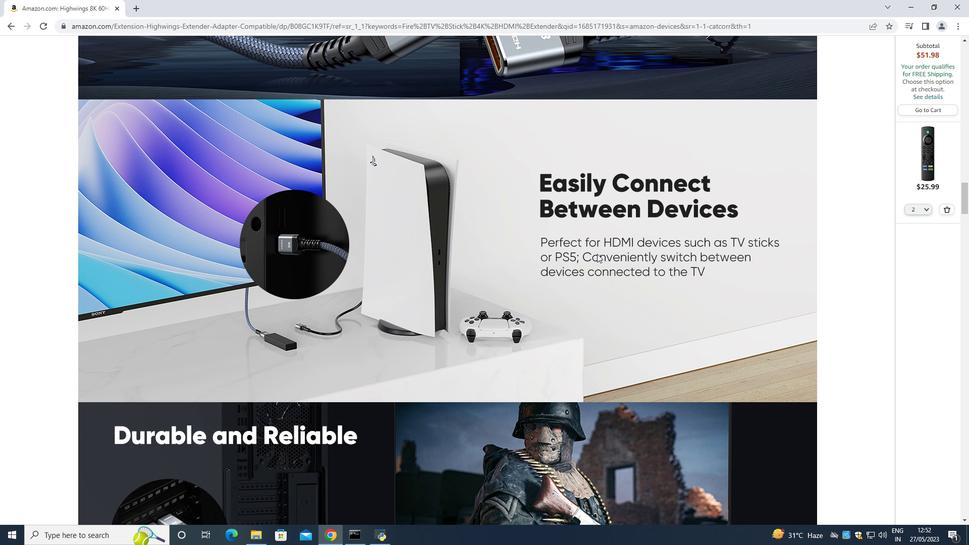 
Action: Mouse scrolled (606, 251) with delta (0, 0)
Screenshot: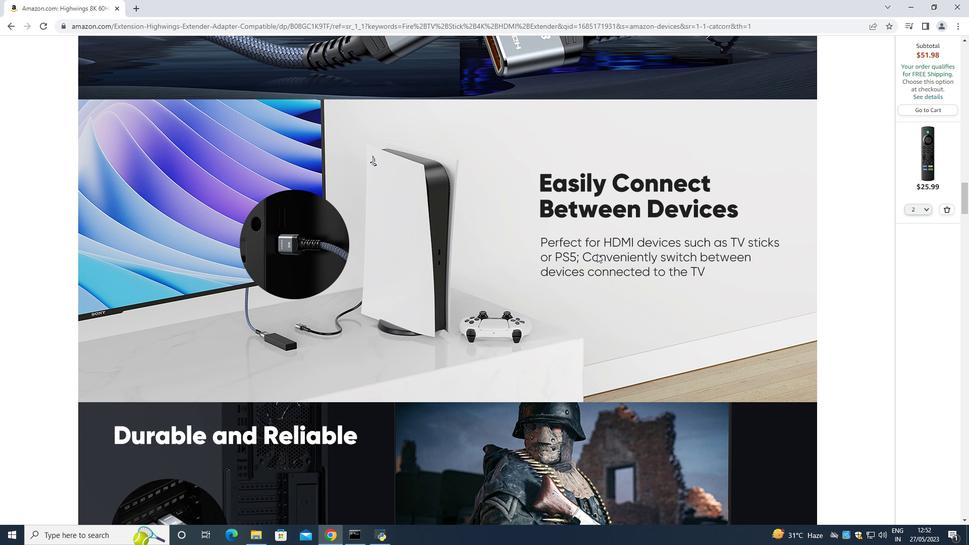 
Action: Mouse moved to (636, 245)
Screenshot: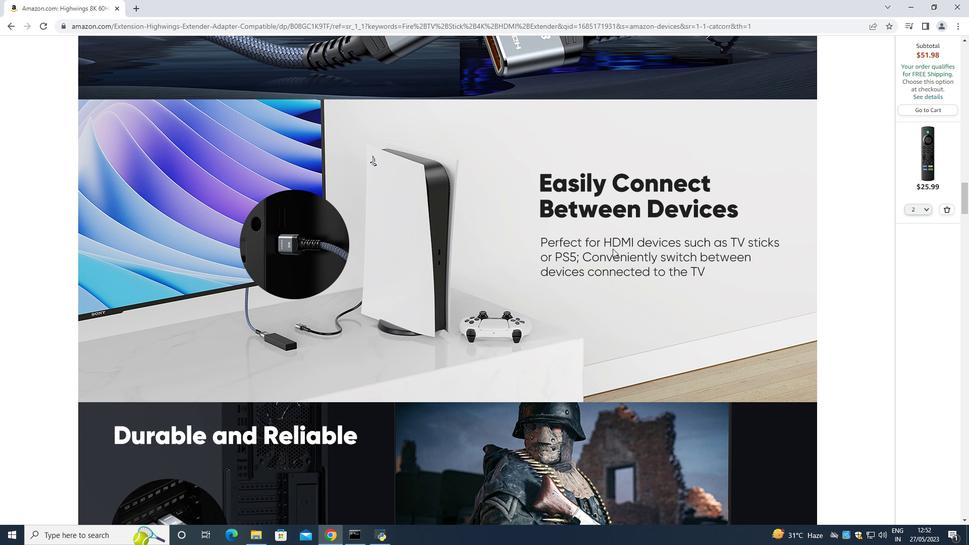 
Action: Mouse scrolled (636, 245) with delta (0, 0)
Screenshot: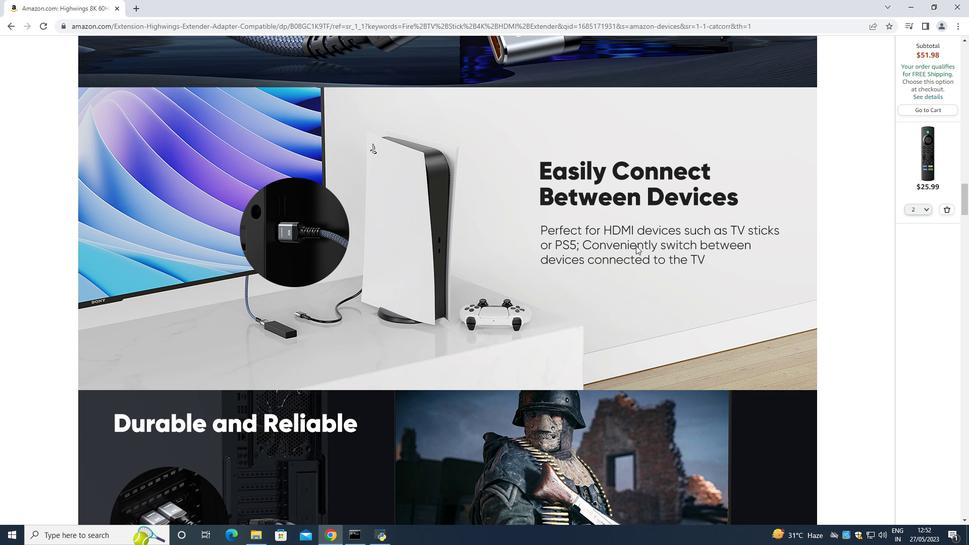 
Action: Mouse moved to (636, 245)
